 Task: Open a new theme Ion template save the file as almanacfilenew.pptxand add title 'Oktoberfest',with the sub title Oktoberfest in Munich, Germany, is the world's largest beer festival. It attracts millions of visitors who gather to celebrate Bavarian culture, enjoy traditional music and food, and, of course, sample a variety of delicious German beers.Apply font style in sub titile Agency FB and font size 14. apply font style in titile Arial Black and font size 16and insert date and timeApply font style in date and time Arial Black .Change the date and time text color to  red
Action: Mouse moved to (48, 84)
Screenshot: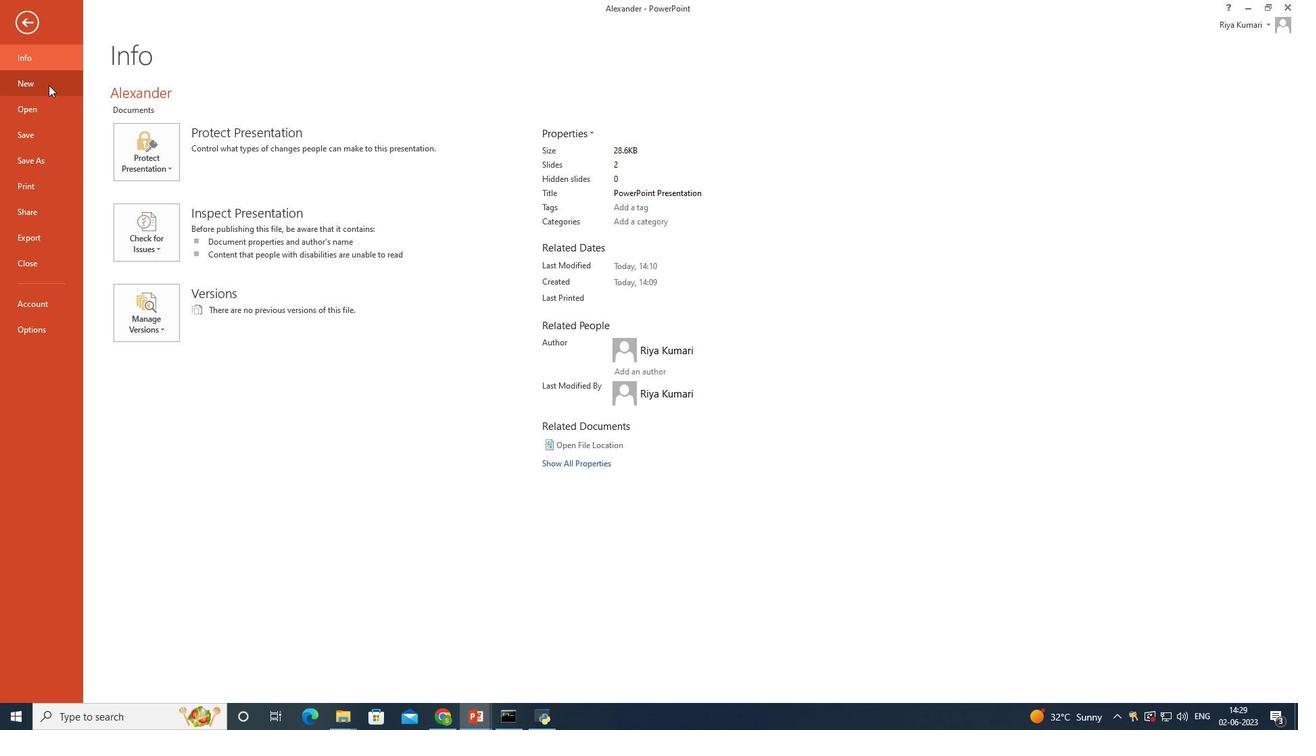 
Action: Mouse pressed left at (48, 84)
Screenshot: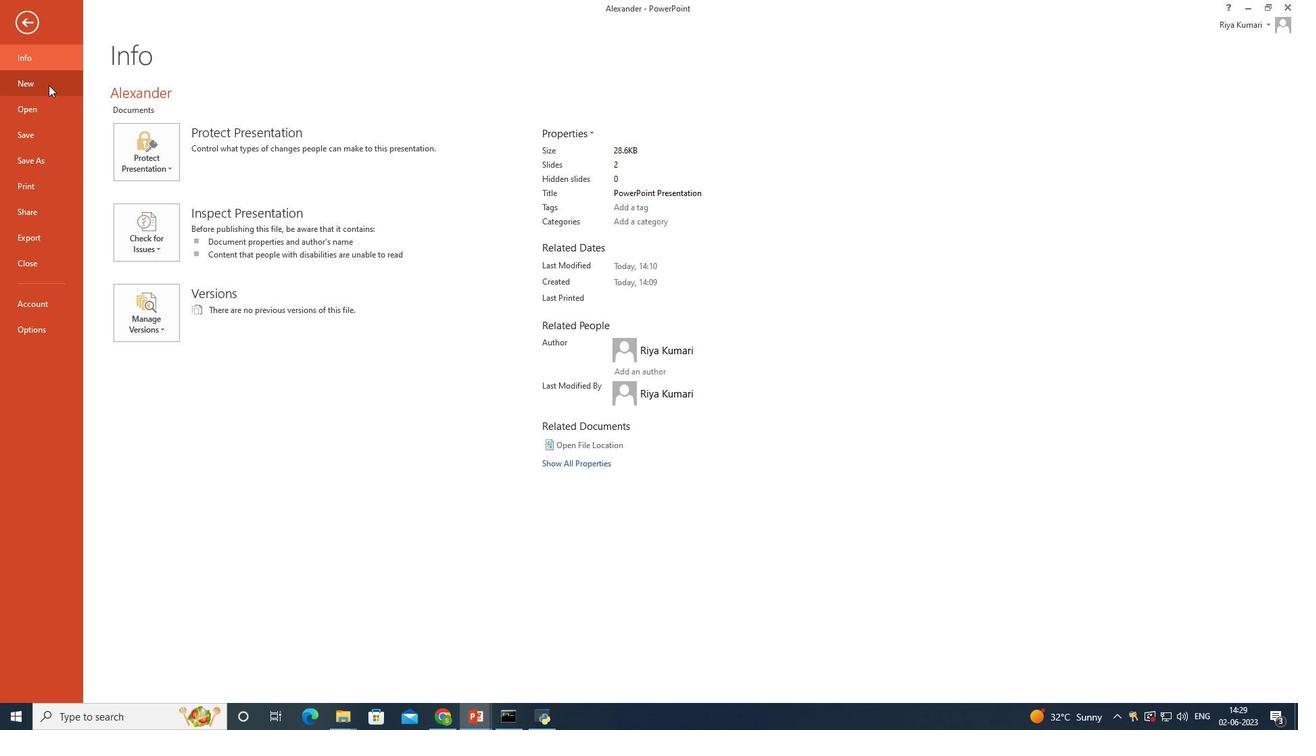 
Action: Mouse moved to (164, 102)
Screenshot: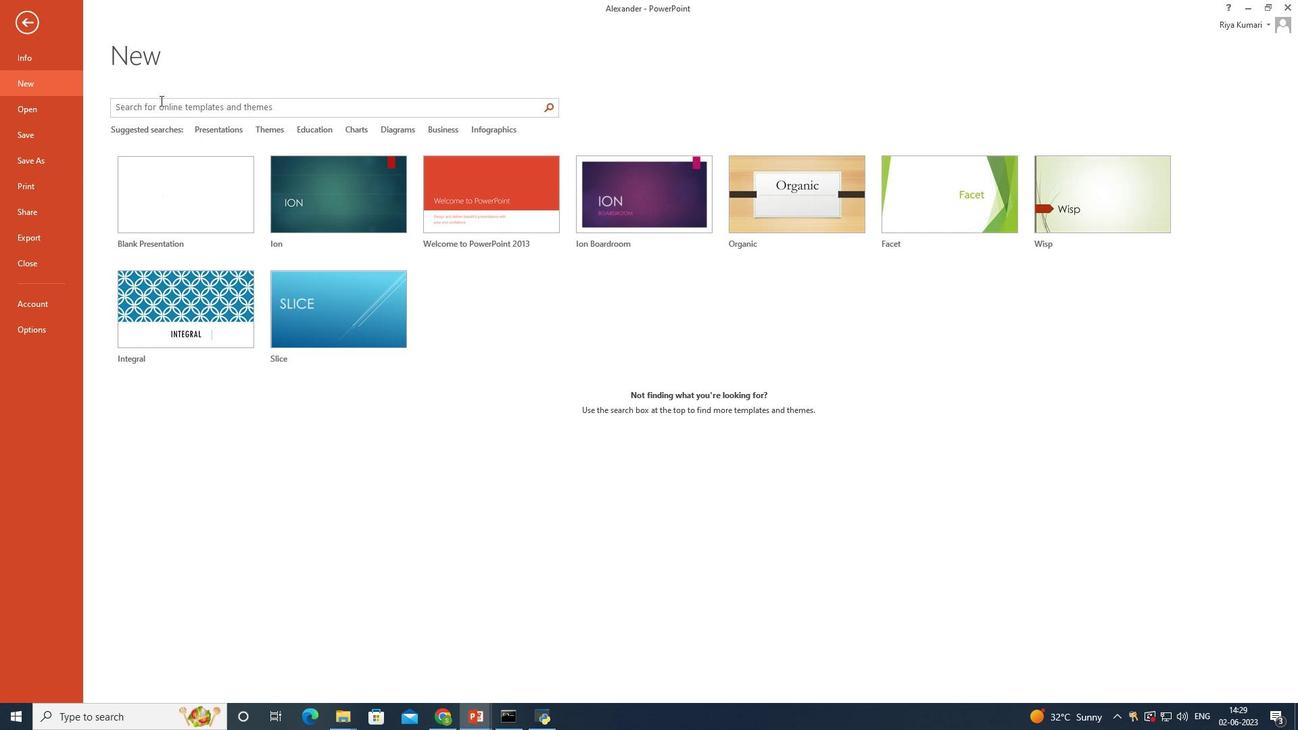
Action: Mouse pressed left at (164, 102)
Screenshot: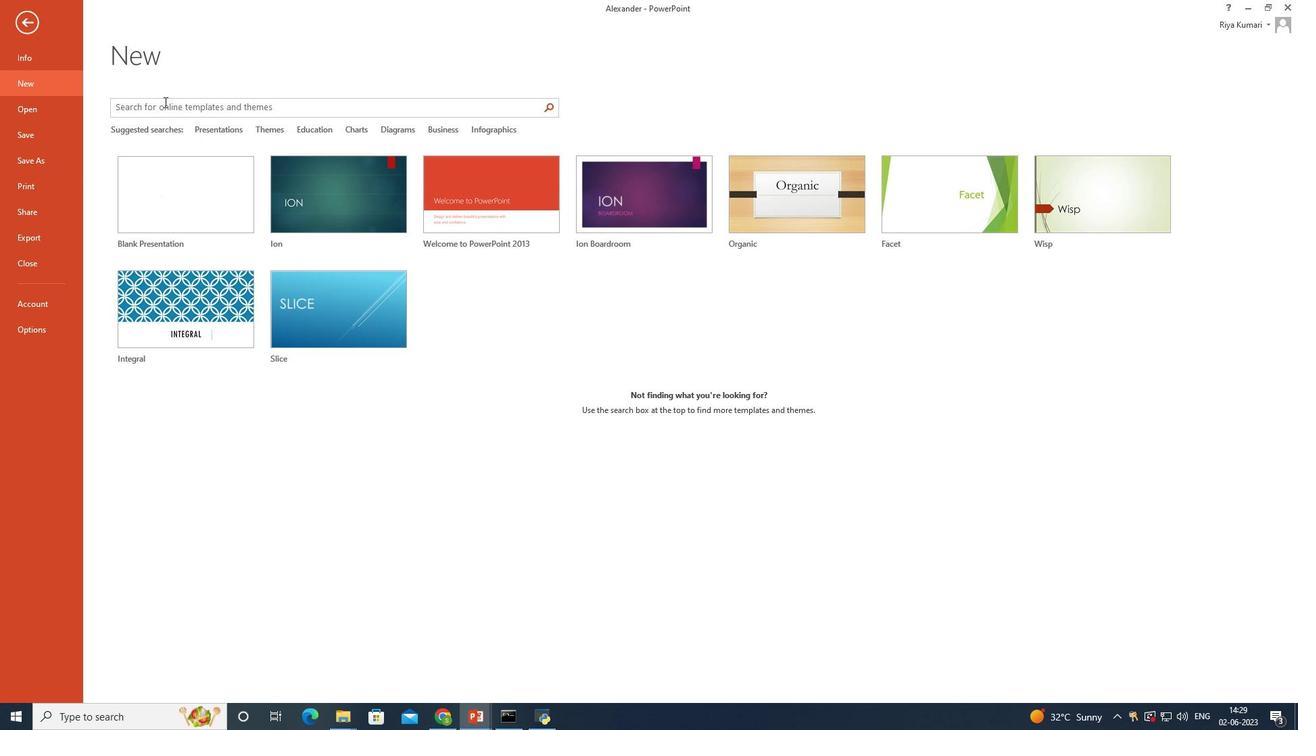 
Action: Mouse moved to (246, 87)
Screenshot: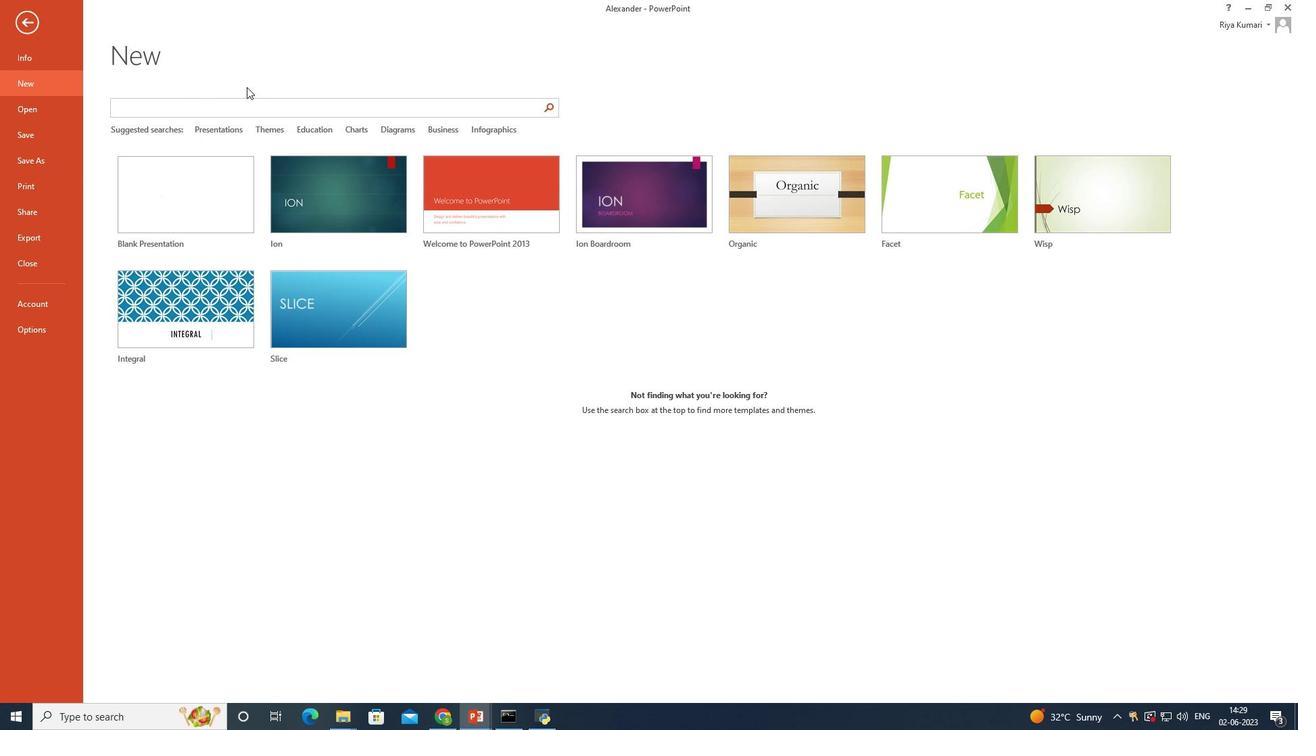 
Action: Key pressed lon<Key.enter>
Screenshot: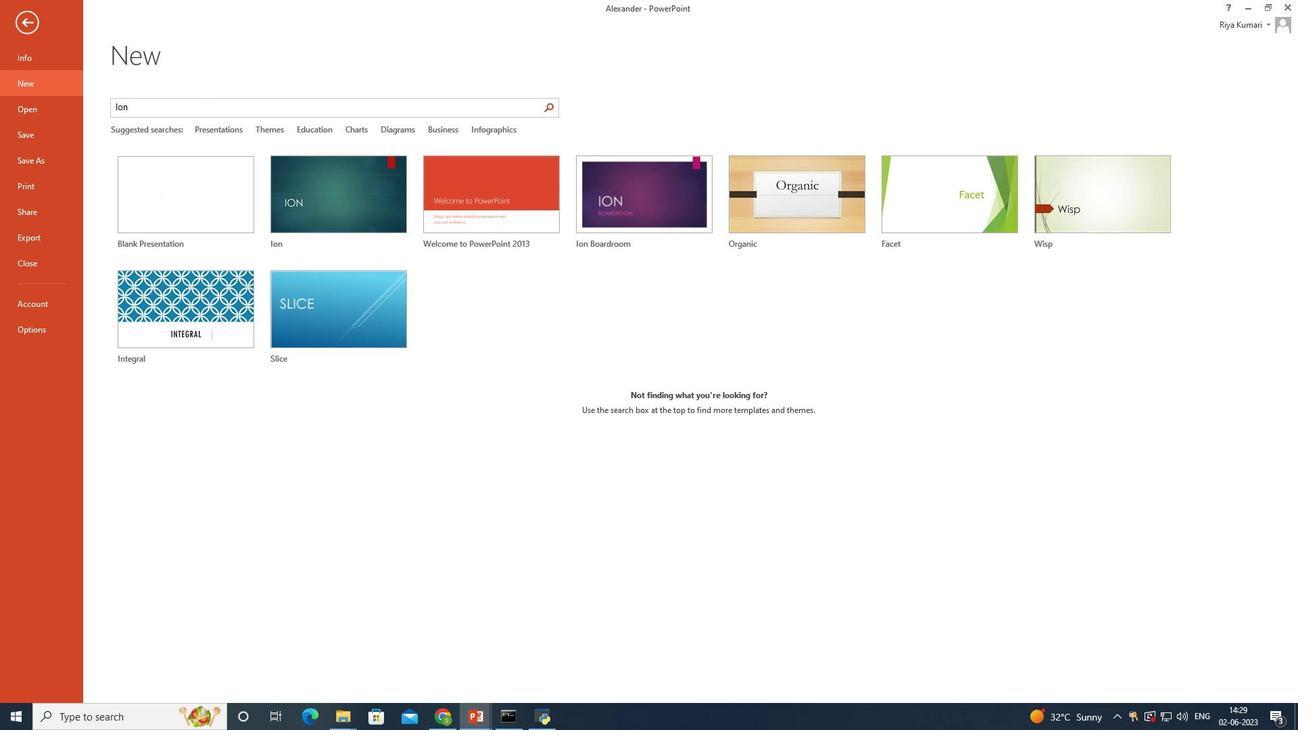 
Action: Mouse moved to (305, 183)
Screenshot: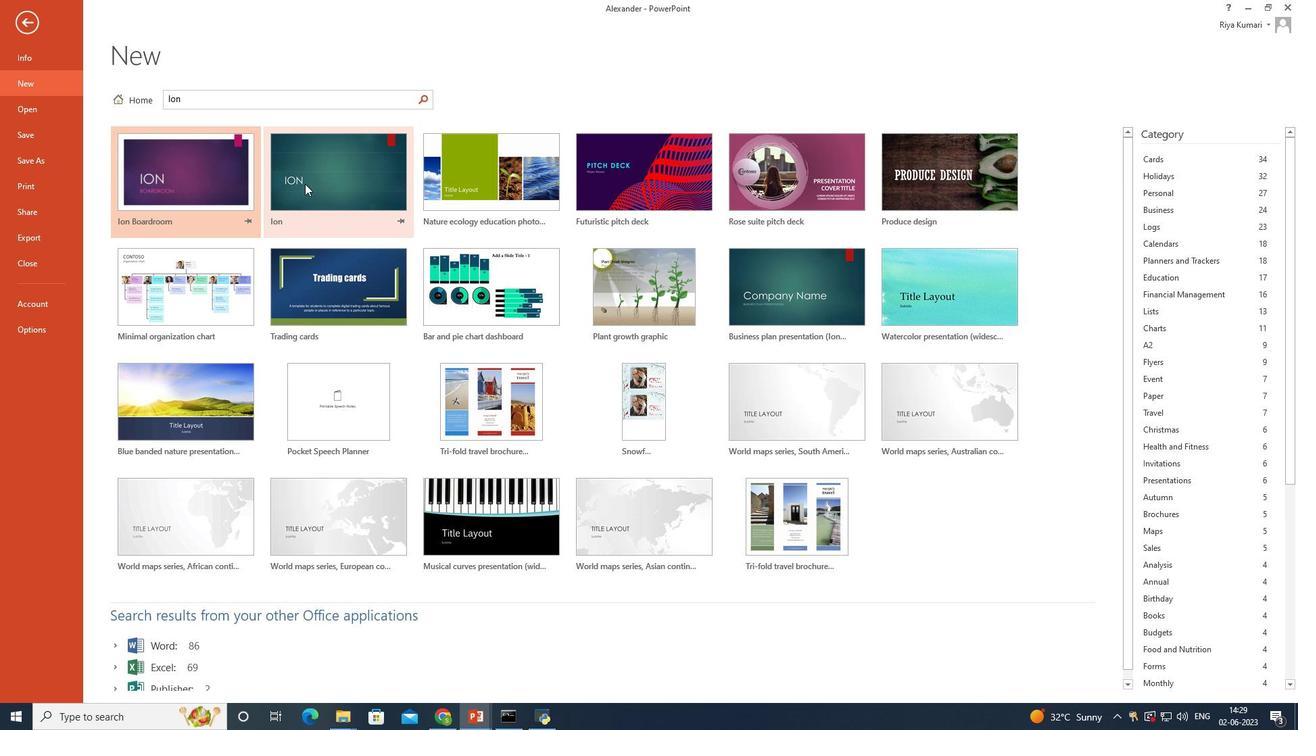 
Action: Mouse pressed left at (305, 183)
Screenshot: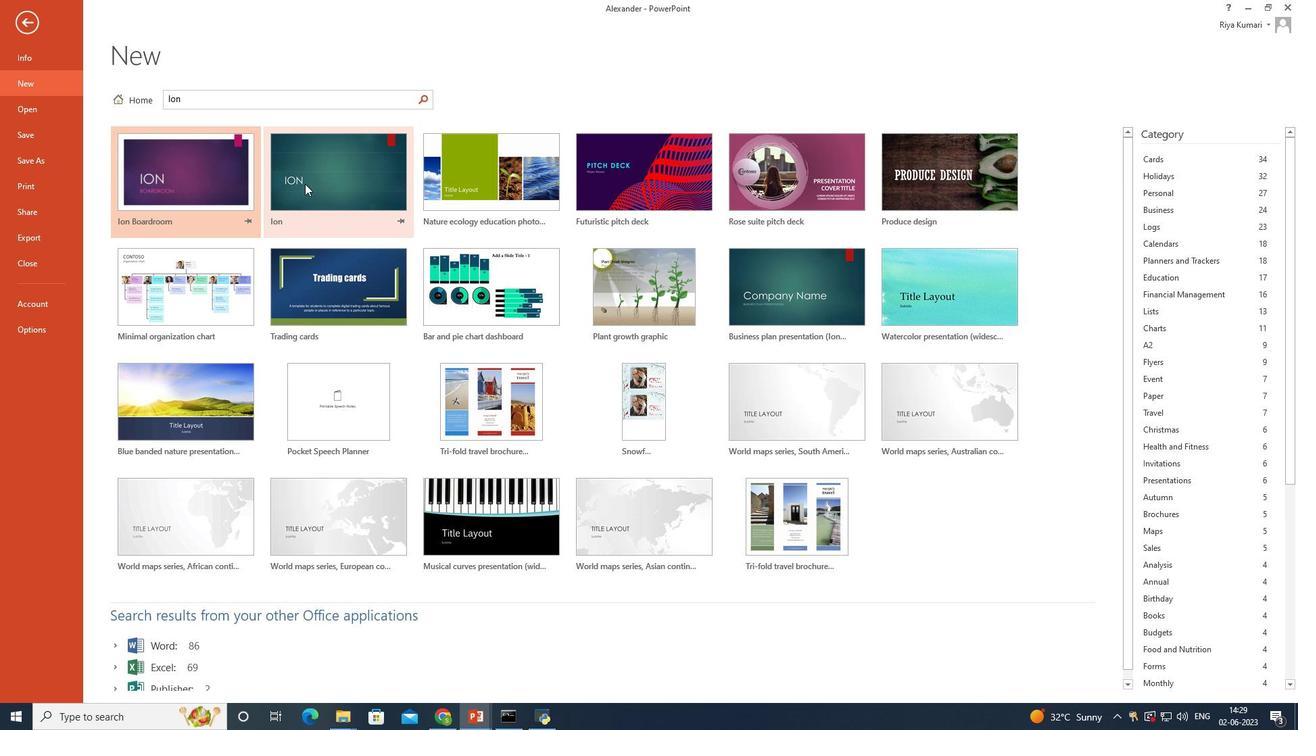 
Action: Mouse moved to (916, 486)
Screenshot: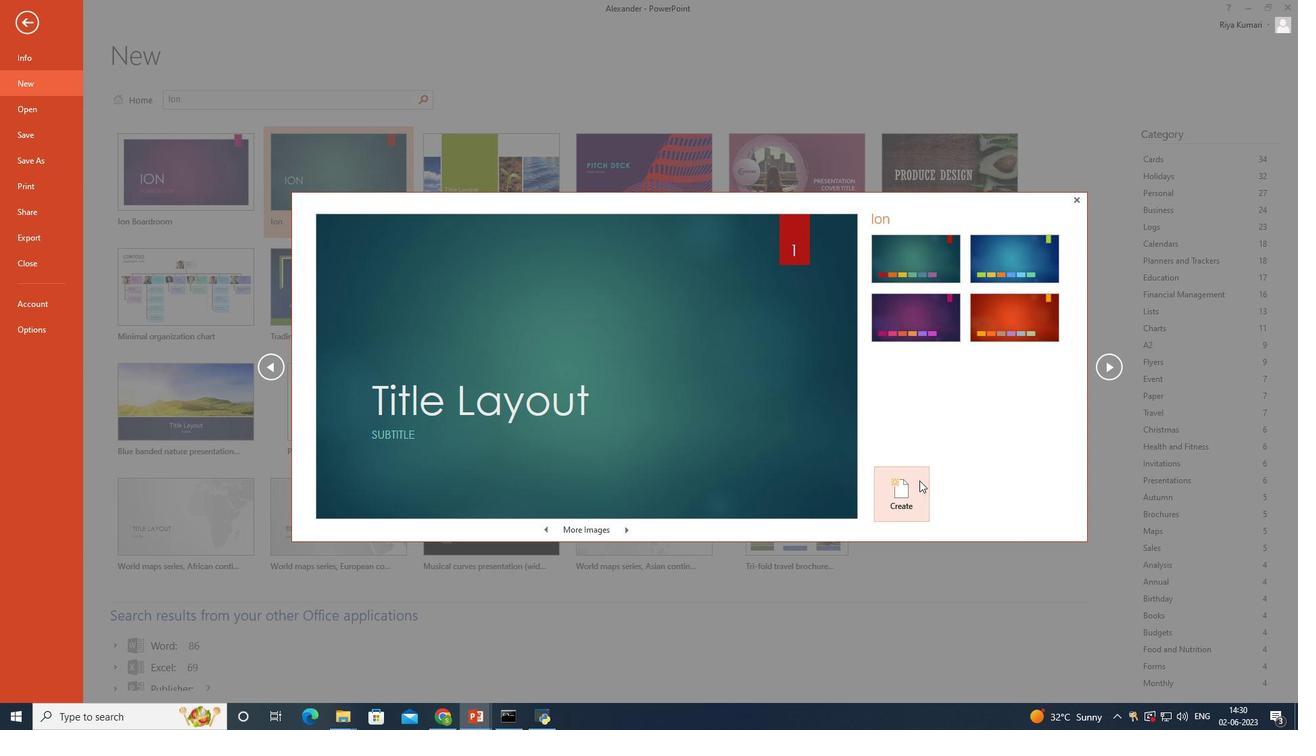
Action: Mouse pressed left at (916, 486)
Screenshot: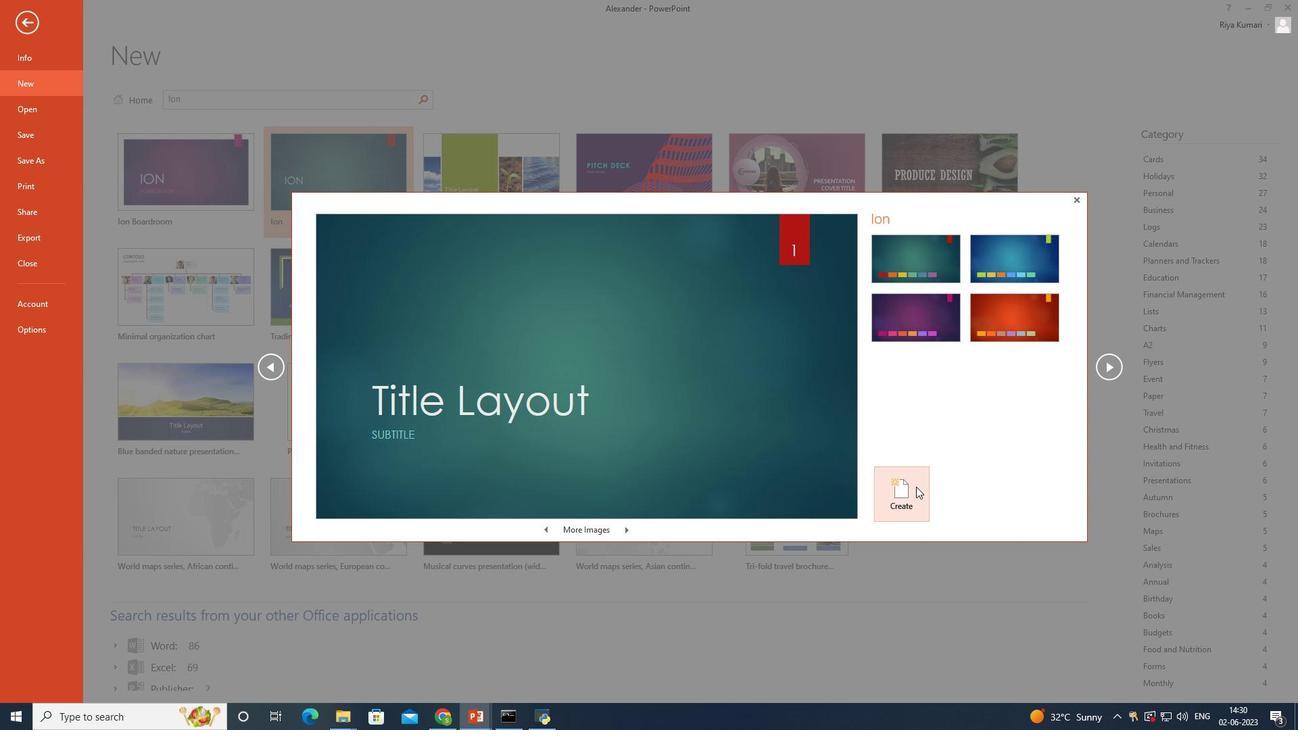 
Action: Mouse moved to (656, 427)
Screenshot: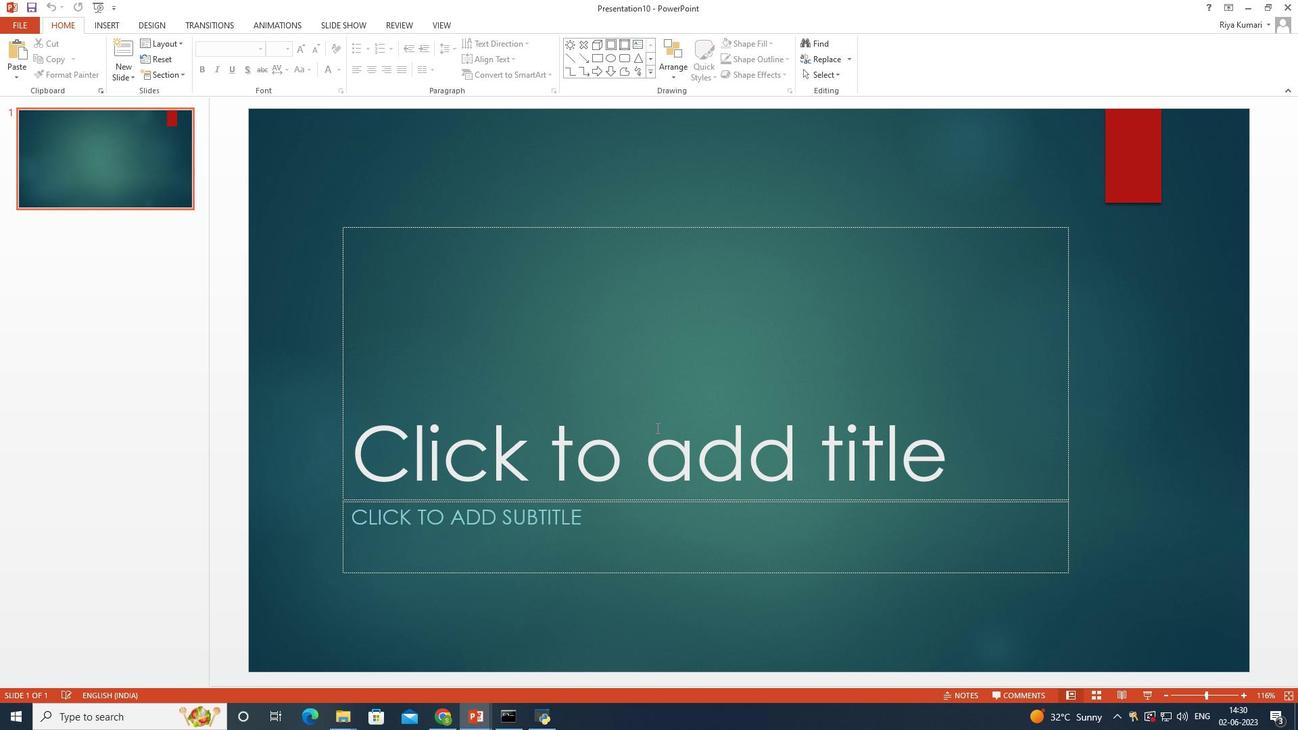 
Action: Key pressed ctrl+S
Screenshot: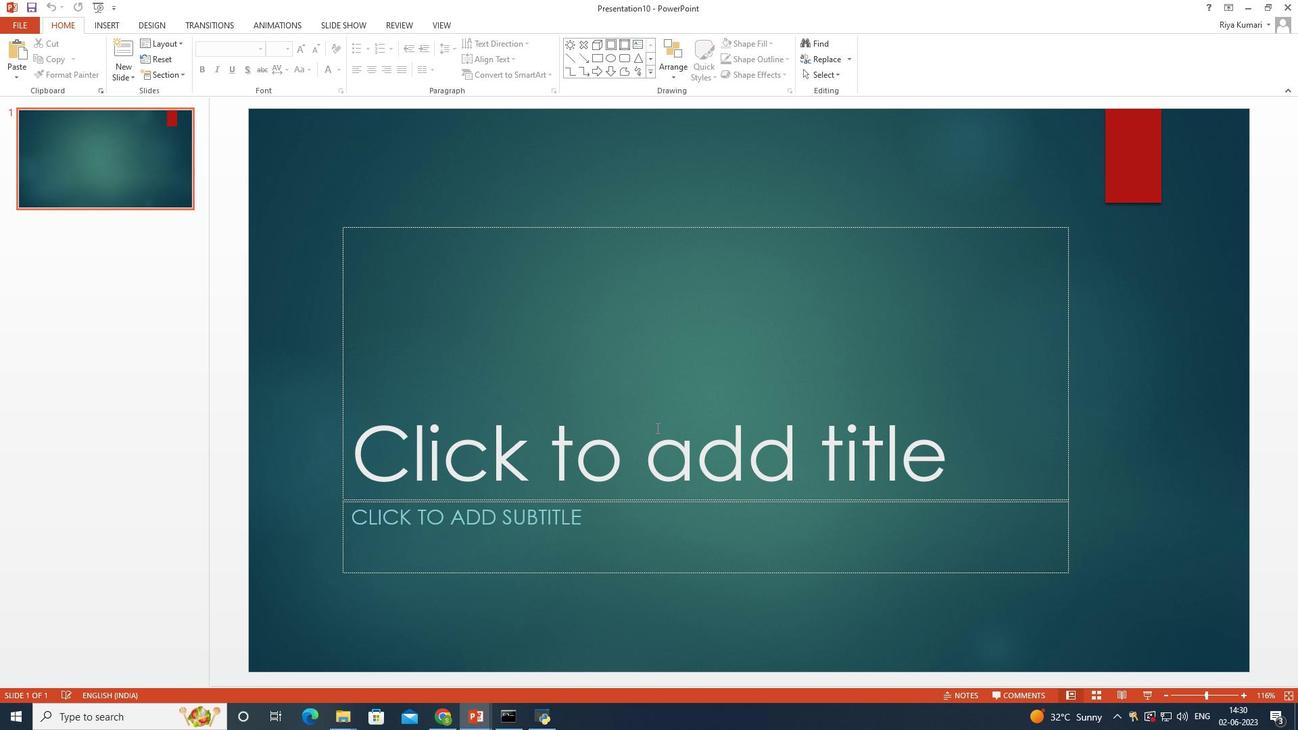 
Action: Mouse moved to (352, 142)
Screenshot: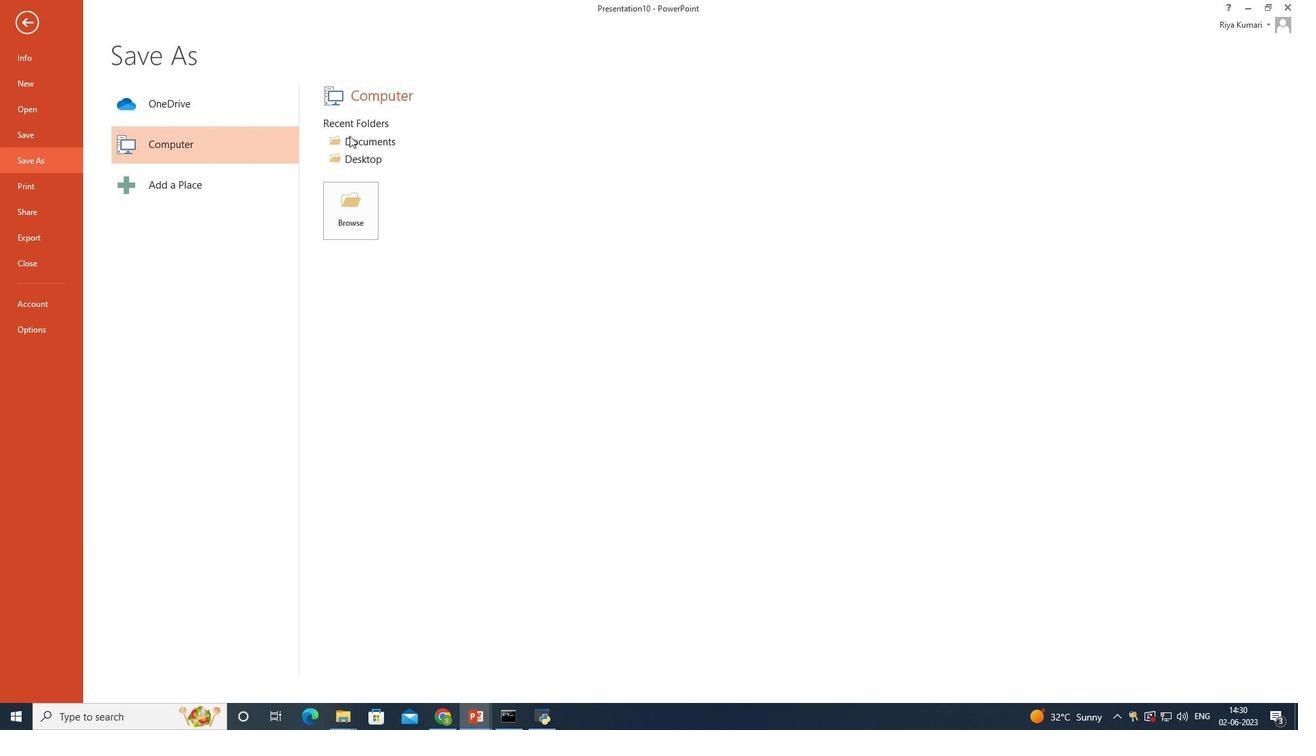 
Action: Mouse pressed left at (352, 142)
Screenshot: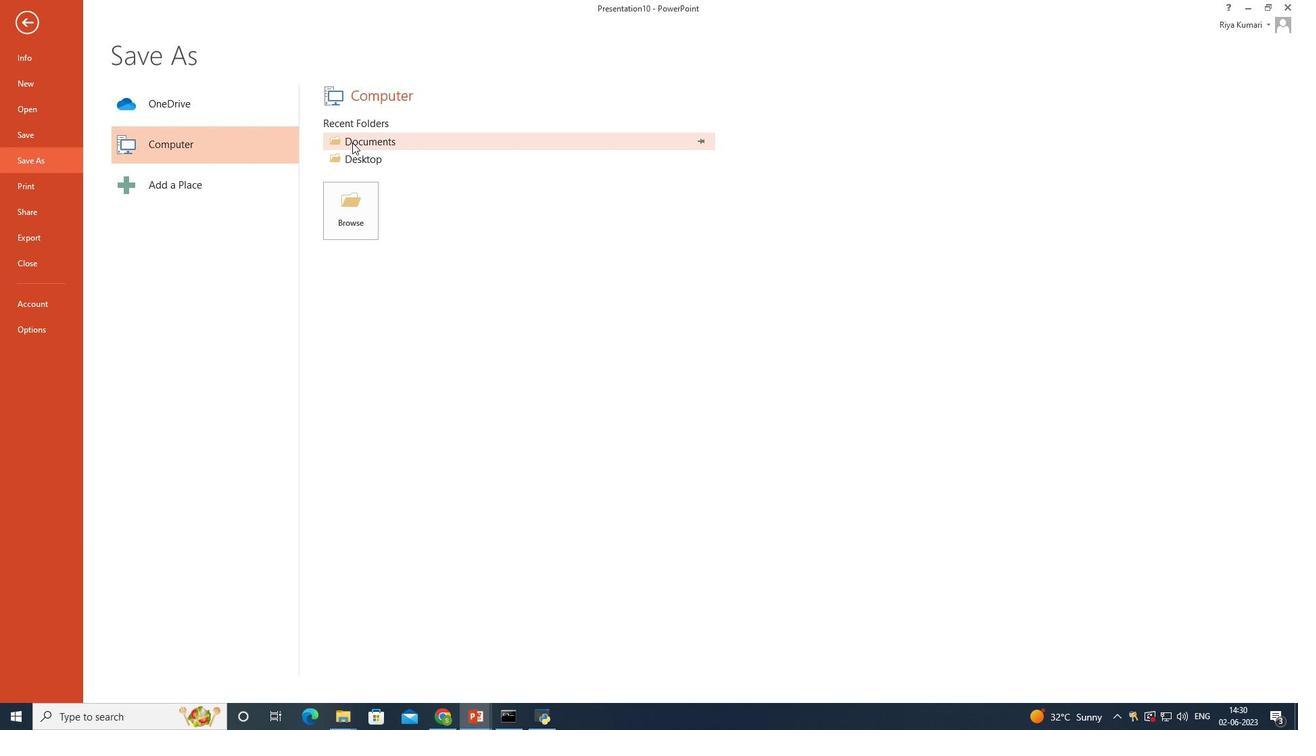 
Action: Mouse moved to (419, 211)
Screenshot: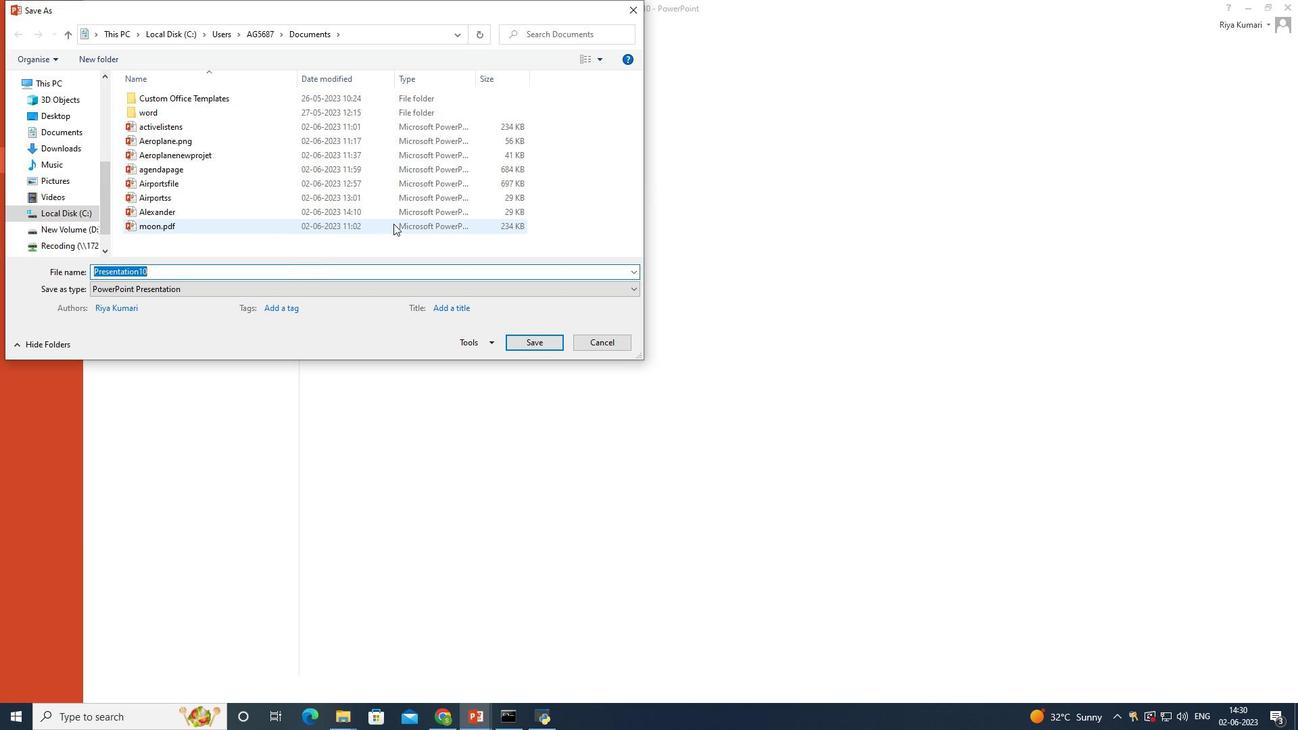 
Action: Key pressed al
Screenshot: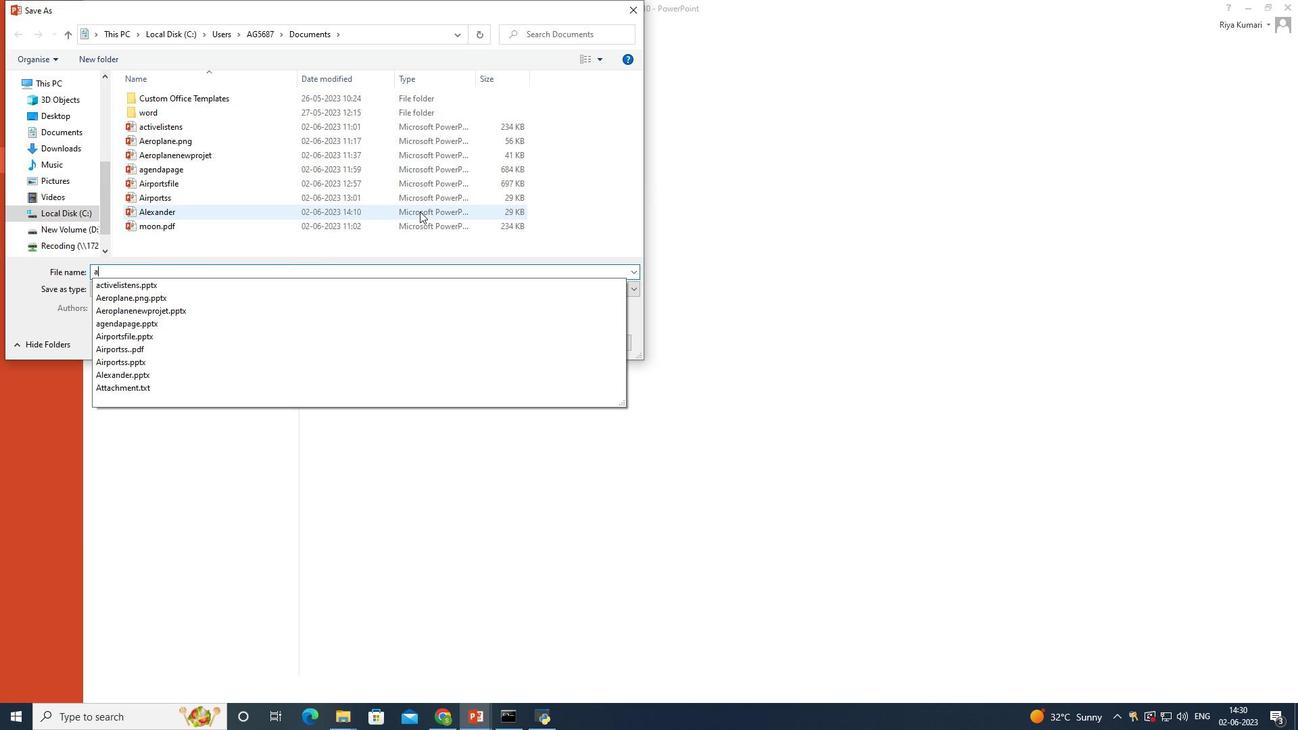 
Action: Mouse moved to (458, 212)
Screenshot: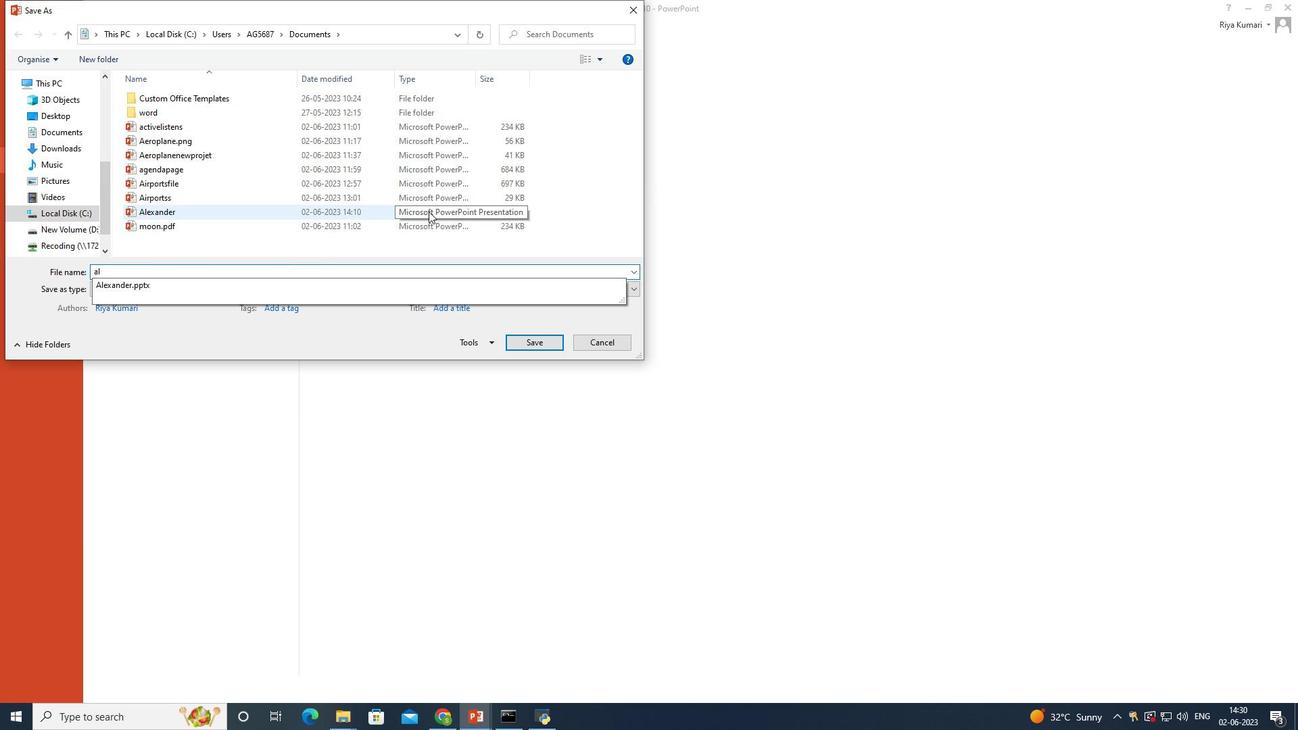 
Action: Key pressed manacfilenew.pptx
Screenshot: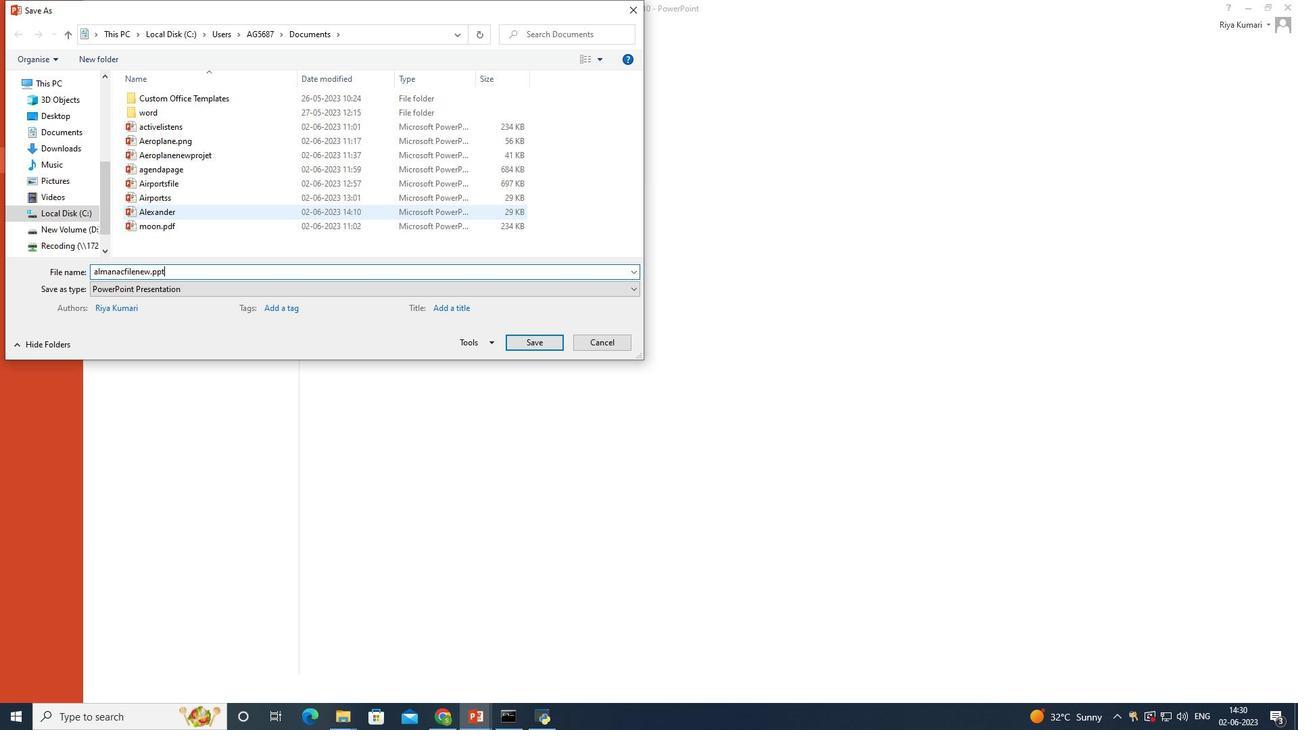 
Action: Mouse moved to (536, 341)
Screenshot: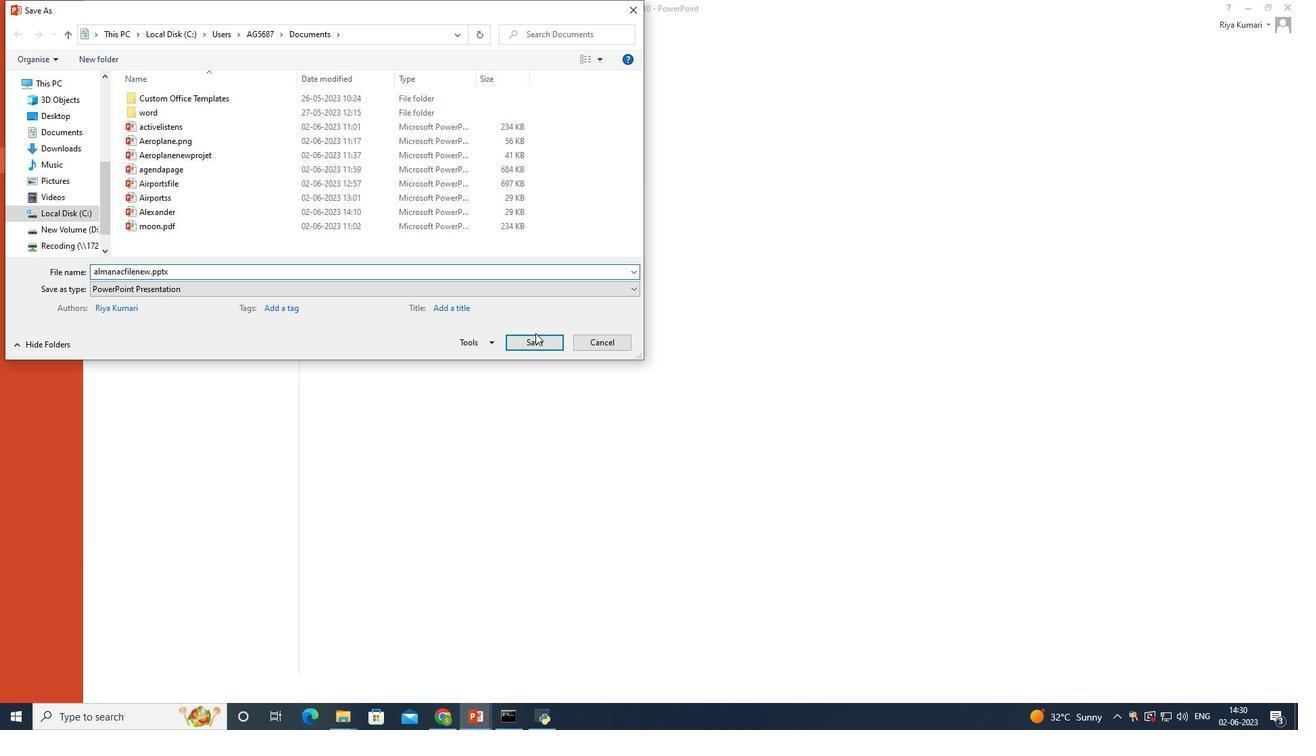 
Action: Mouse pressed left at (536, 341)
Screenshot: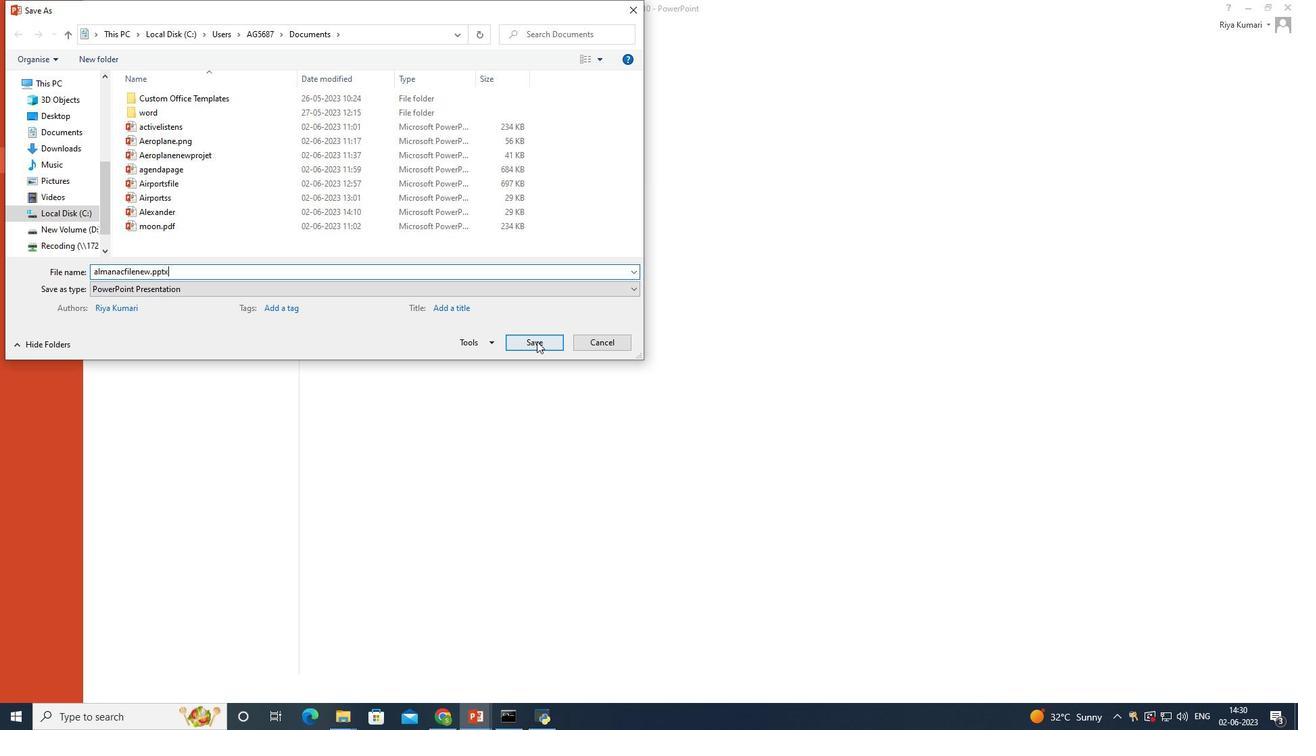 
Action: Mouse moved to (985, 464)
Screenshot: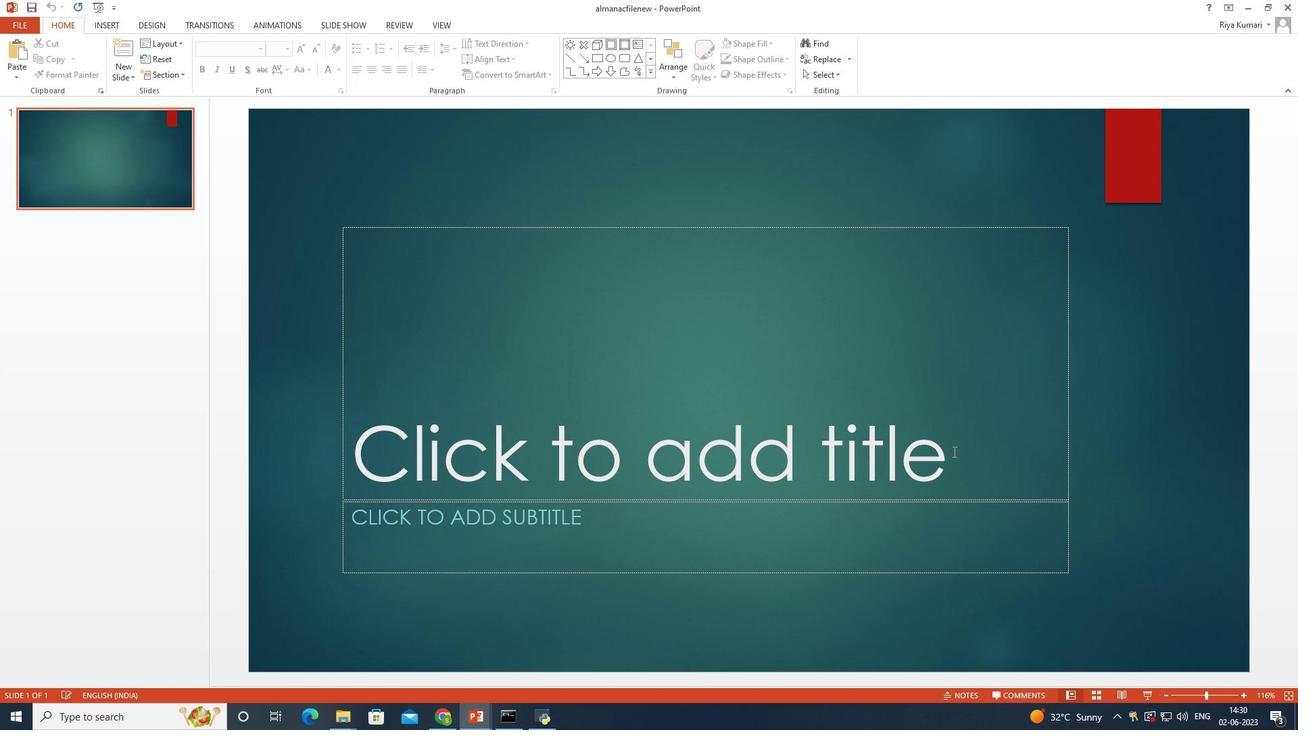 
Action: Mouse pressed left at (985, 464)
Screenshot: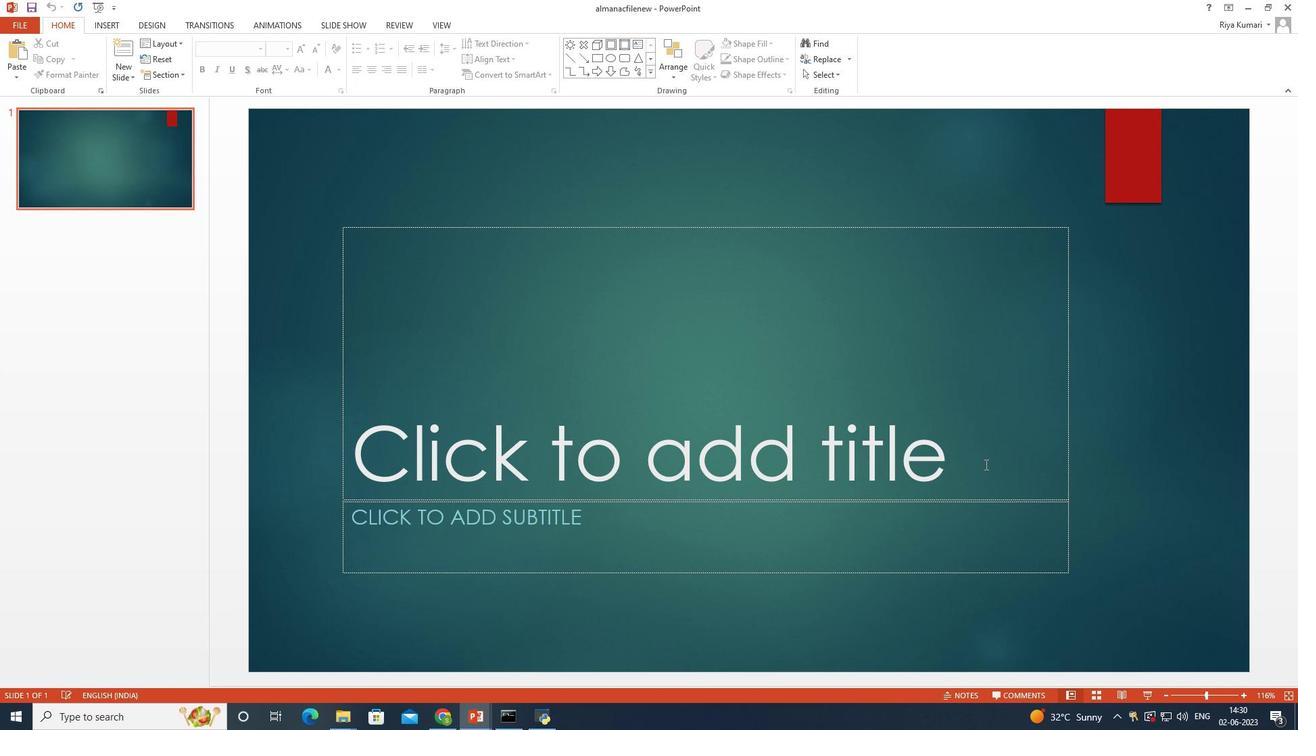 
Action: Mouse moved to (686, 386)
Screenshot: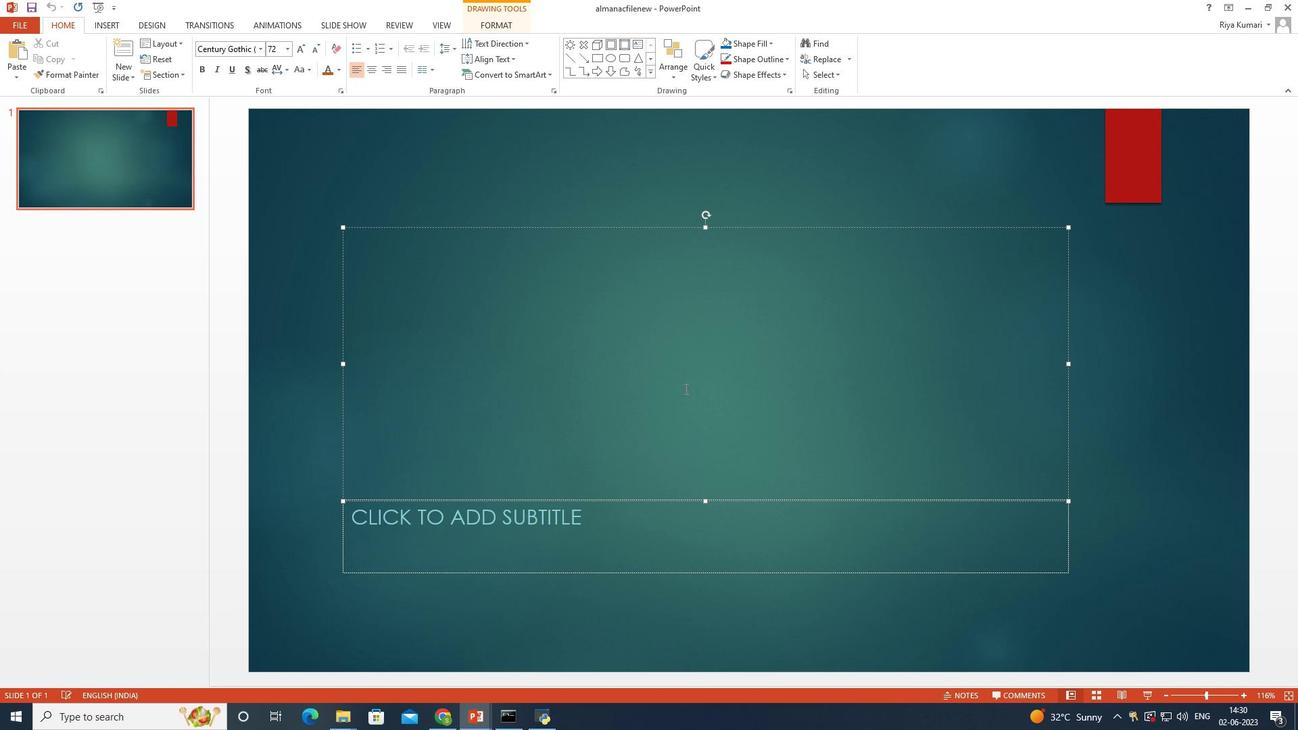 
Action: Key pressed <Key.shift>Oktob
Screenshot: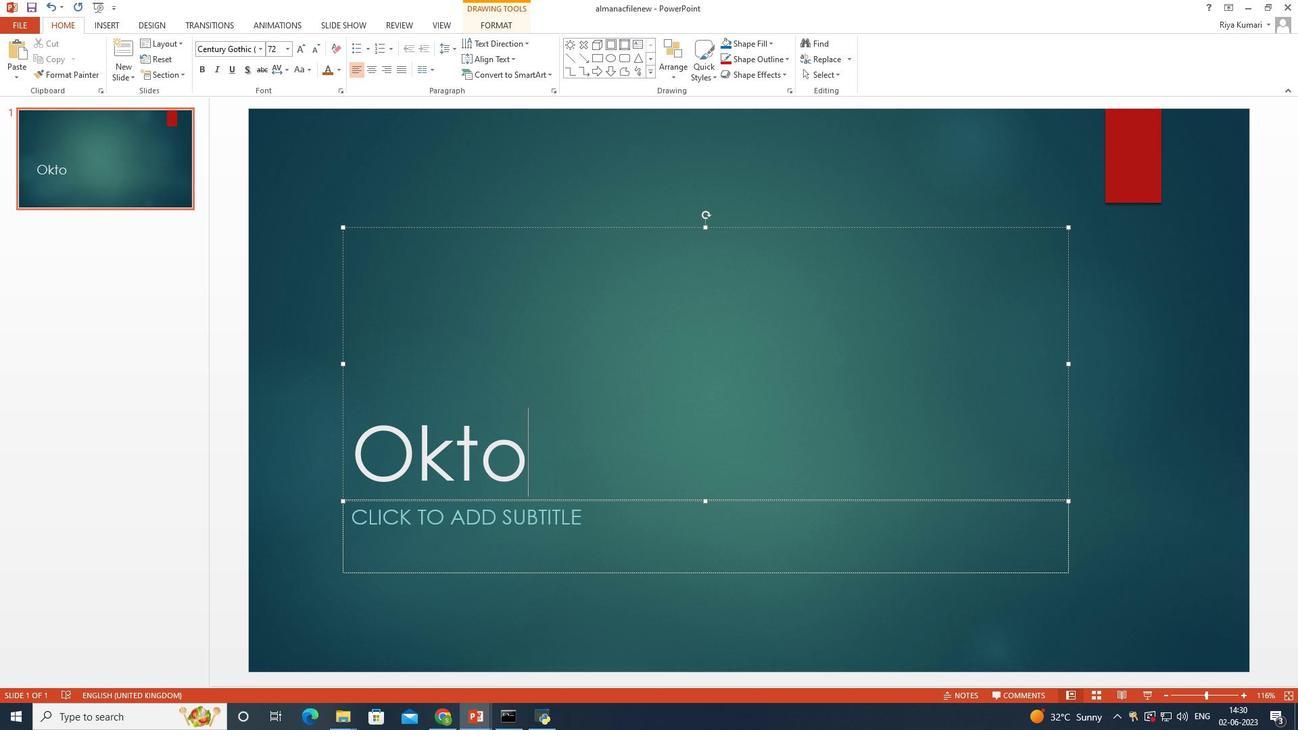 
Action: Mouse moved to (686, 386)
Screenshot: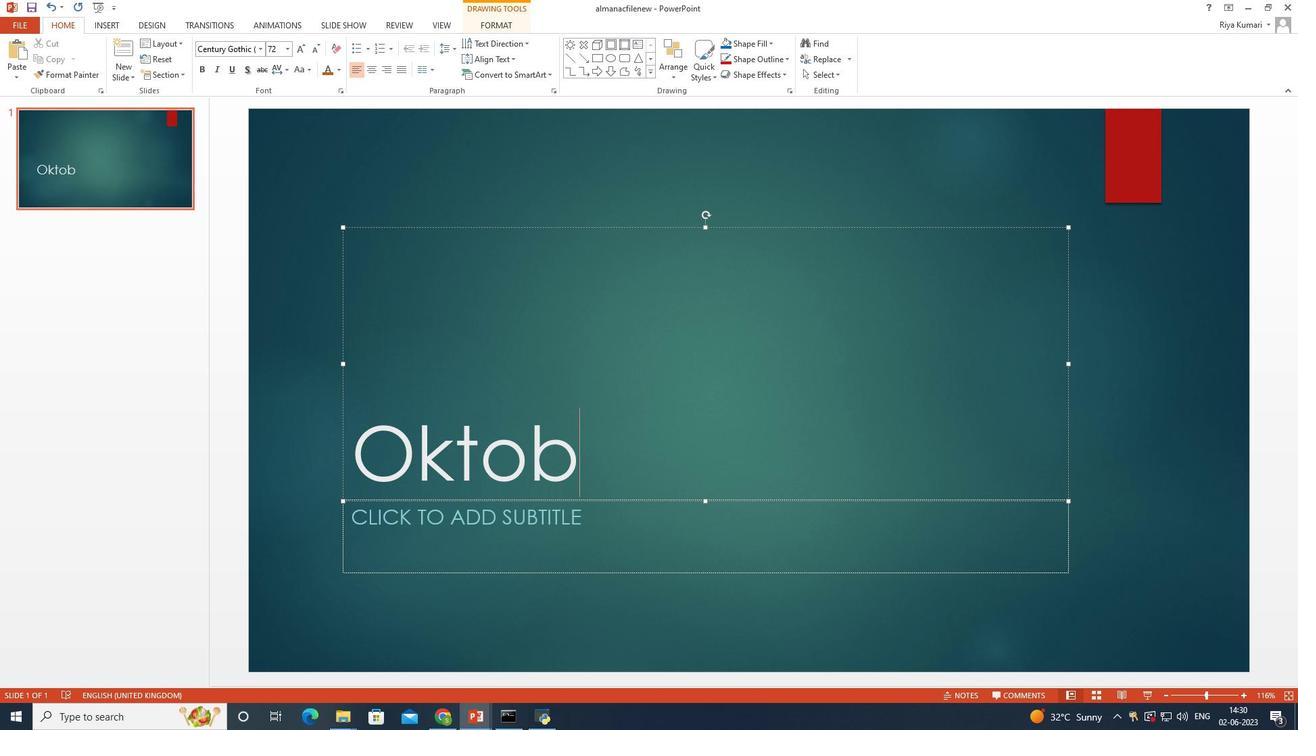 
Action: Key pressed erfest
Screenshot: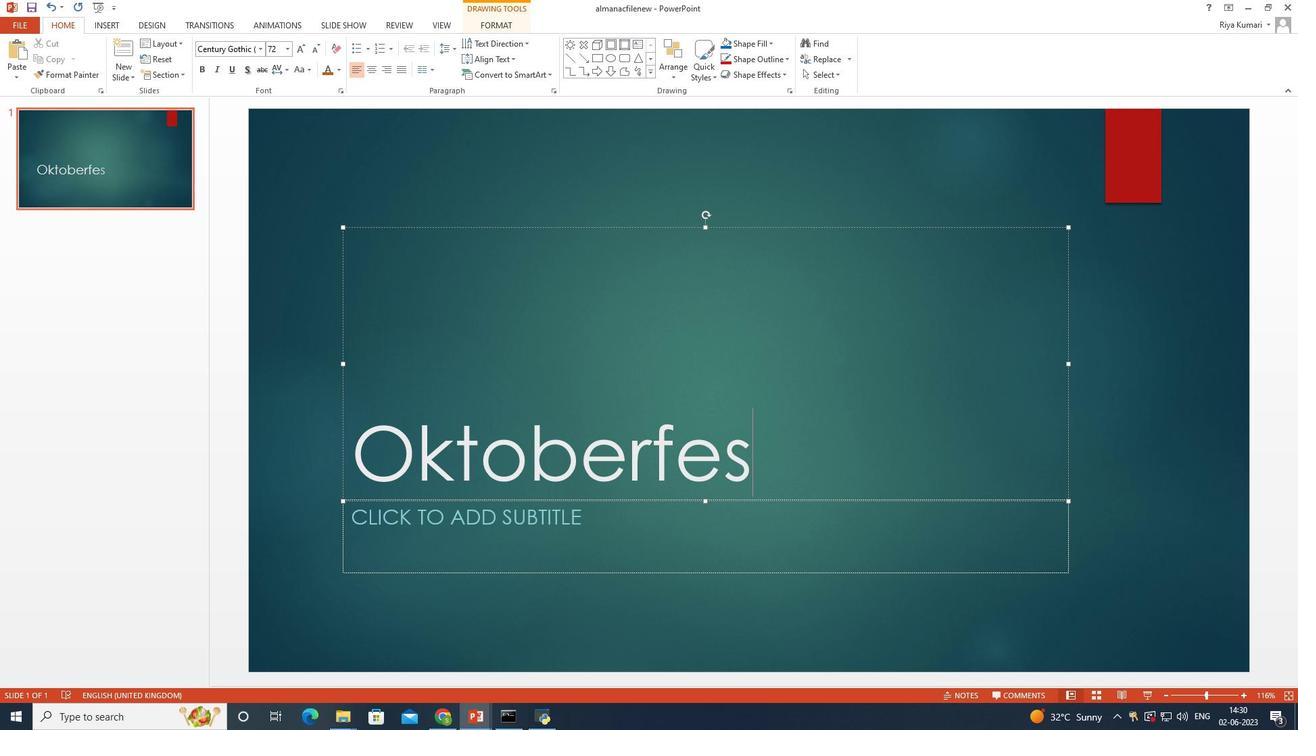 
Action: Mouse moved to (626, 525)
Screenshot: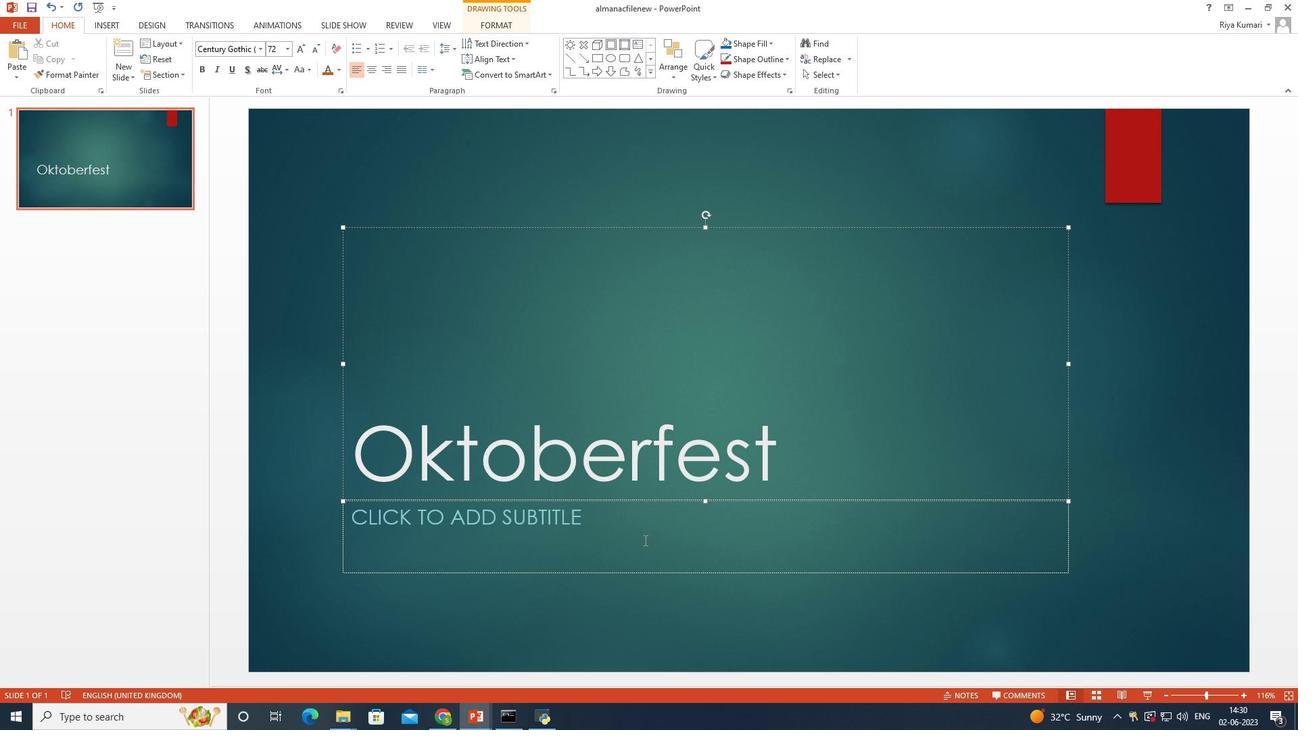 
Action: Mouse pressed left at (626, 525)
Screenshot: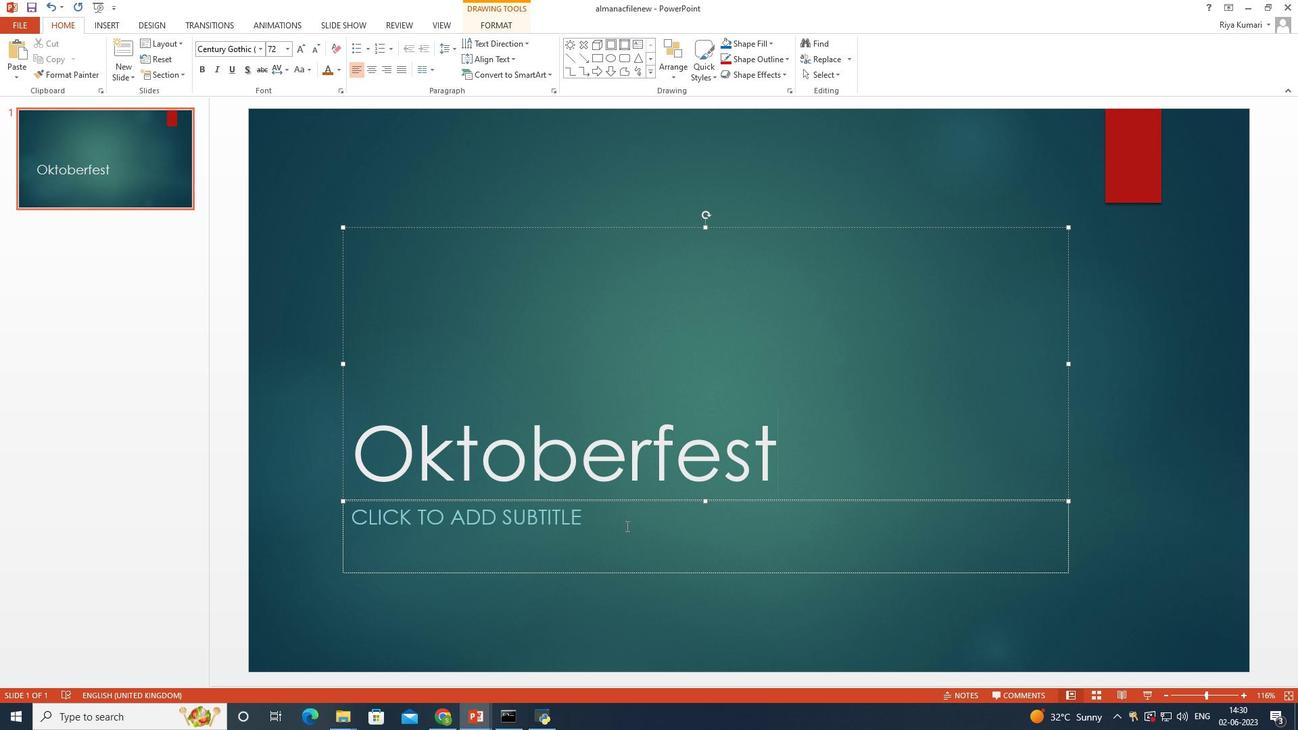 
Action: Mouse moved to (665, 515)
Screenshot: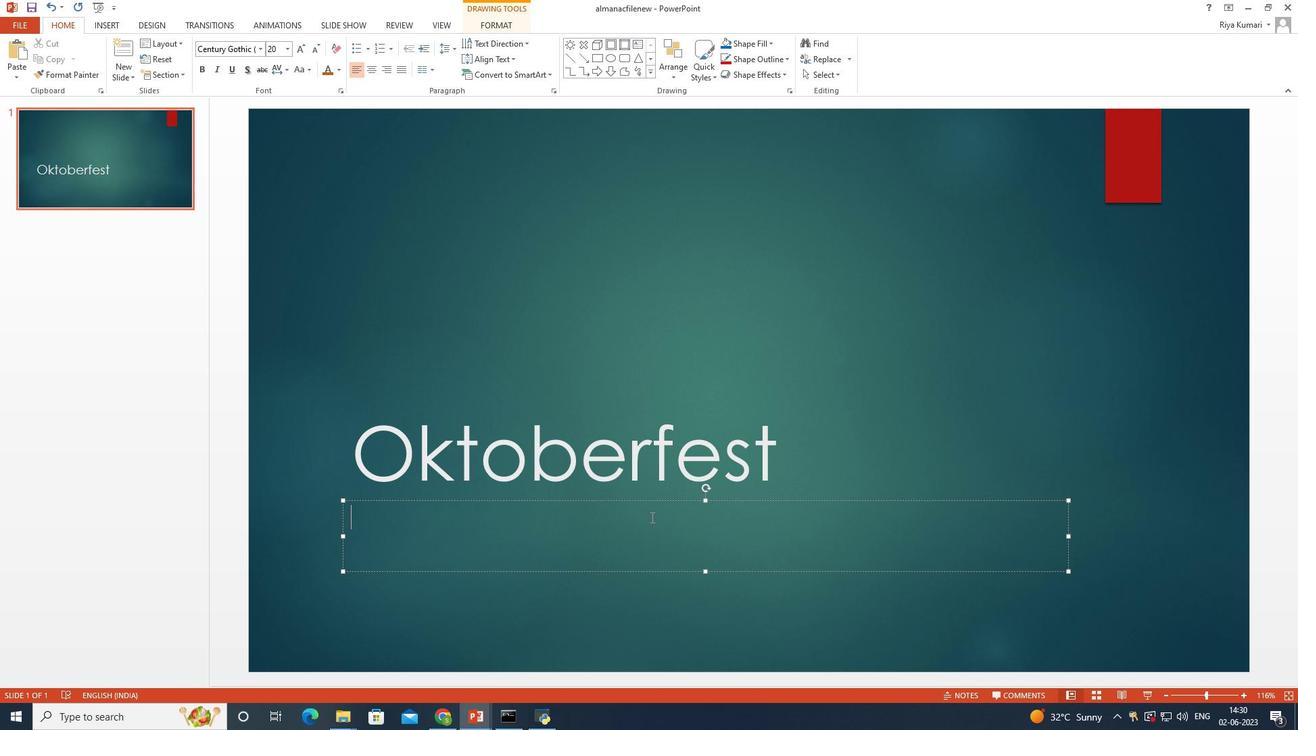 
Action: Key pressed <Key.shift><Key.shift>Oktoberfest
Screenshot: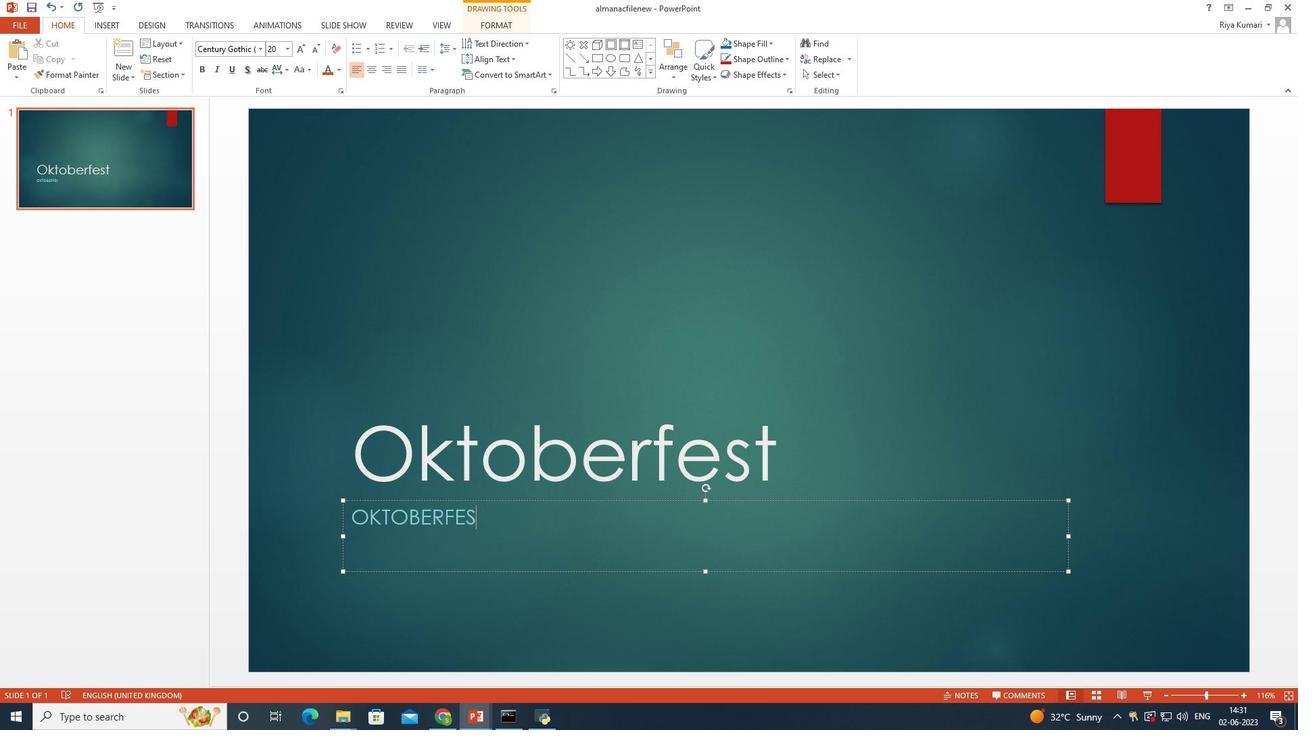 
Action: Mouse moved to (481, 513)
Screenshot: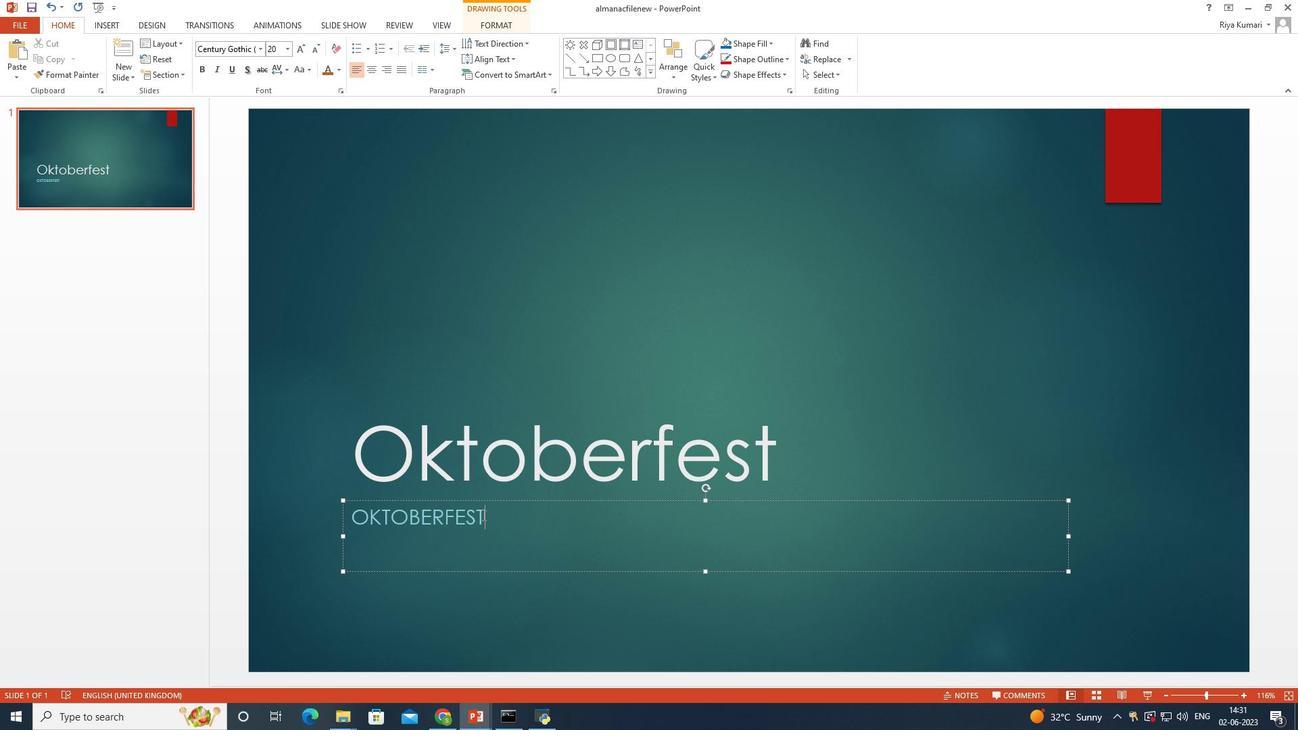 
Action: Mouse pressed left at (481, 513)
Screenshot: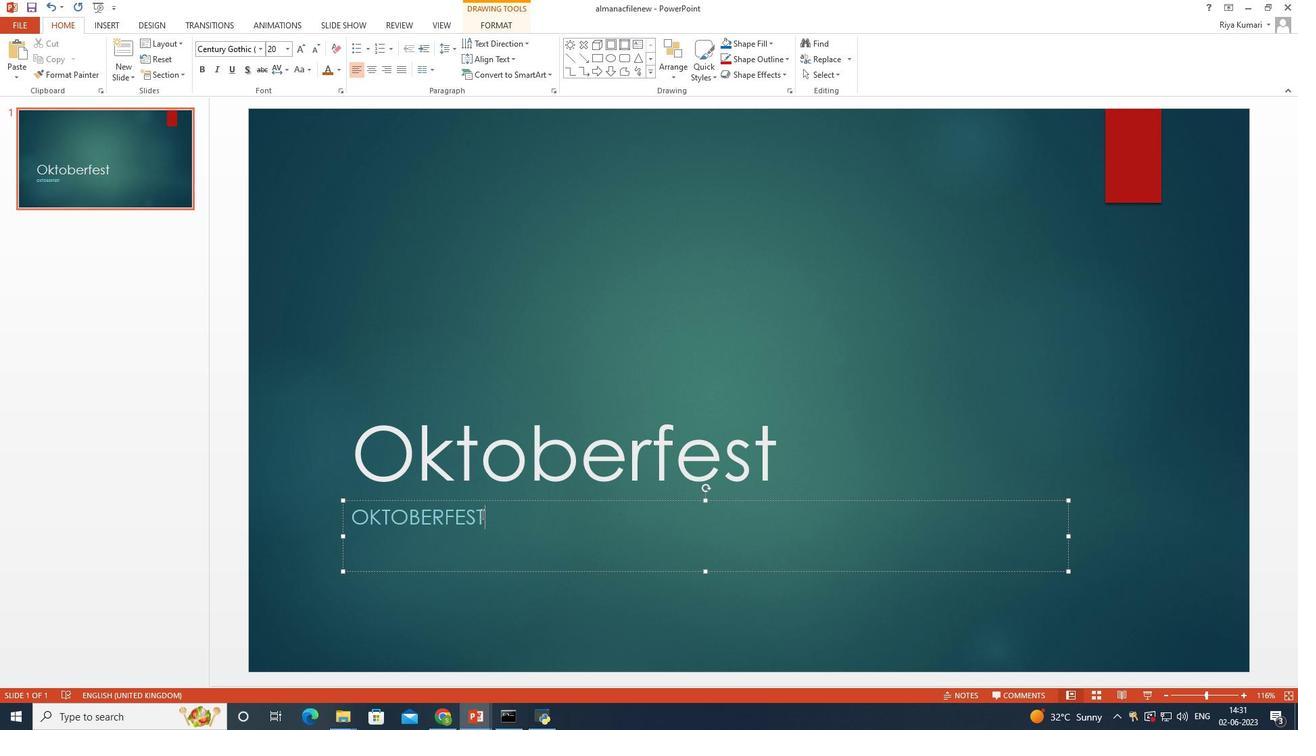 
Action: Mouse moved to (296, 68)
Screenshot: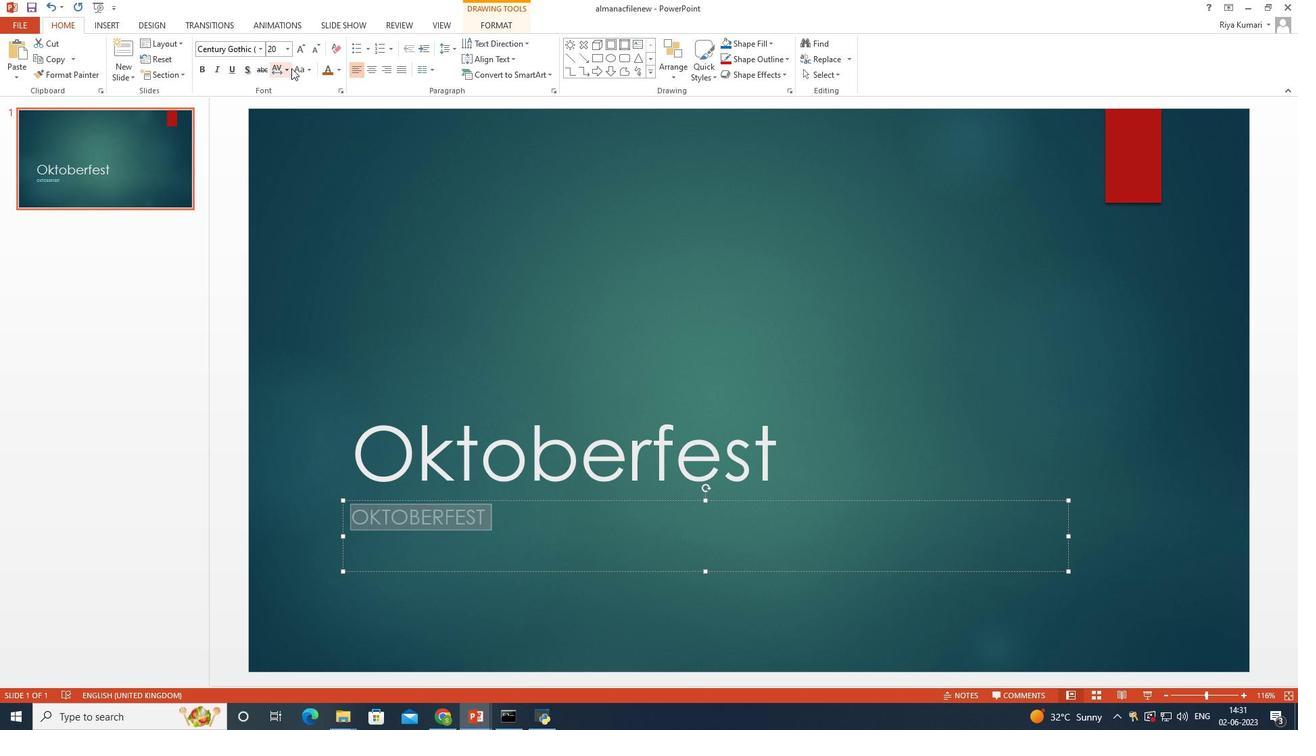 
Action: Mouse pressed left at (296, 68)
Screenshot: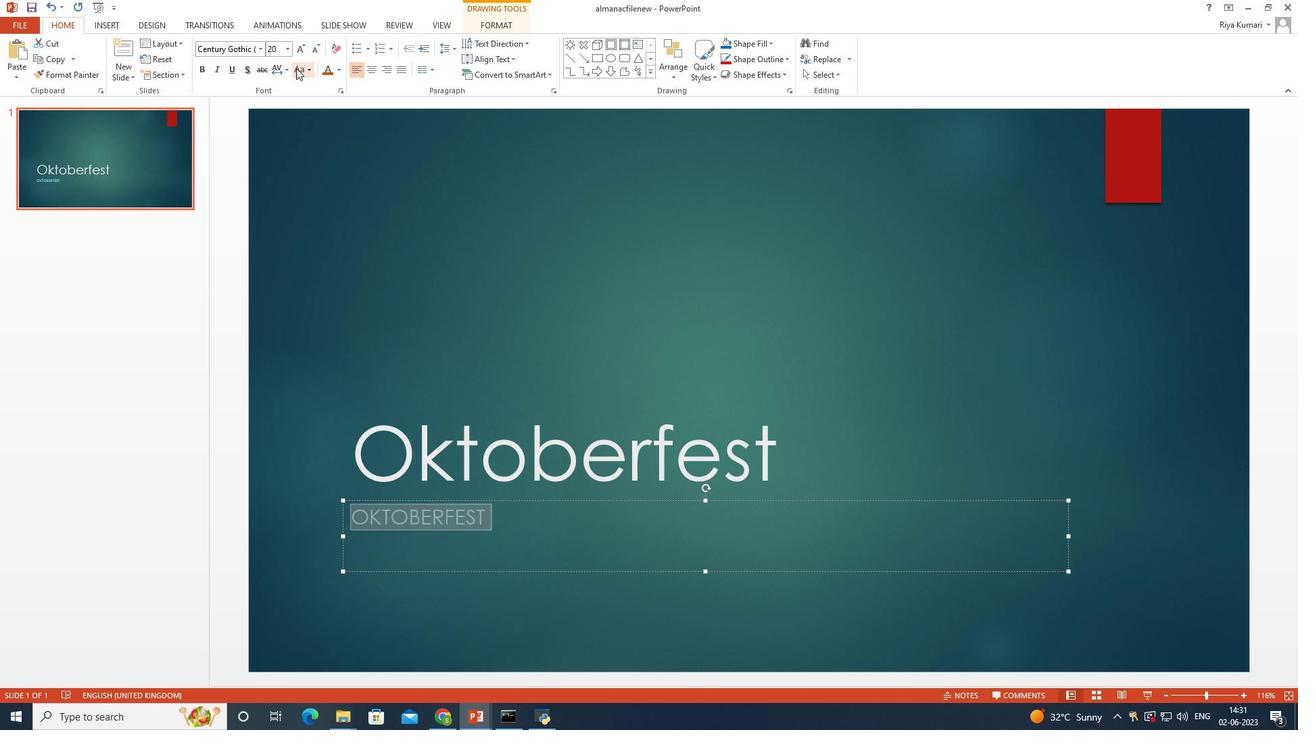 
Action: Mouse moved to (310, 102)
Screenshot: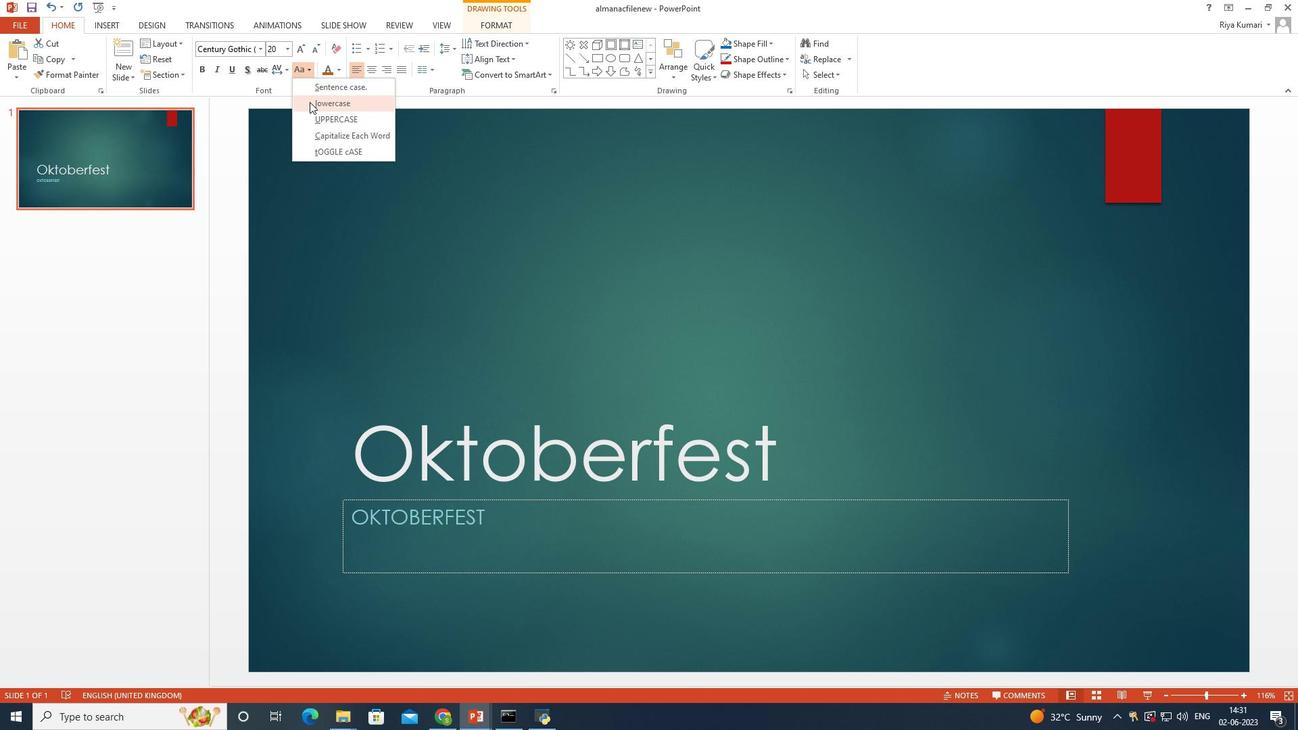 
Action: Mouse pressed left at (310, 102)
Screenshot: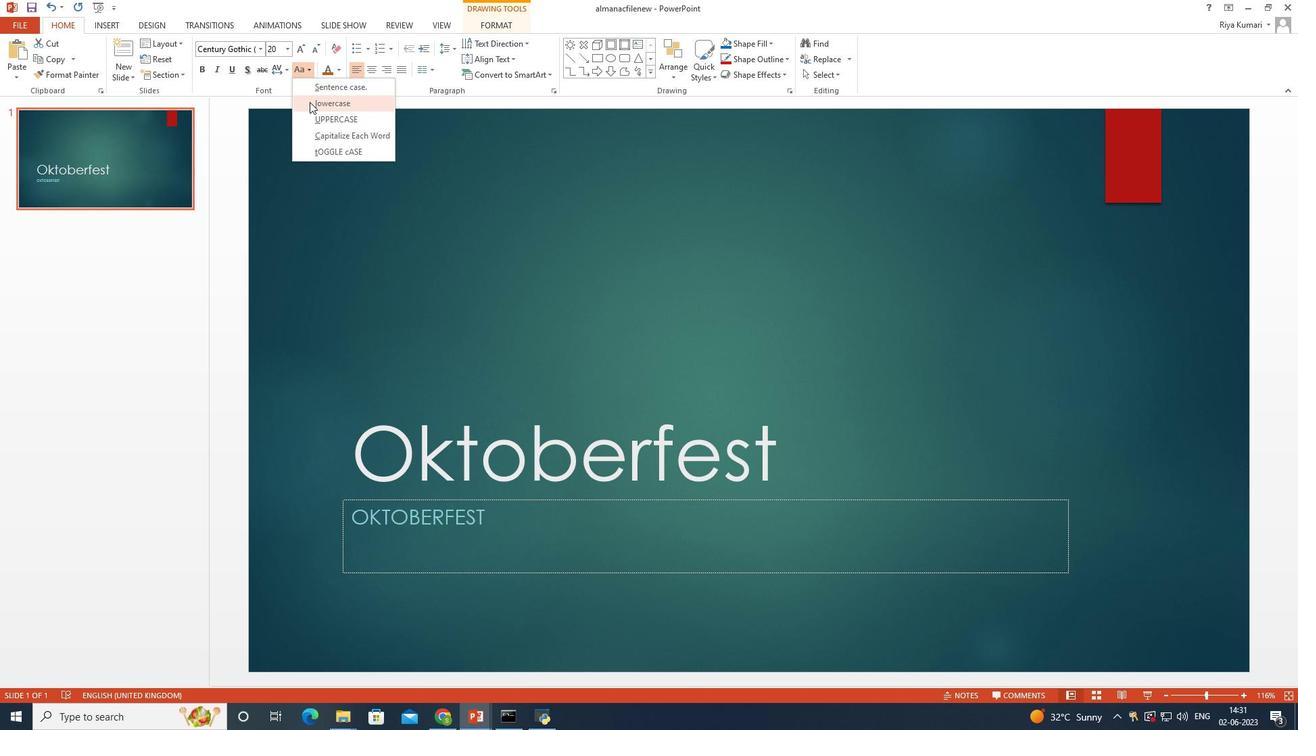 
Action: Mouse moved to (496, 519)
Screenshot: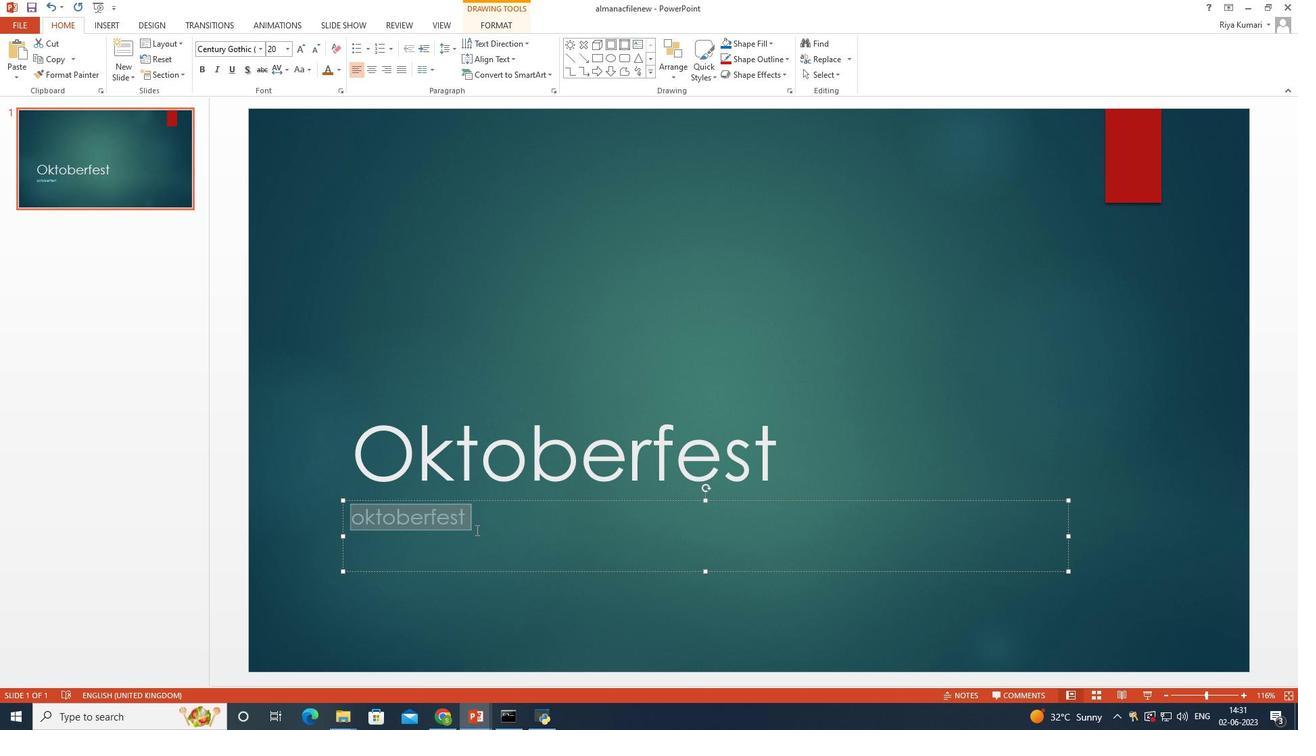 
Action: Mouse pressed left at (496, 519)
Screenshot: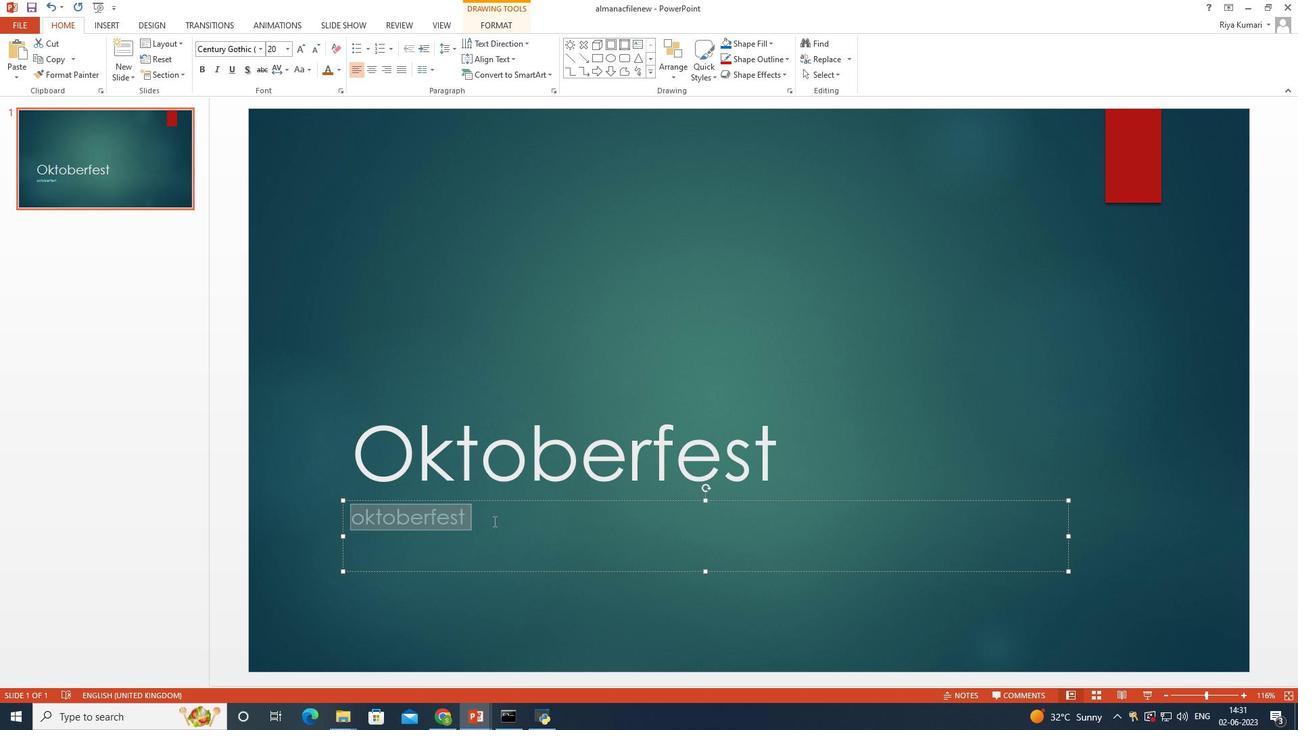 
Action: Mouse moved to (410, 523)
Screenshot: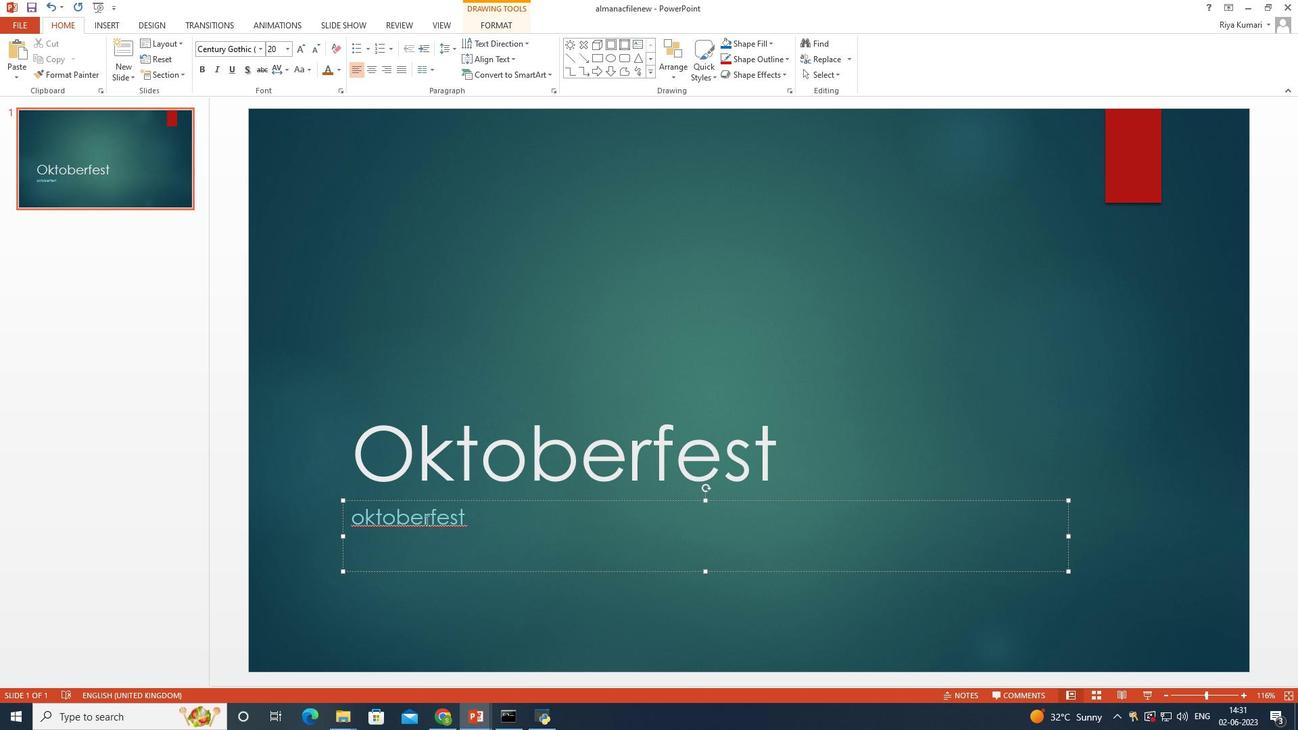 
Action: Mouse pressed right at (410, 523)
Screenshot: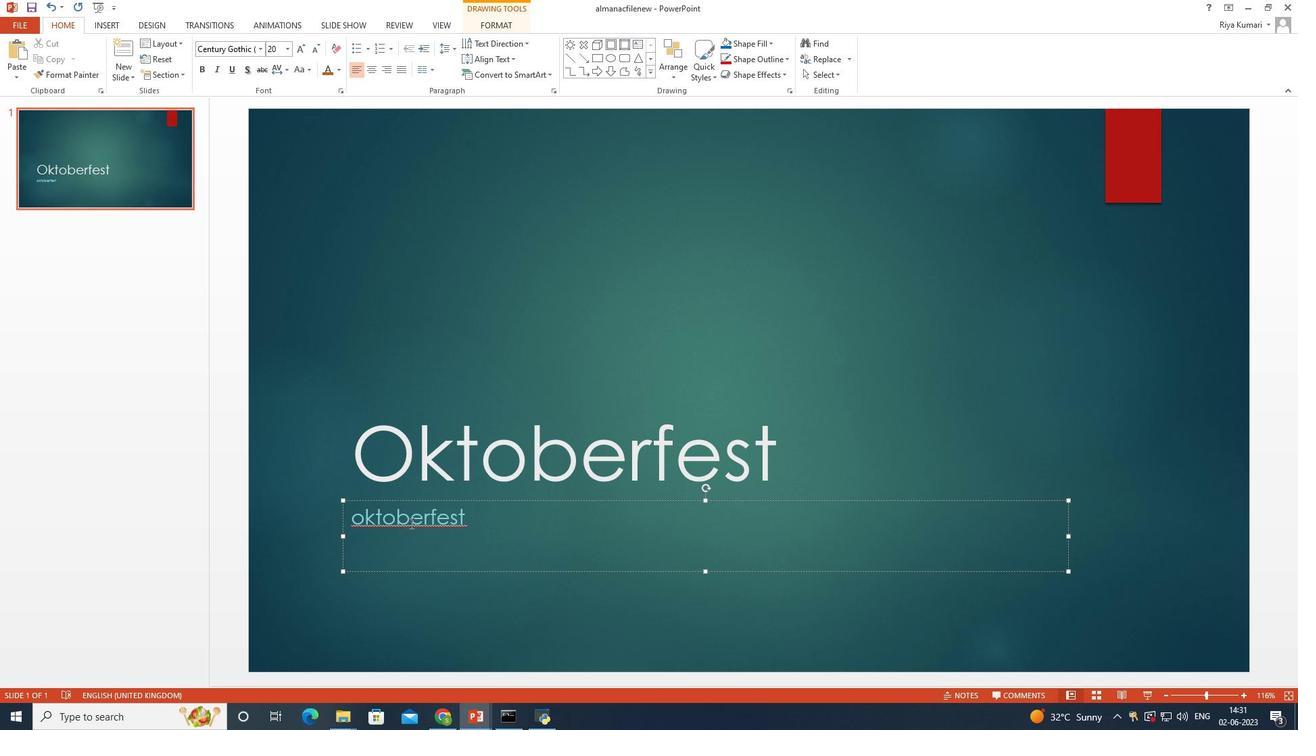 
Action: Mouse moved to (417, 530)
Screenshot: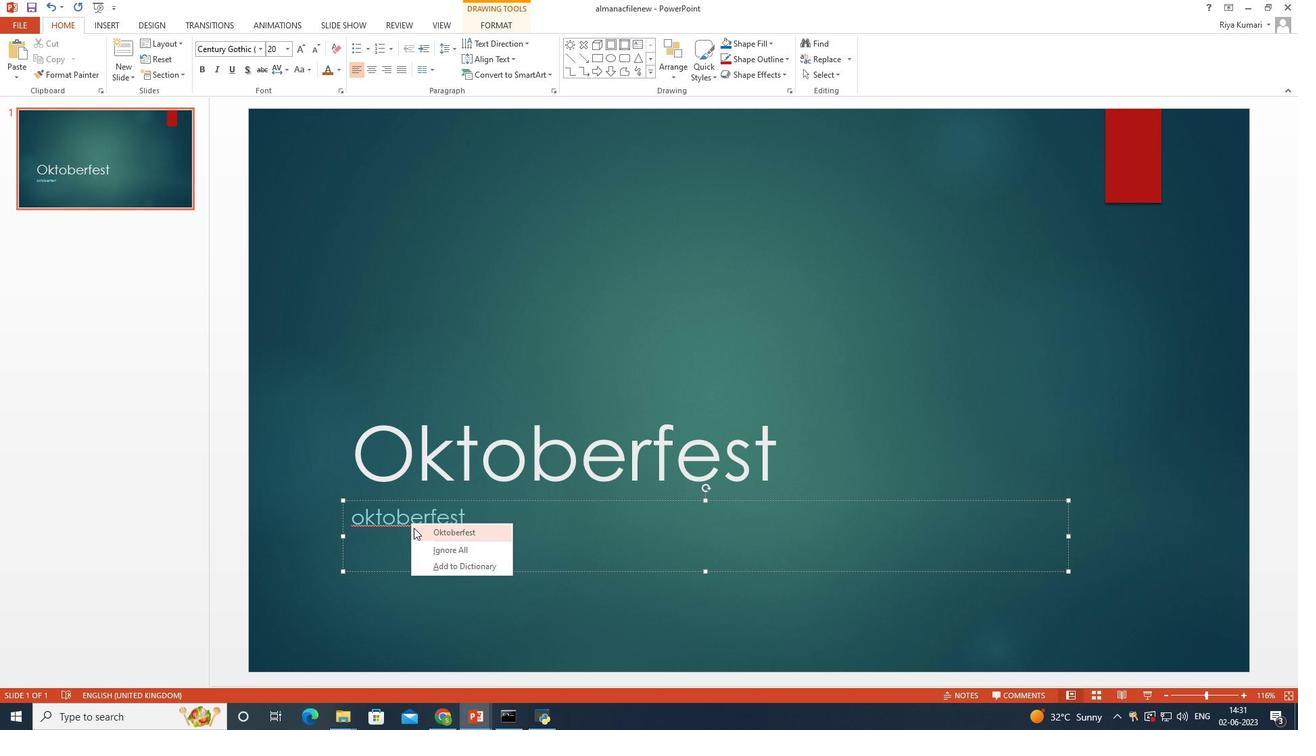 
Action: Mouse pressed left at (417, 530)
Screenshot: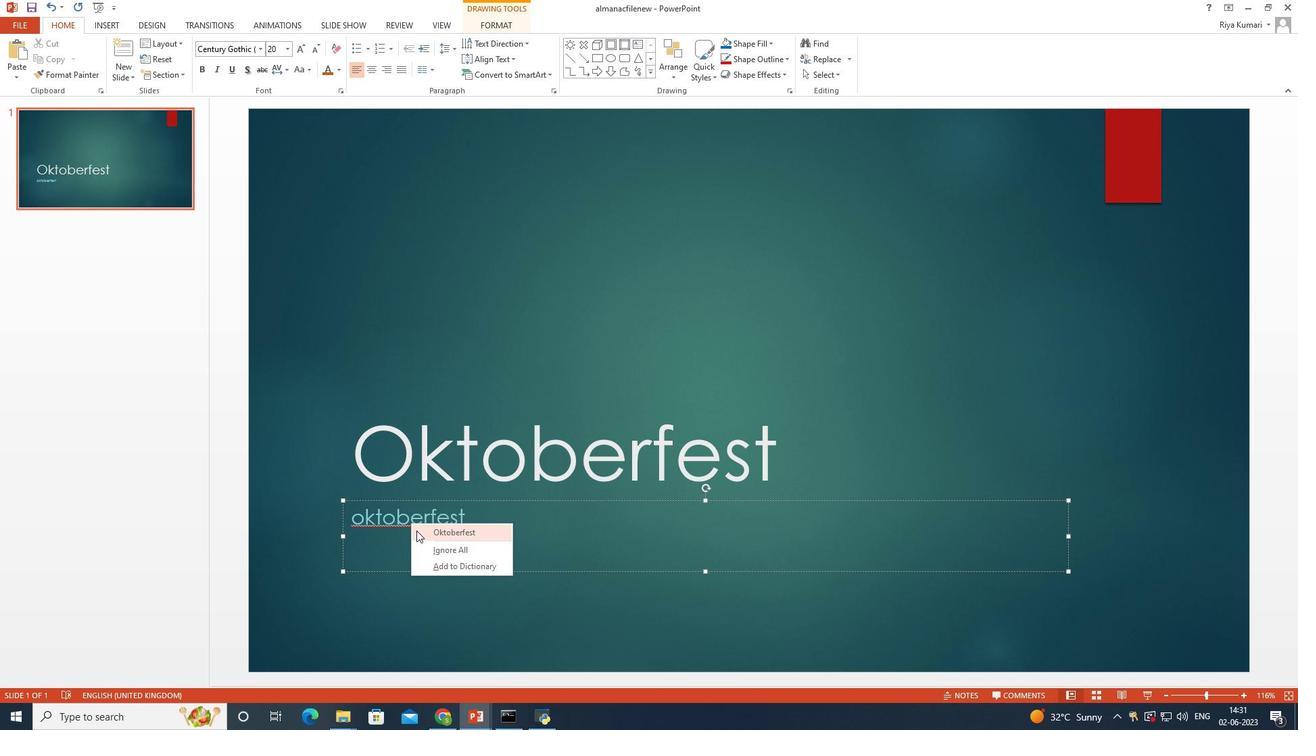 
Action: Mouse moved to (658, 510)
Screenshot: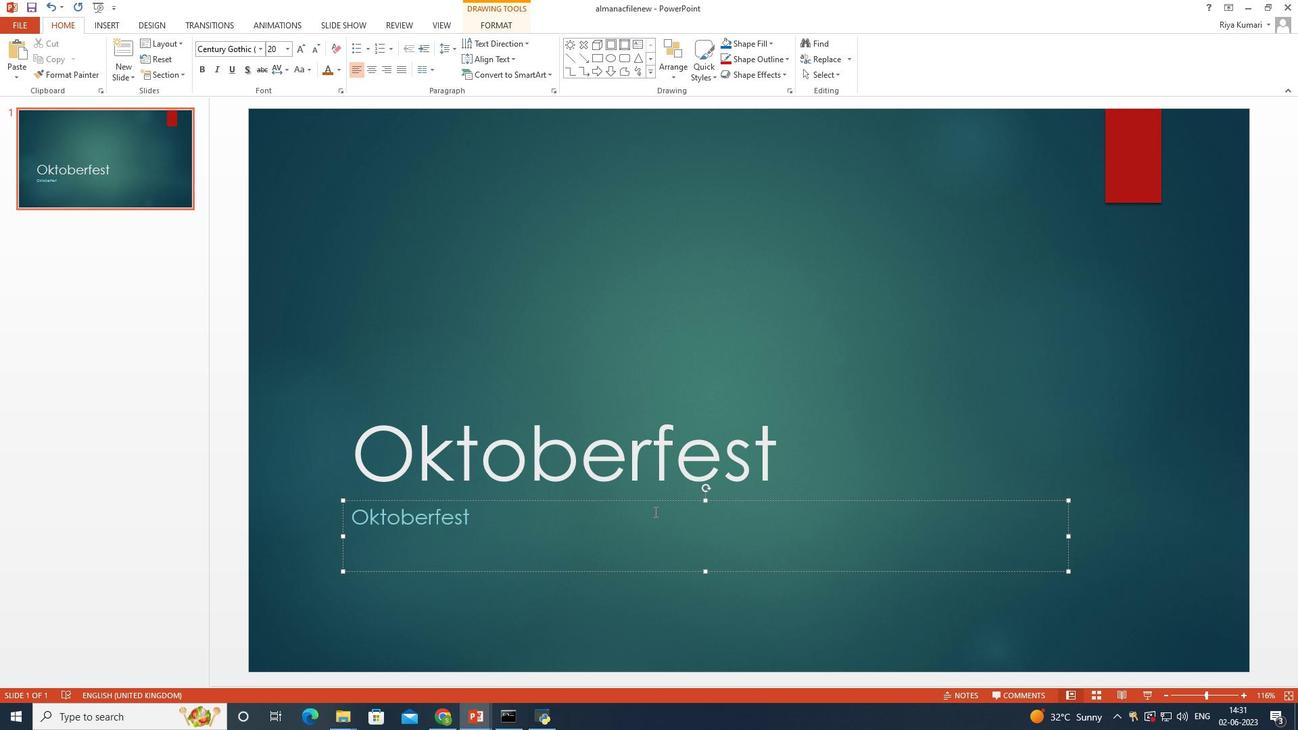 
Action: Key pressed <Key.space>in<Key.space>
Screenshot: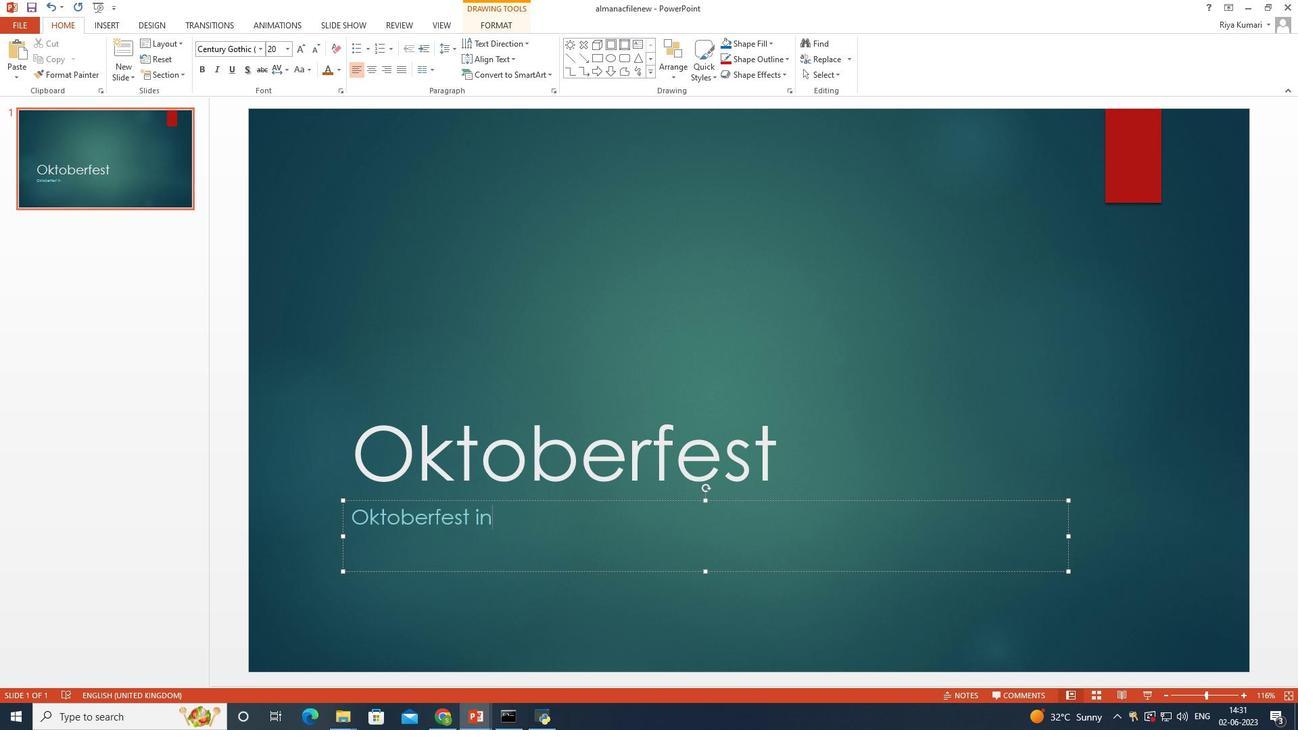 
Action: Mouse moved to (686, 506)
Screenshot: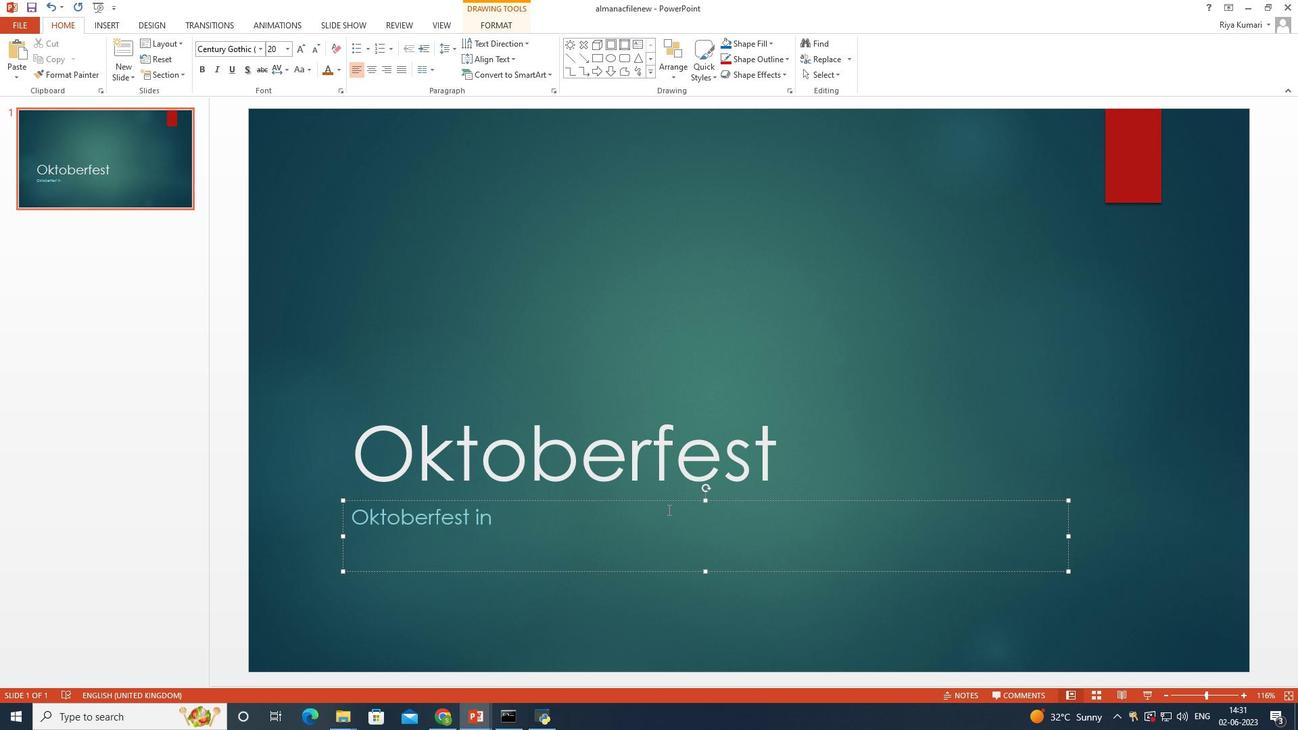 
Action: Key pressed <Key.shift>Munich<Key.space>
Screenshot: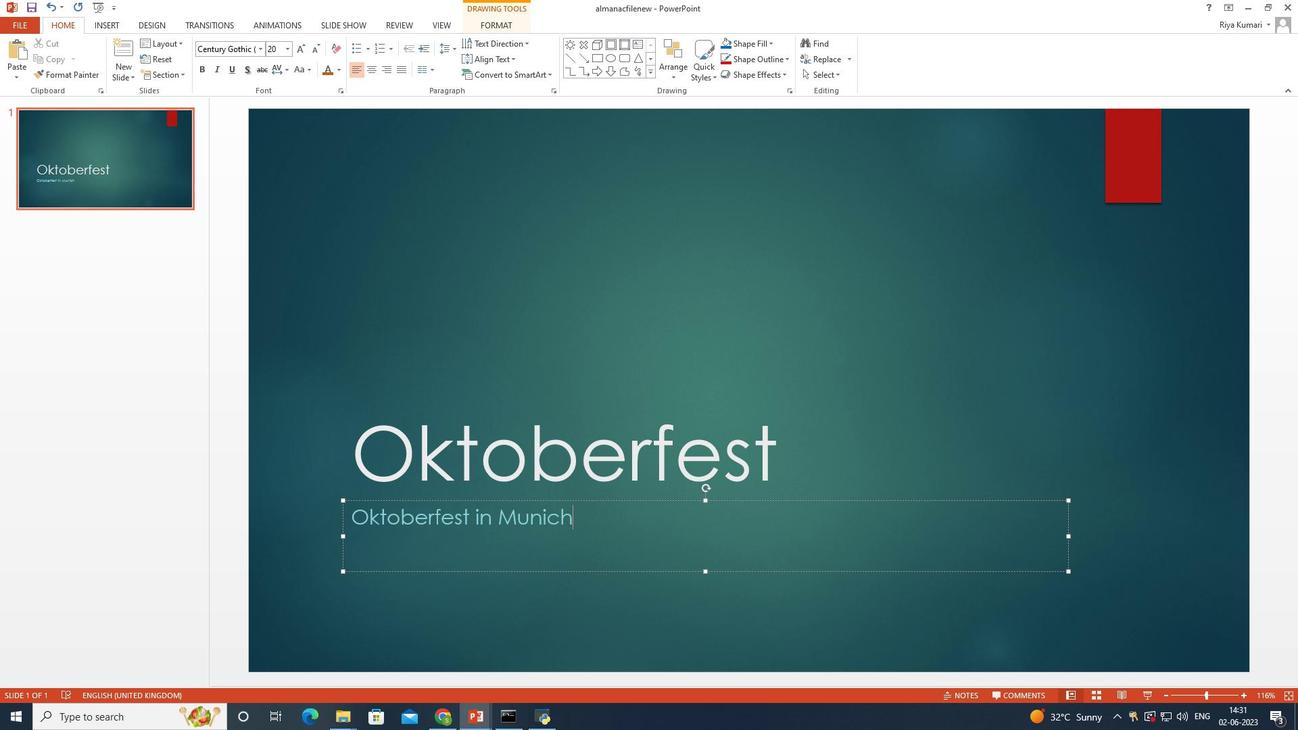 
Action: Mouse moved to (707, 501)
Screenshot: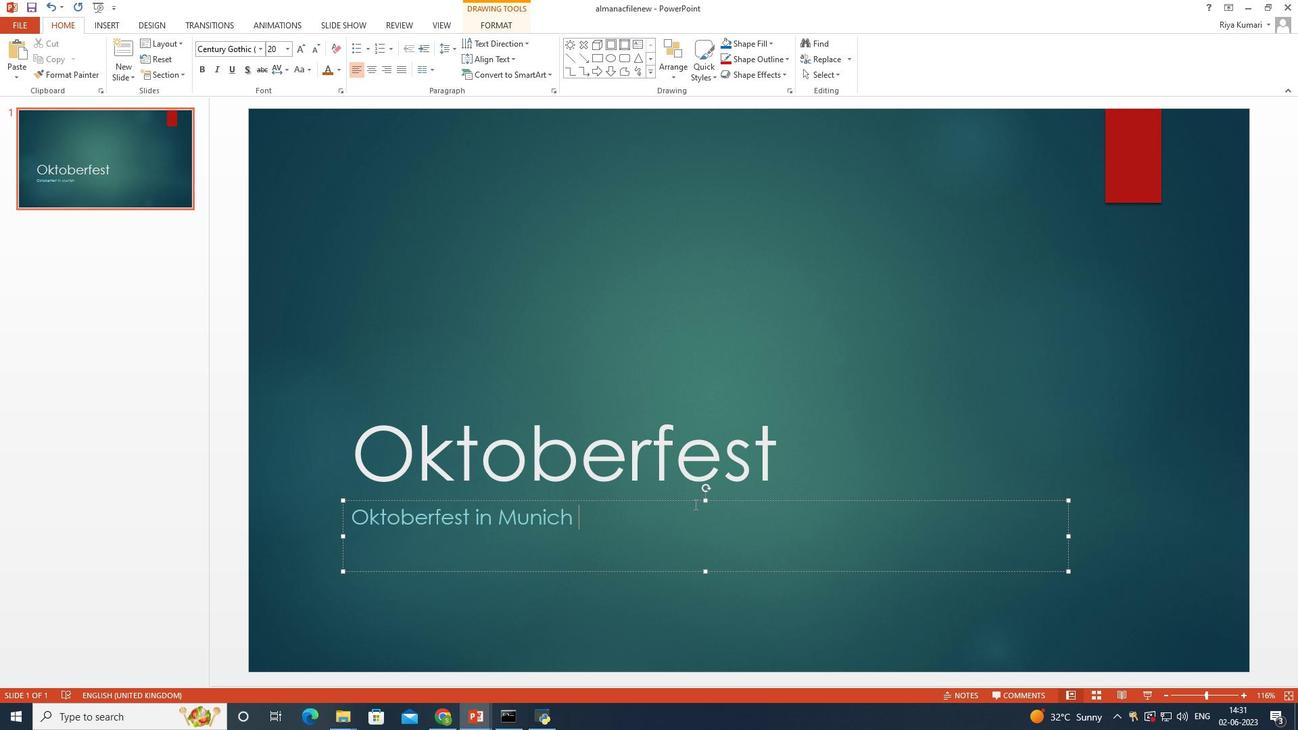 
Action: Key pressed <Key.backspace>
Screenshot: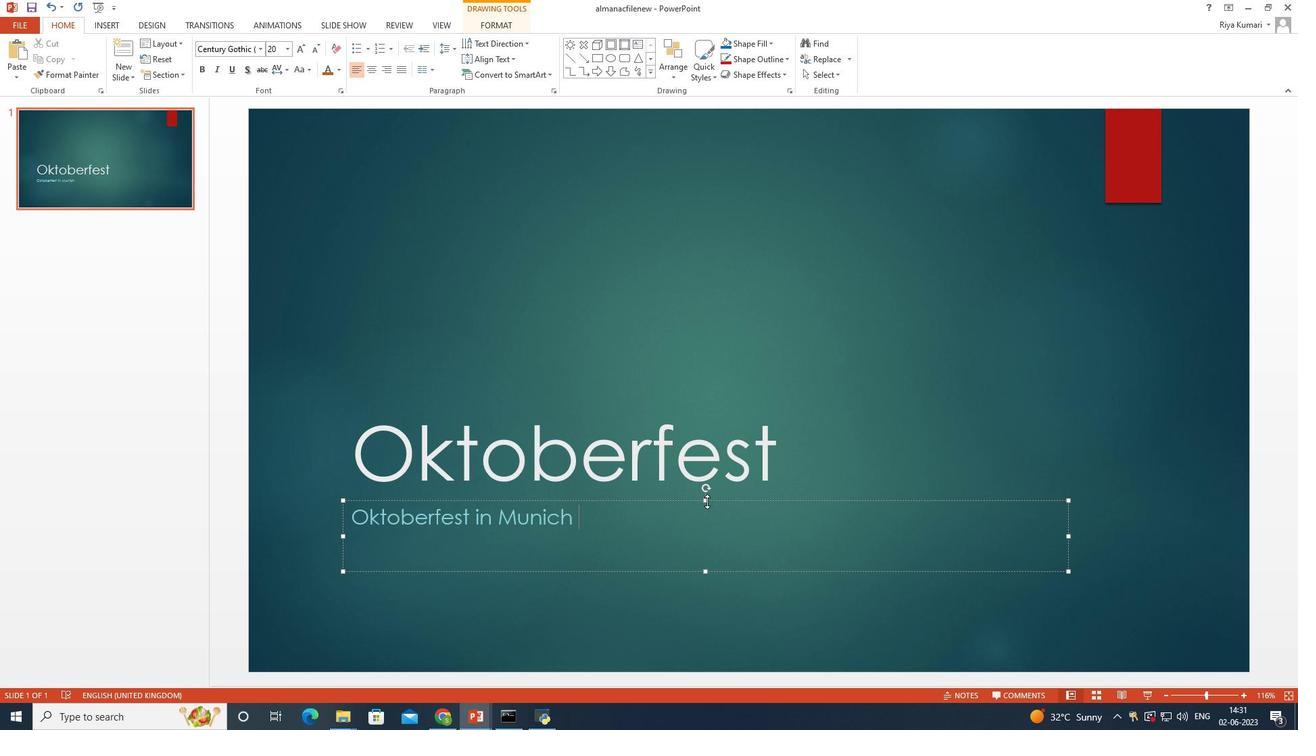 
Action: Mouse moved to (708, 501)
Screenshot: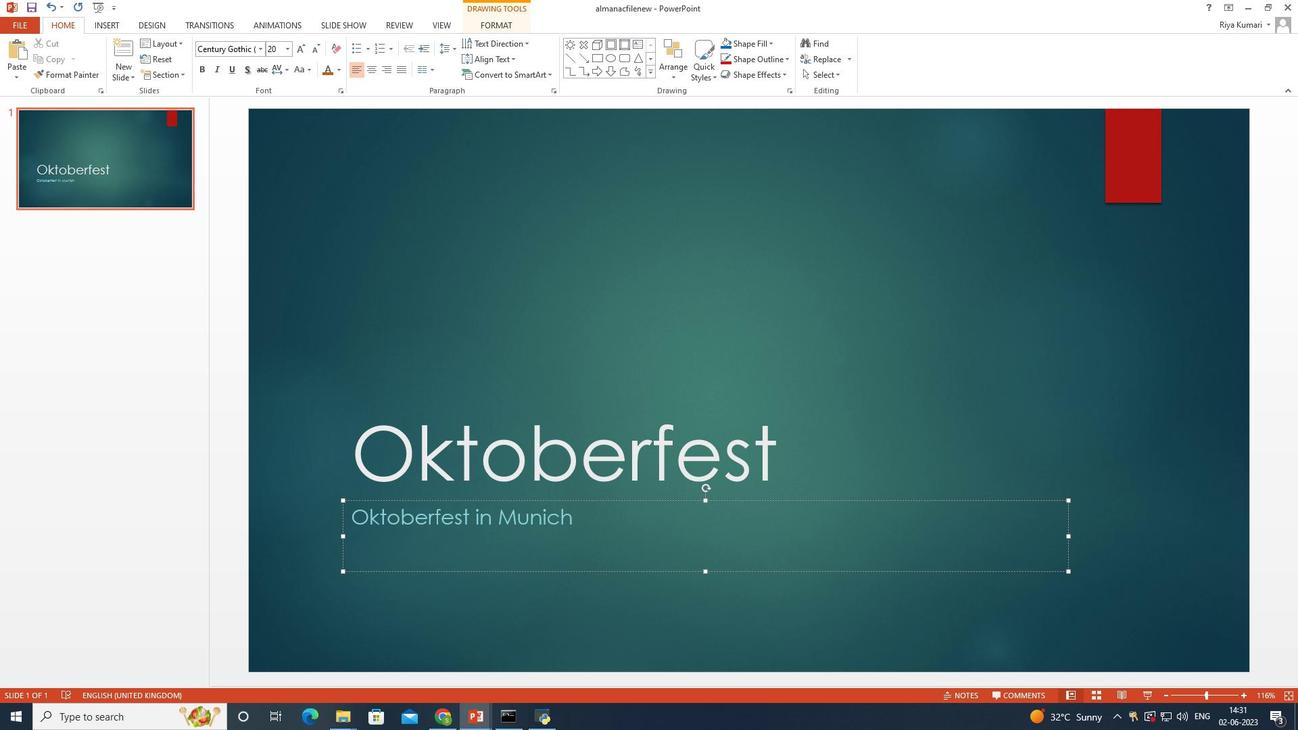 
Action: Key pressed ,<Key.space><Key.shift>Germany,<Key.space>is<Key.space>the<Key.space>world's<Key.space>largest<Key.space>beer<Key.space>d<Key.backspace>festival
Screenshot: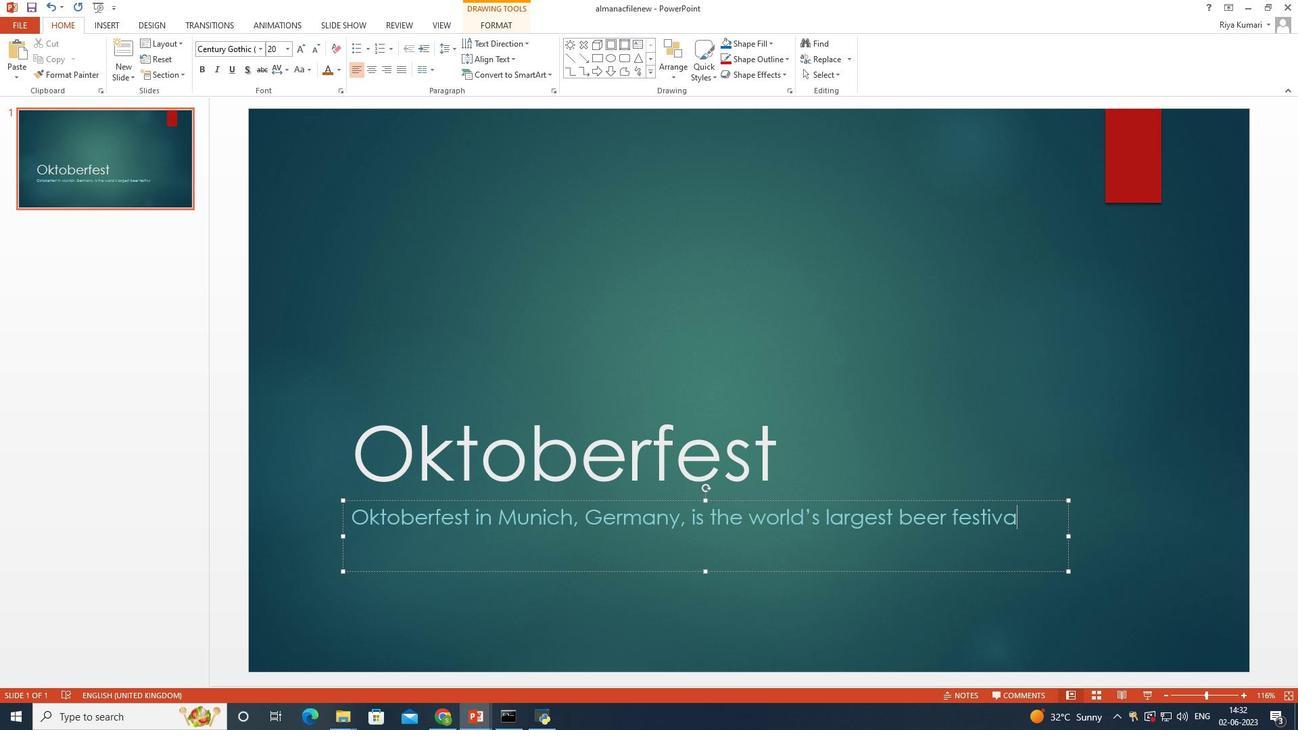 
Action: Mouse moved to (721, 496)
Screenshot: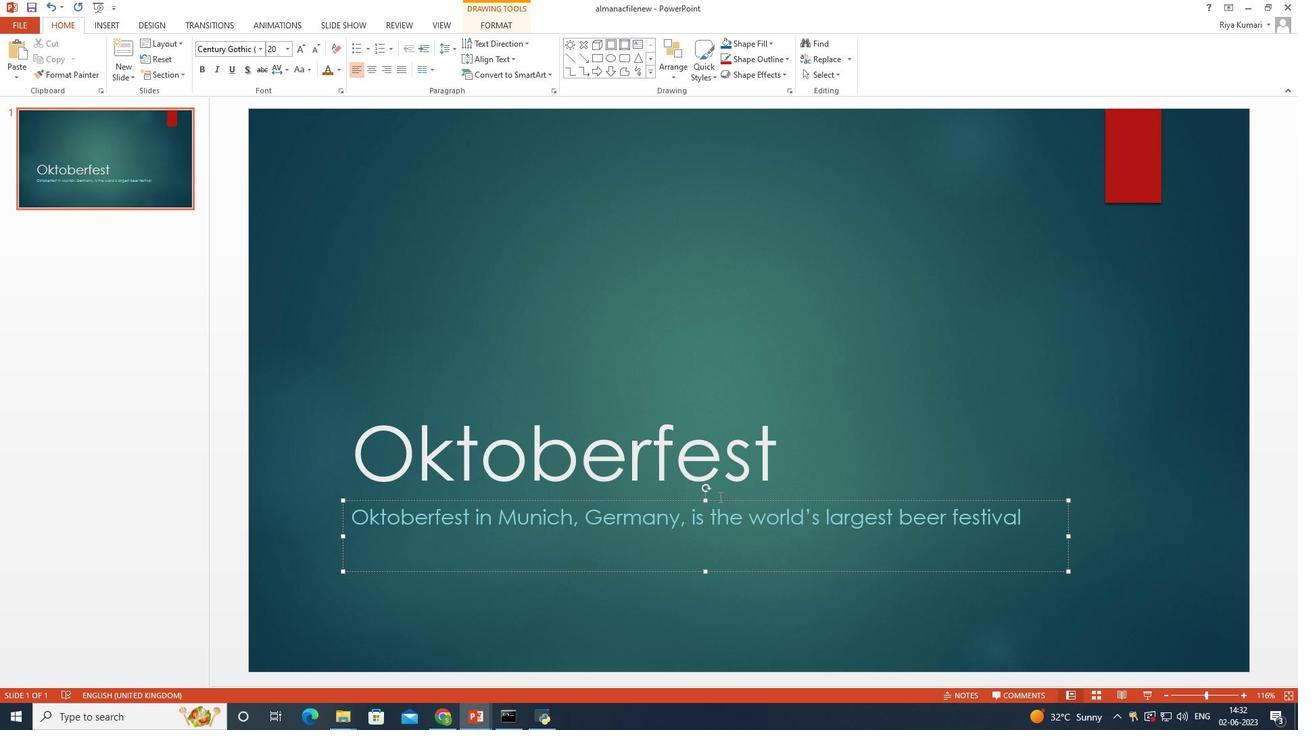 
Action: Key pressed .<Key.space><Key.shift>It<Key.space>attracts<Key.space>millions<Key.space>of<Key.space>visitors<Key.space>who<Key.space>gather<Key.space>to<Key.space>celebrate<Key.space>in<Key.space><Key.backspace><Key.backspace><Key.backspace><Key.shift>Bavarivan<Key.space>culy<Key.backspace>ture
Screenshot: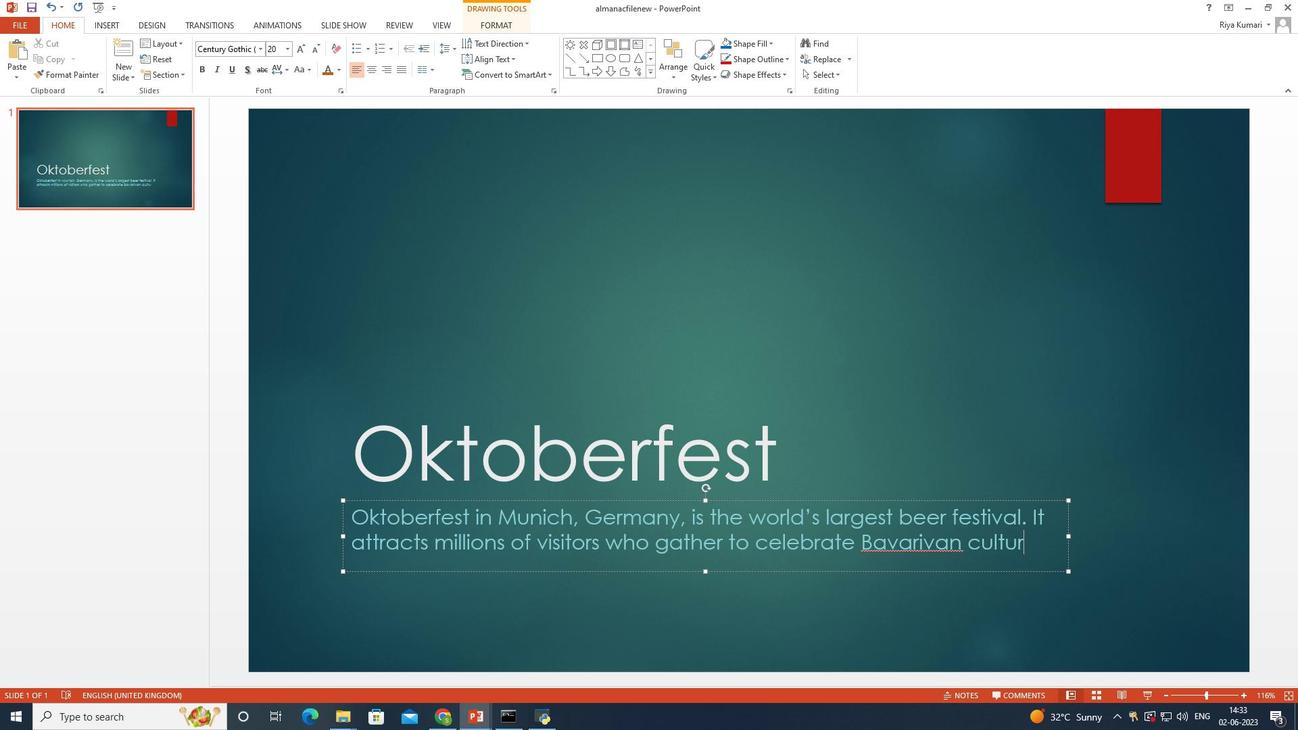 
Action: Mouse moved to (913, 546)
Screenshot: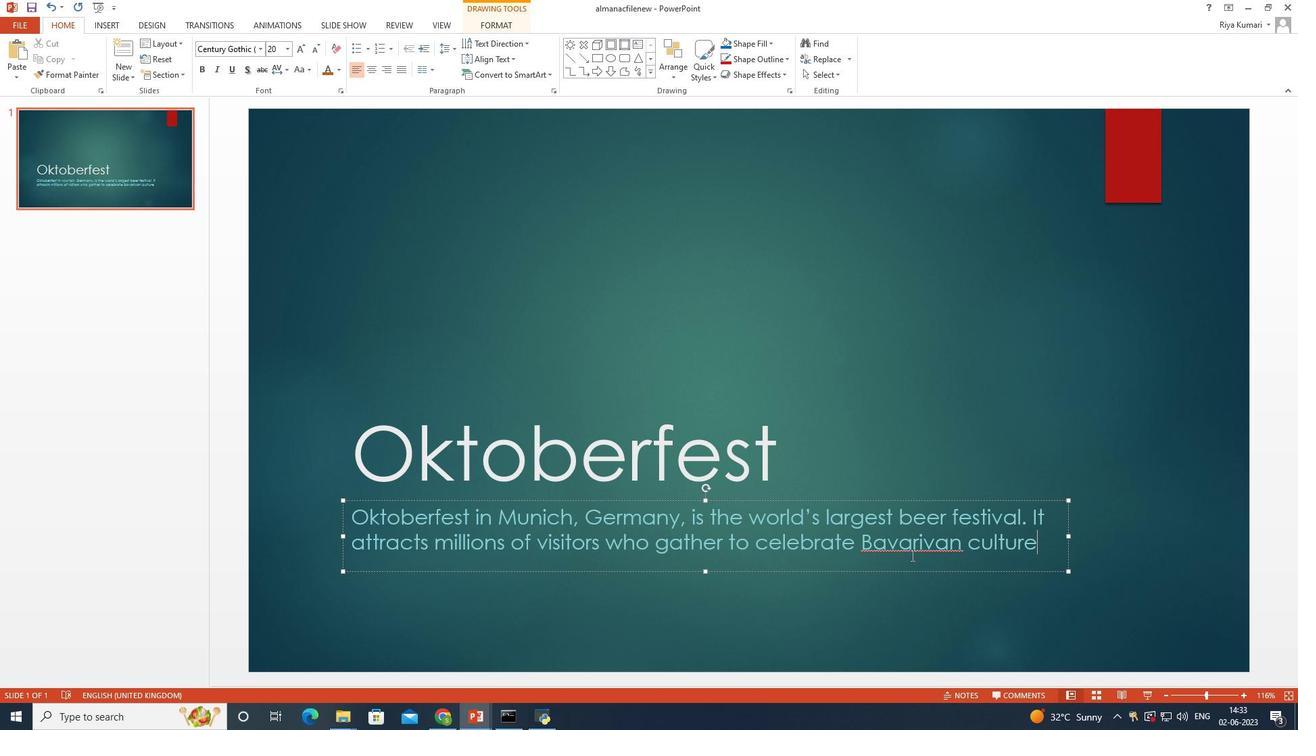 
Action: Mouse pressed right at (913, 546)
Screenshot: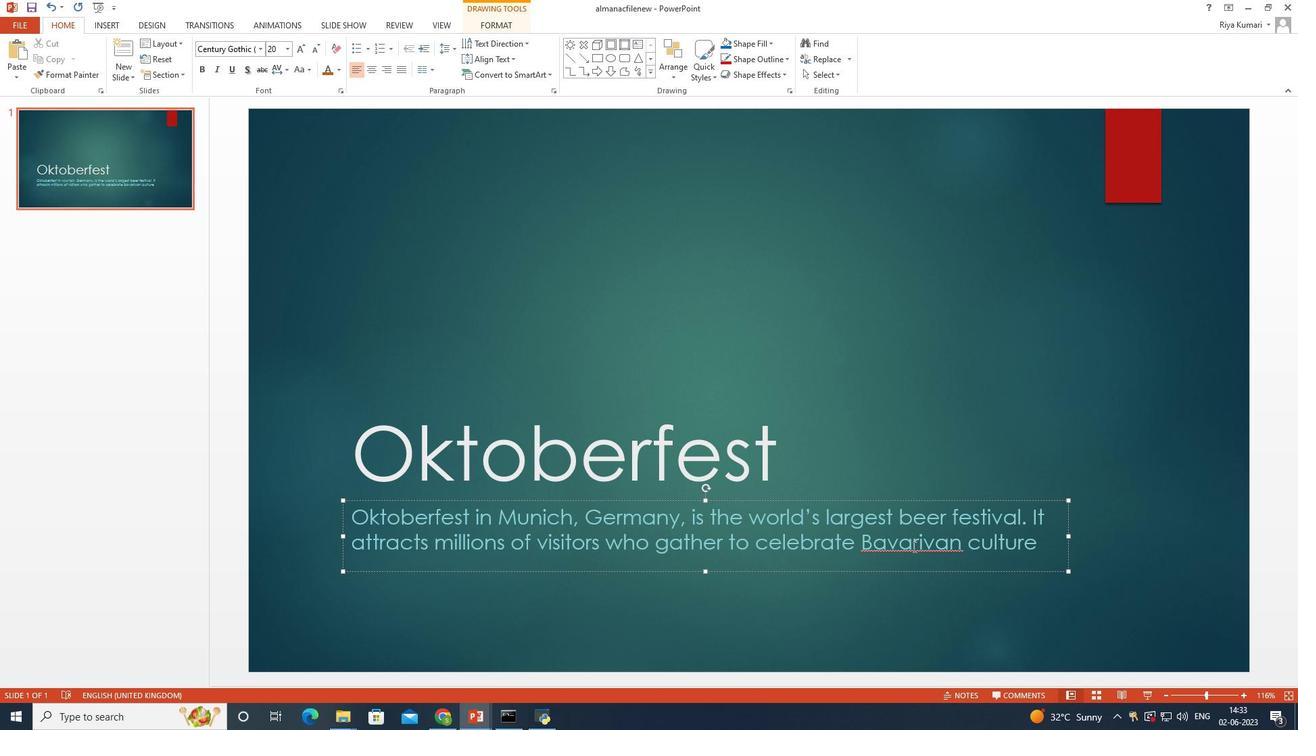 
Action: Mouse moved to (935, 555)
Screenshot: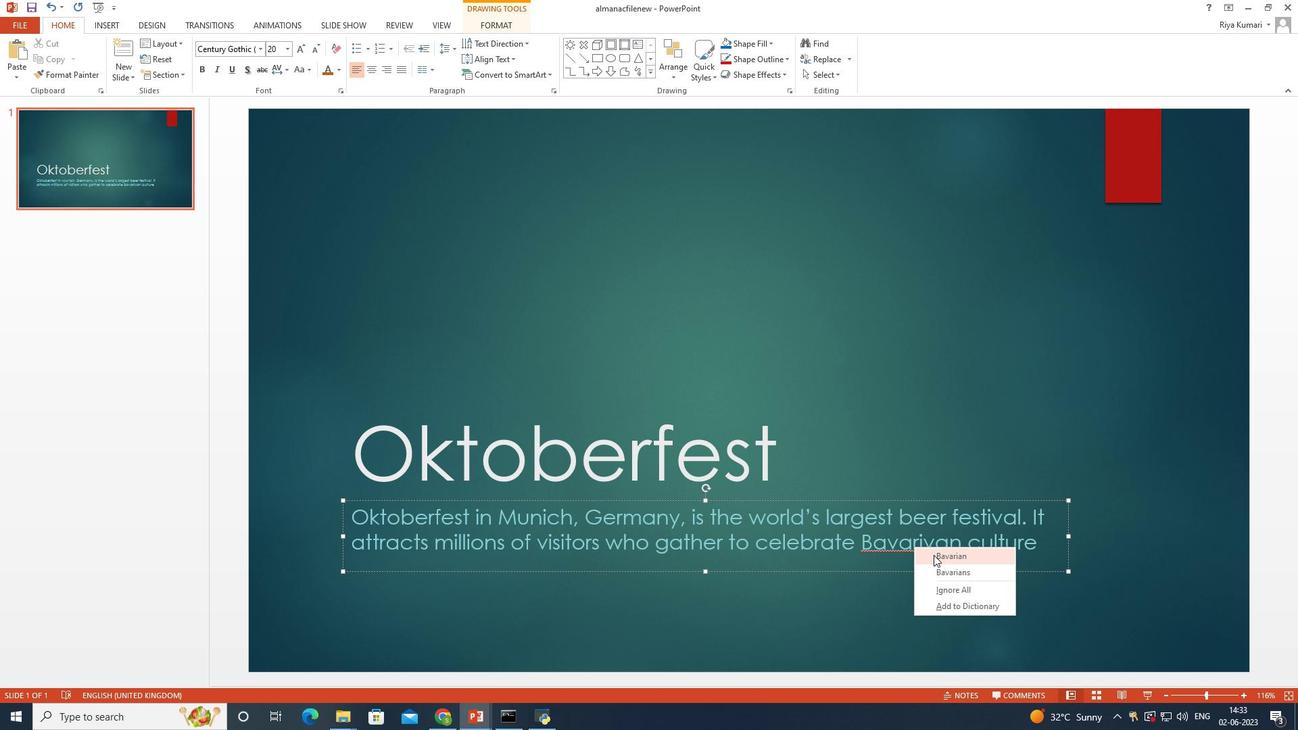 
Action: Mouse pressed left at (935, 555)
Screenshot: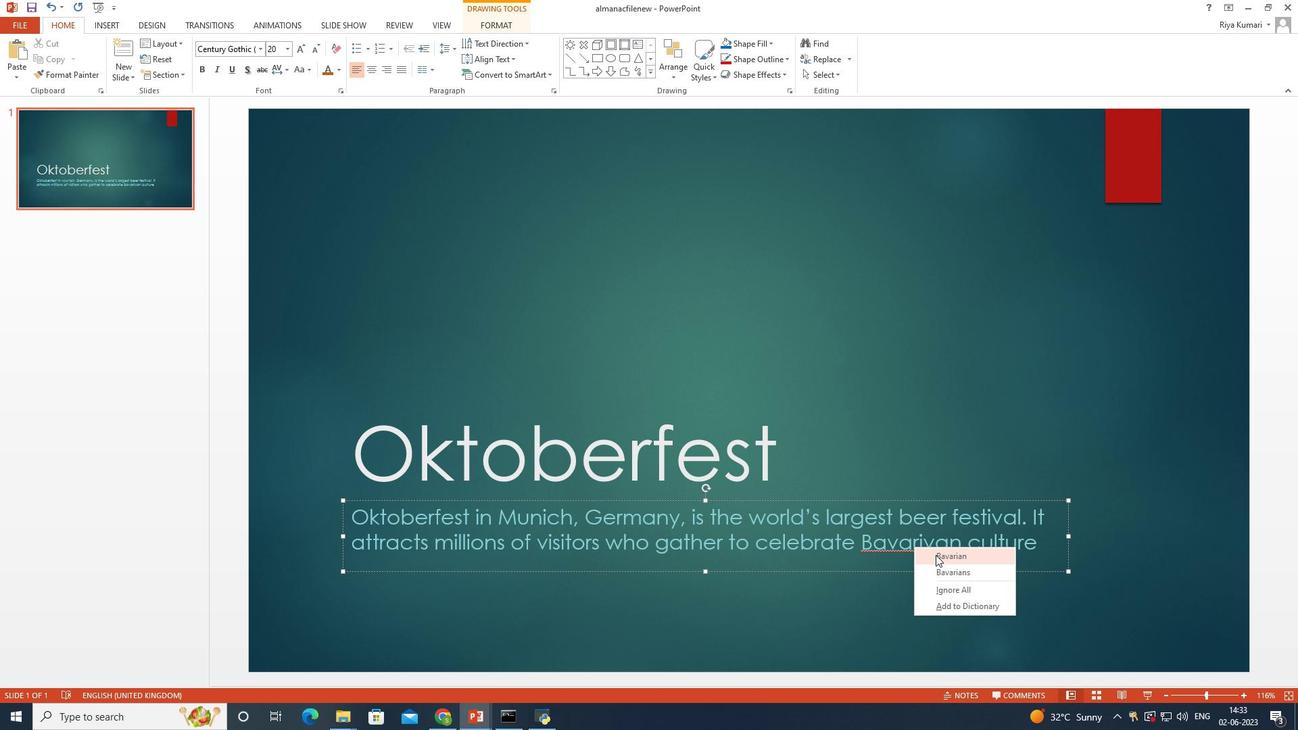 
Action: Mouse moved to (1032, 545)
Screenshot: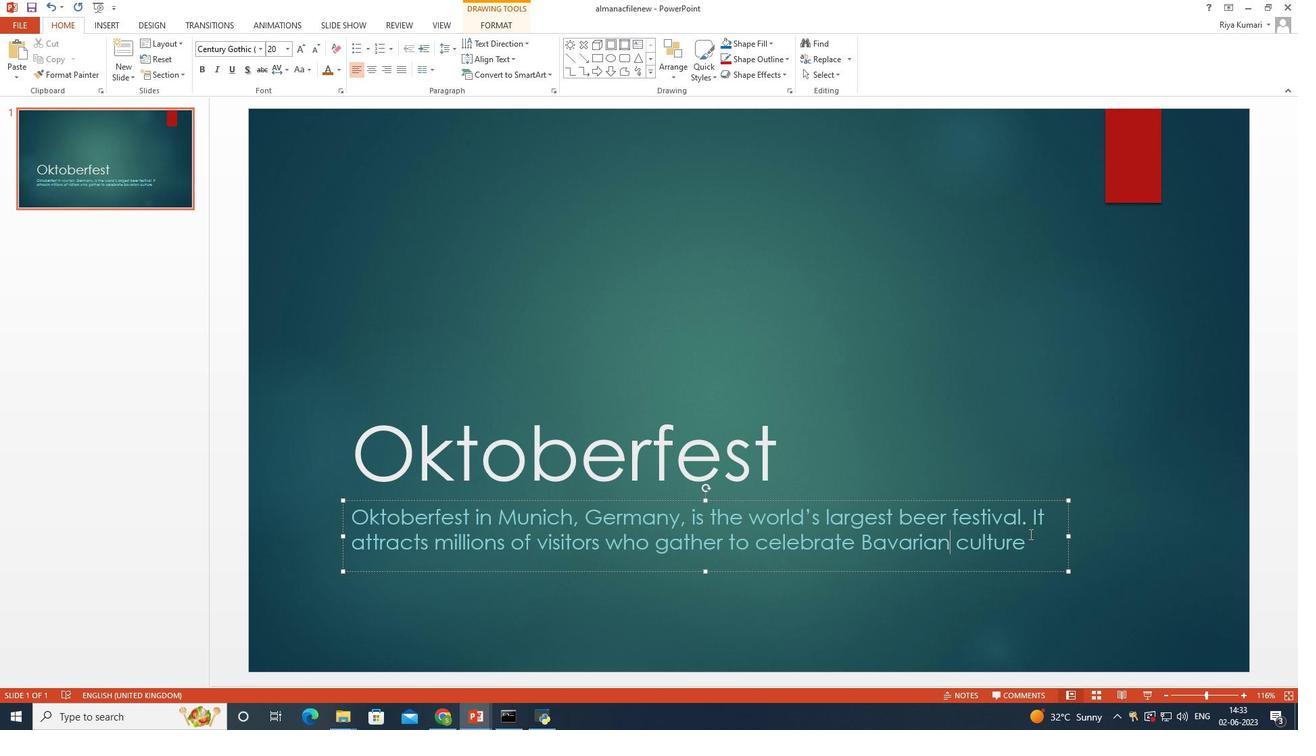 
Action: Mouse pressed left at (1032, 545)
Screenshot: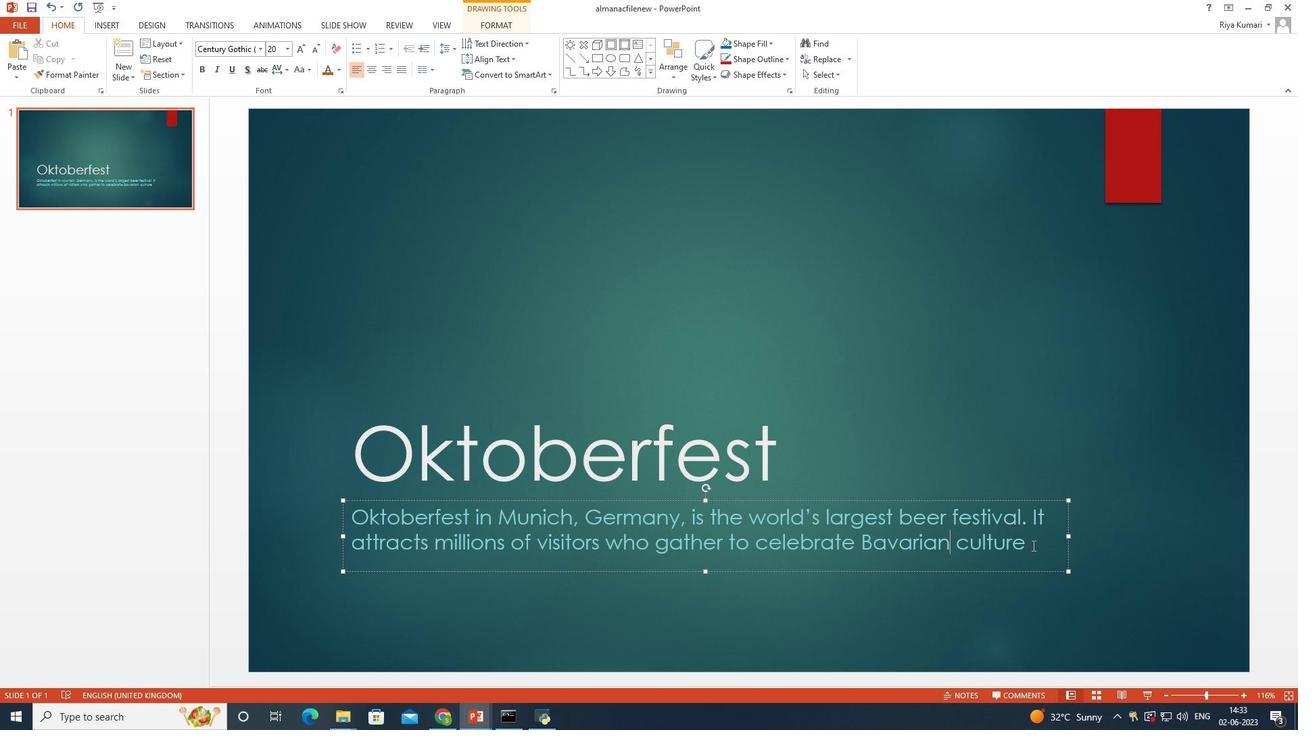 
Action: Mouse moved to (1033, 541)
Screenshot: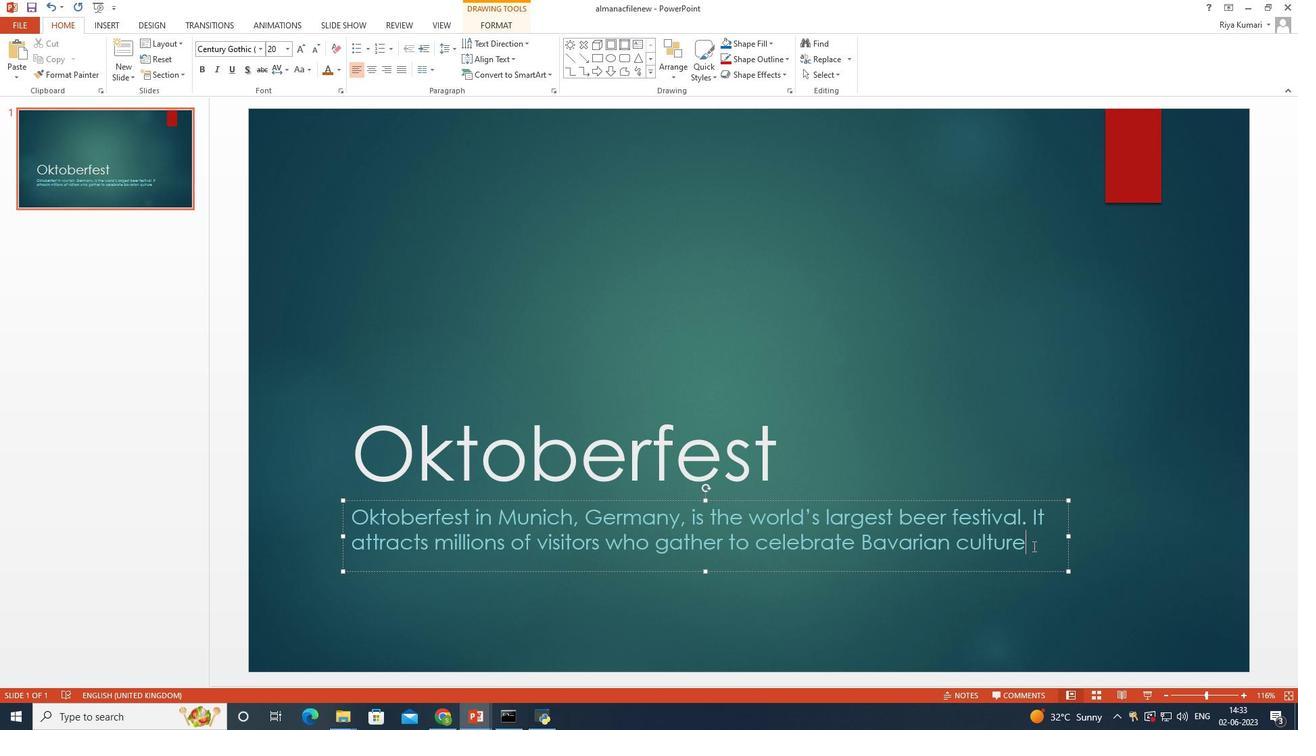 
Action: Key pressed ,<Key.space>sample<Key.space>a<Key.space>variety<Key.space>of<Key.space>delicious<Key.space><Key.shift>German<Key.space>beers.<Key.space>
Screenshot: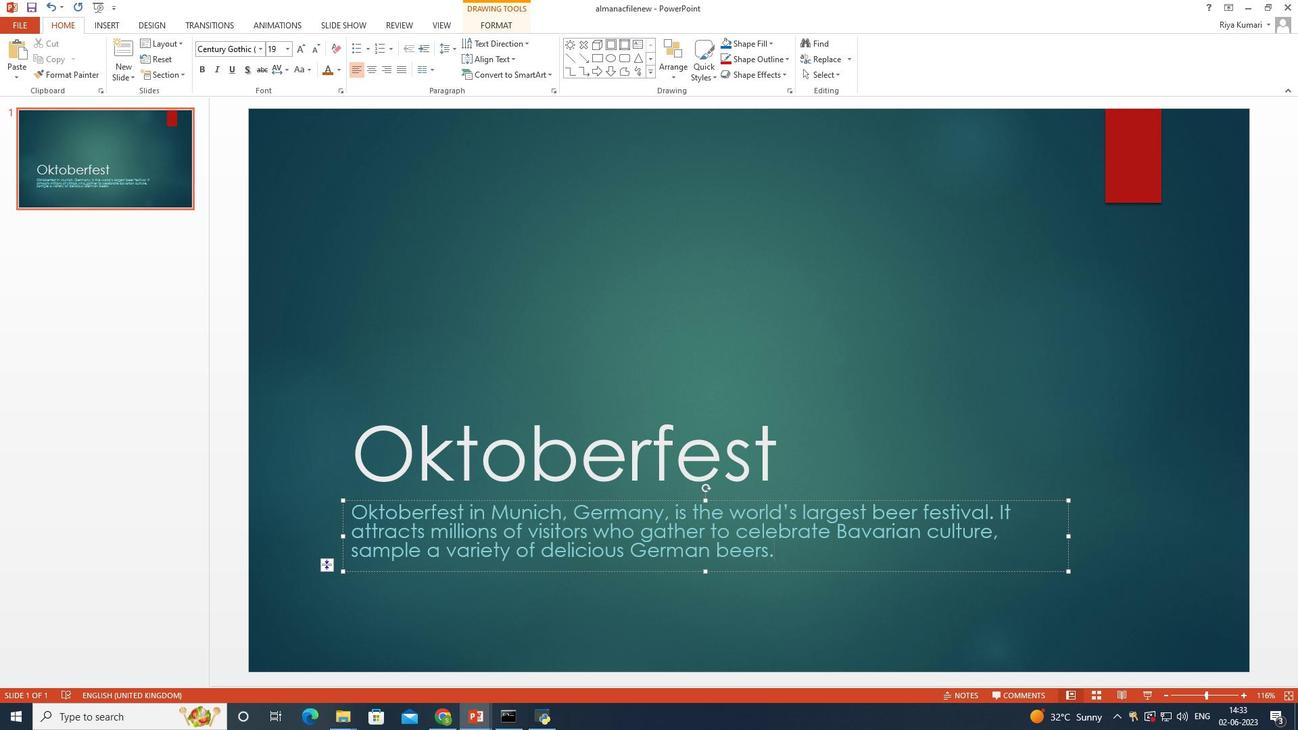 
Action: Mouse moved to (350, 508)
Screenshot: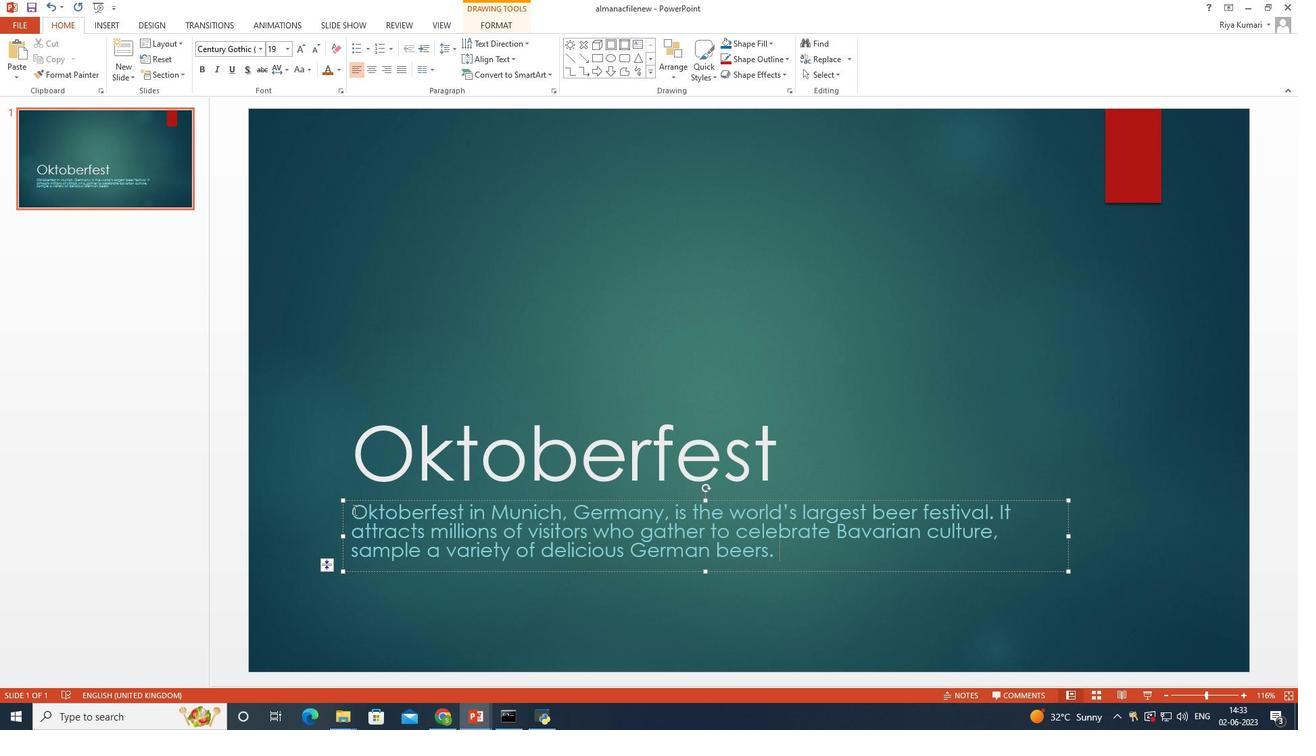 
Action: Mouse pressed left at (350, 508)
Screenshot: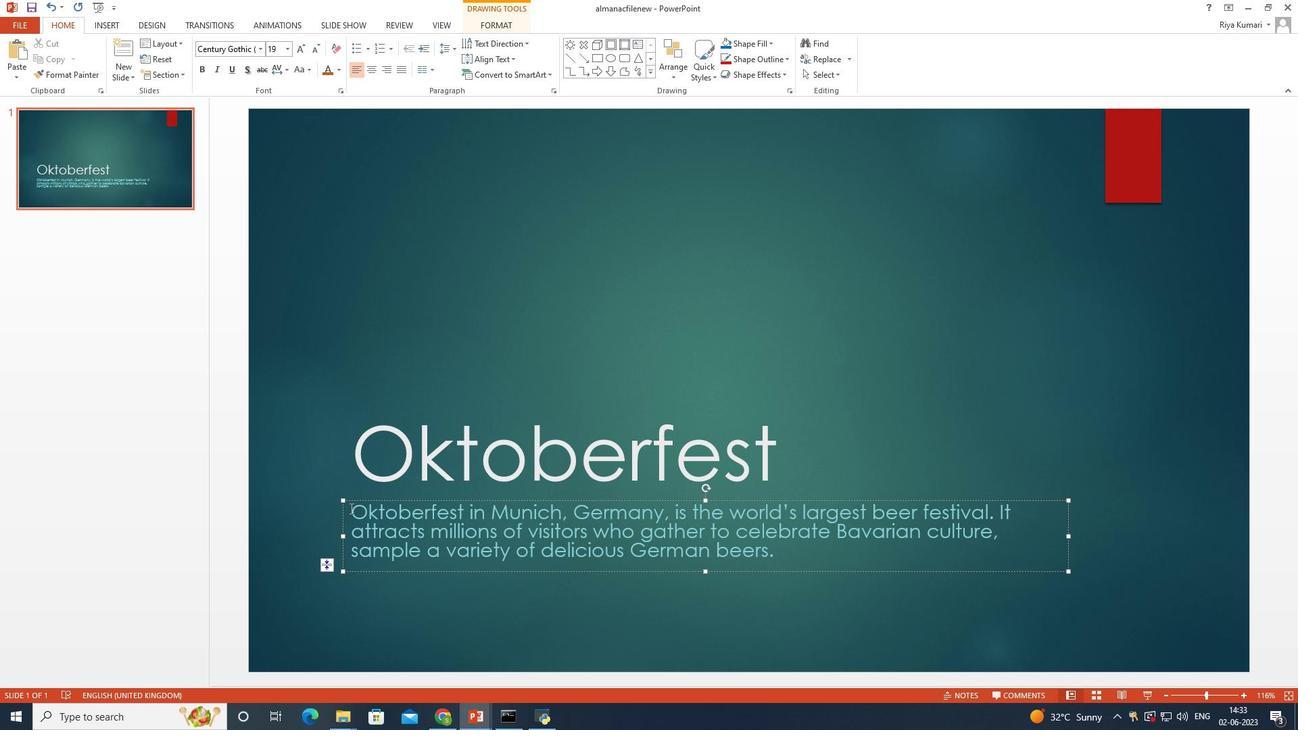 
Action: Mouse moved to (251, 48)
Screenshot: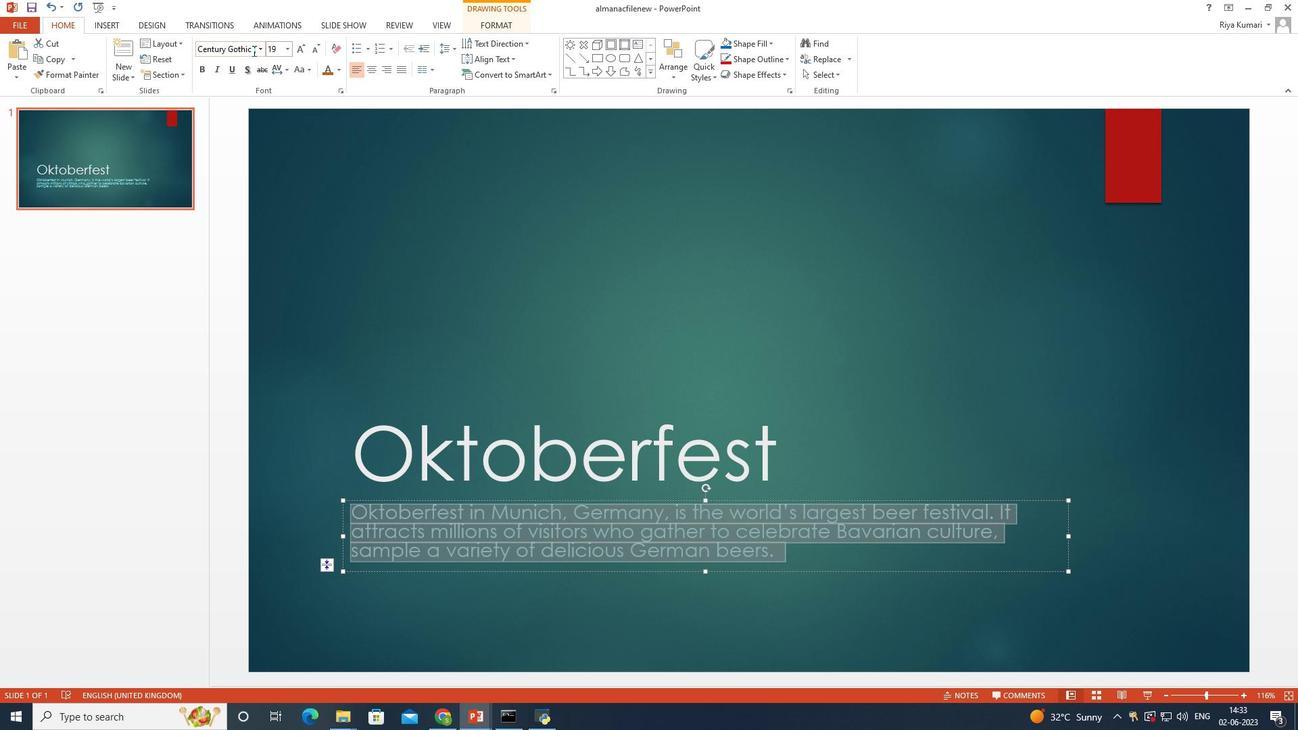 
Action: Mouse pressed left at (251, 48)
Screenshot: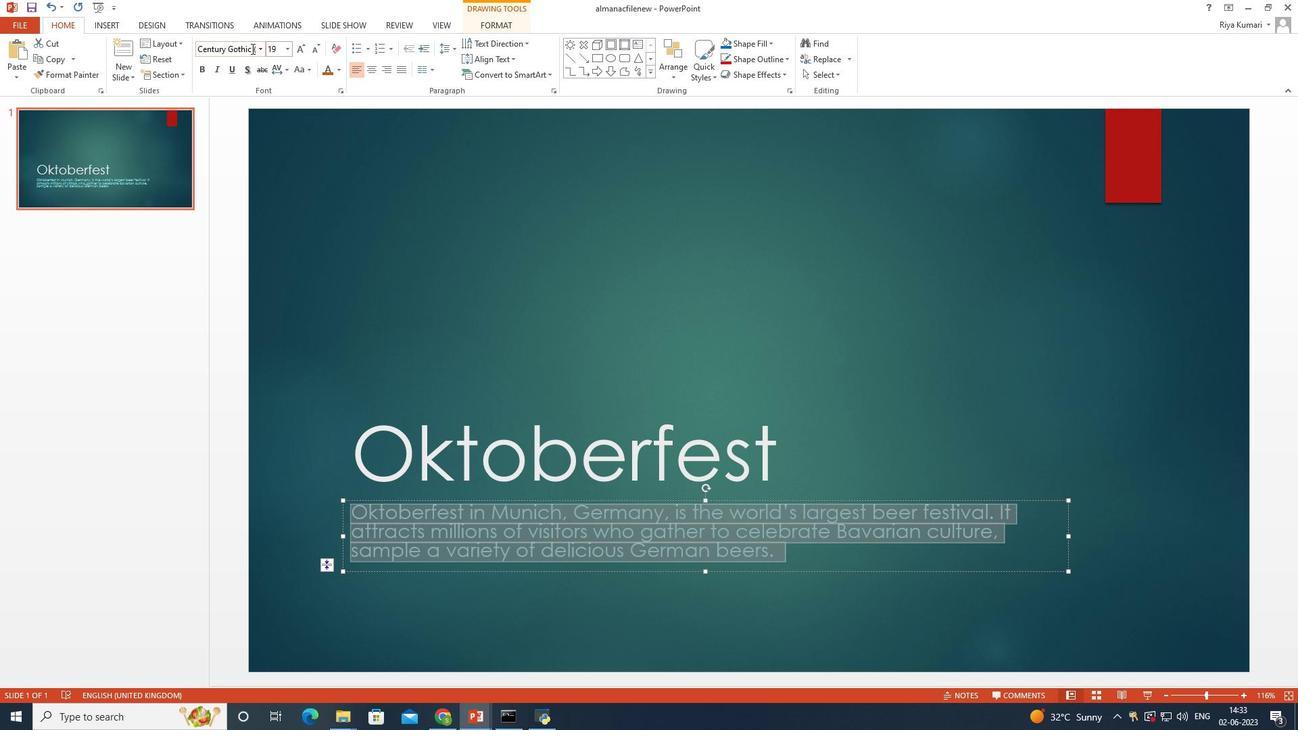 
Action: Mouse moved to (412, 311)
Screenshot: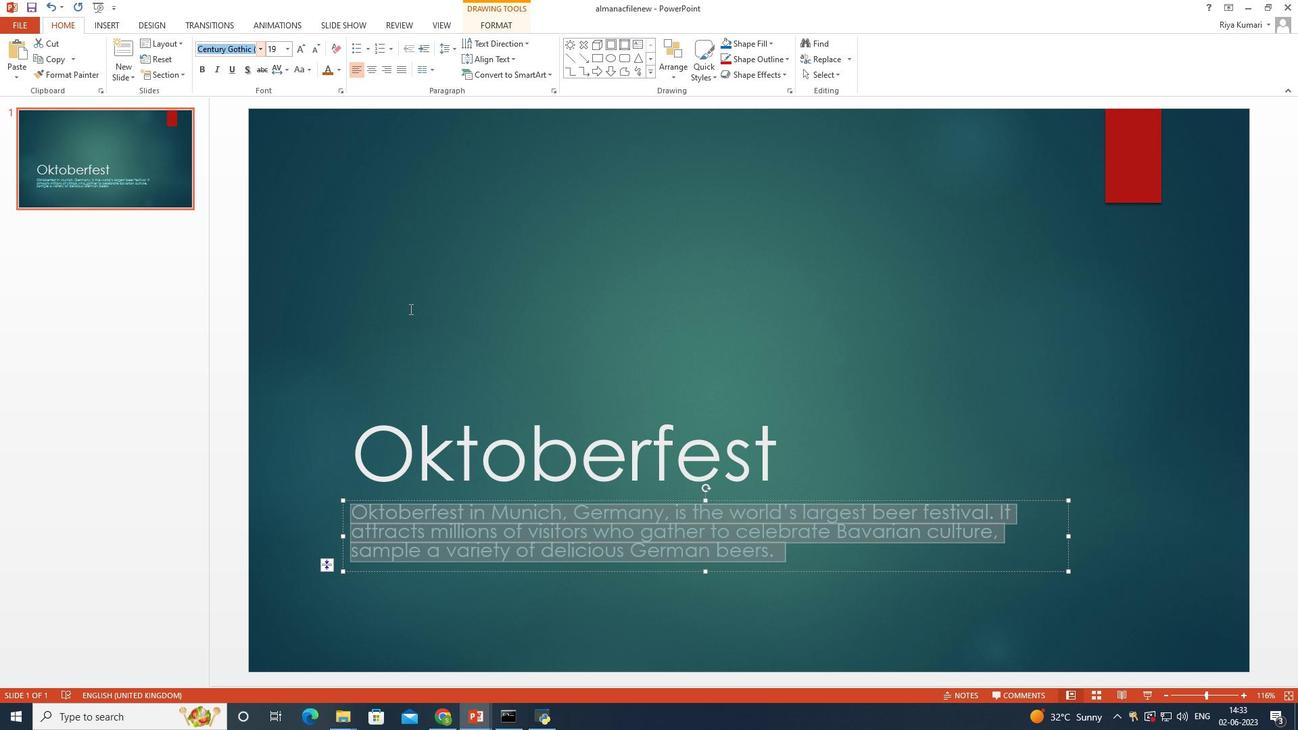 
Action: Key pressed <Key.shift>Agency<Key.enter>
Screenshot: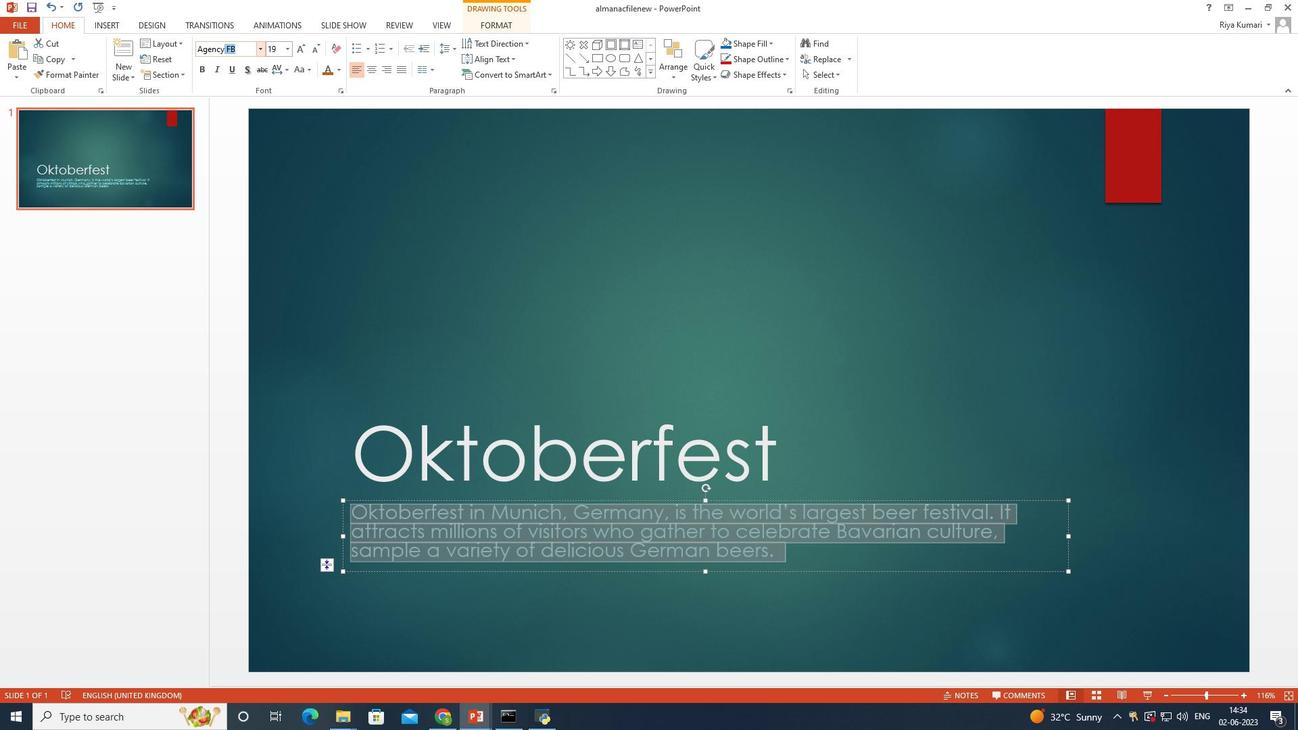 
Action: Mouse moved to (286, 46)
Screenshot: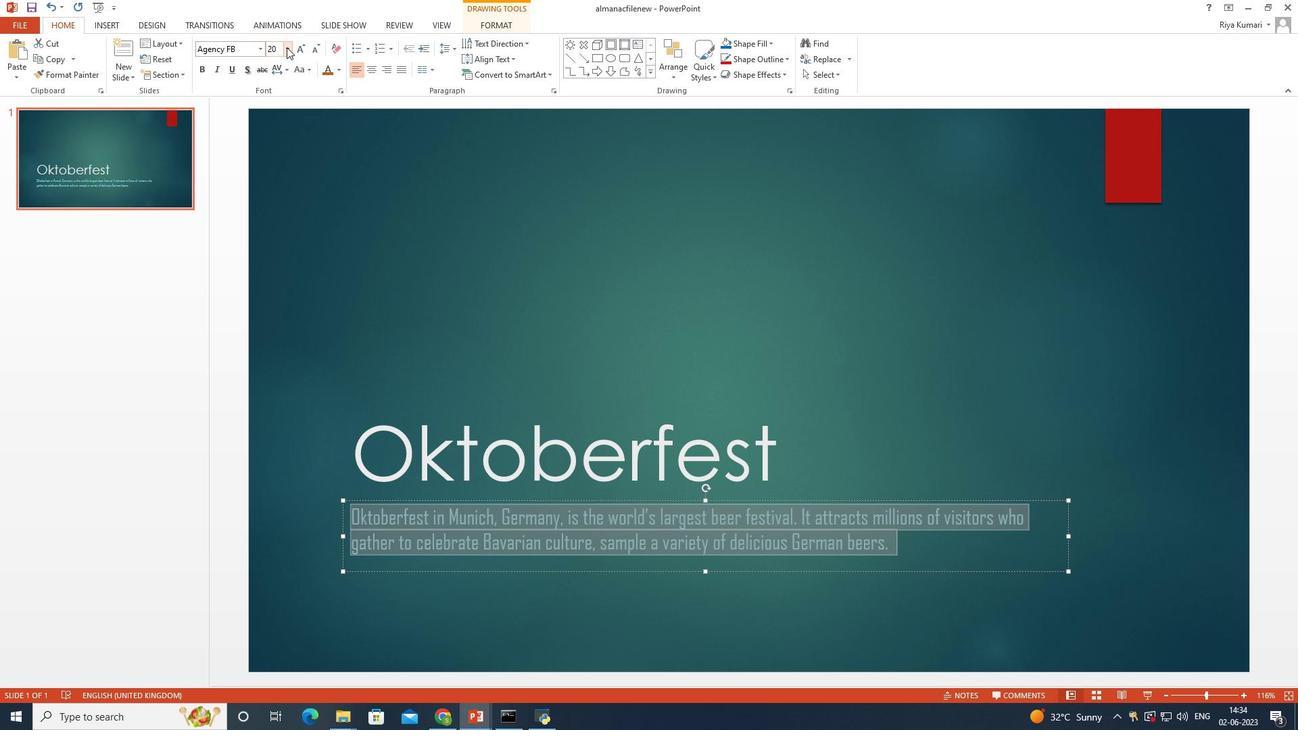 
Action: Mouse pressed left at (286, 46)
Screenshot: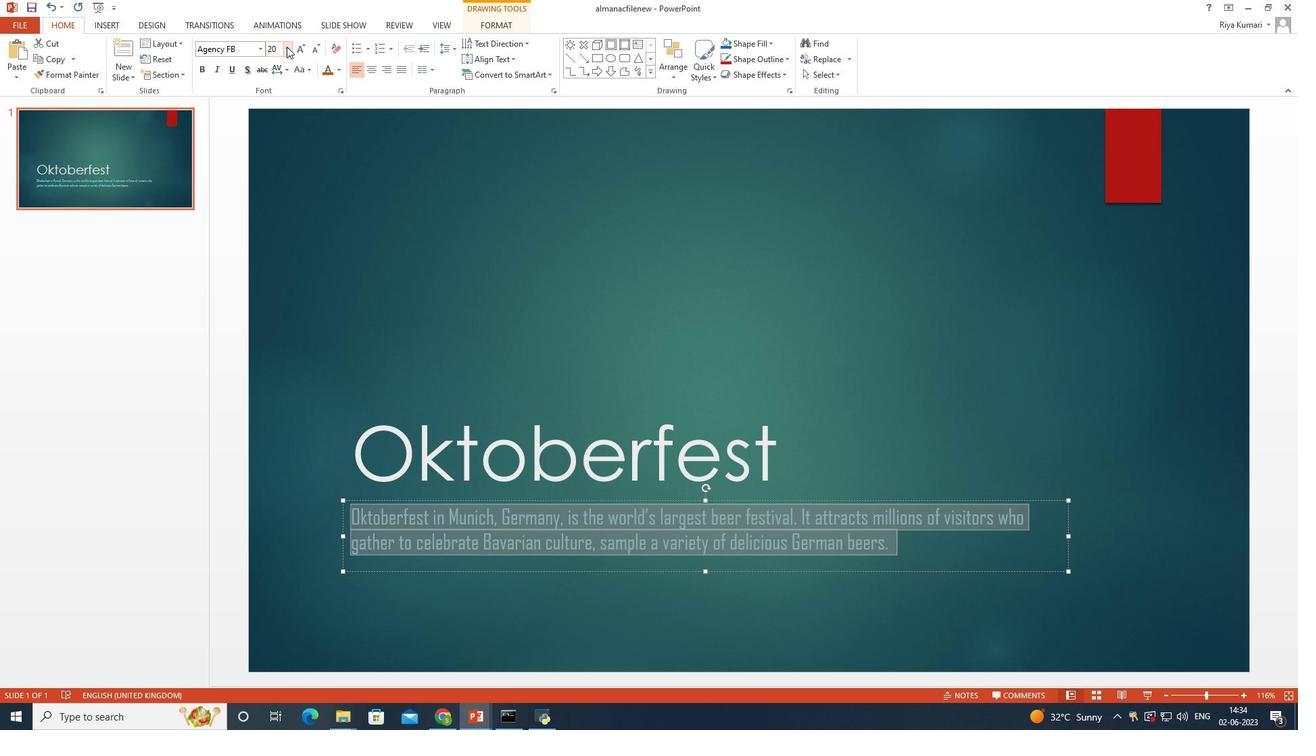 
Action: Mouse moved to (271, 138)
Screenshot: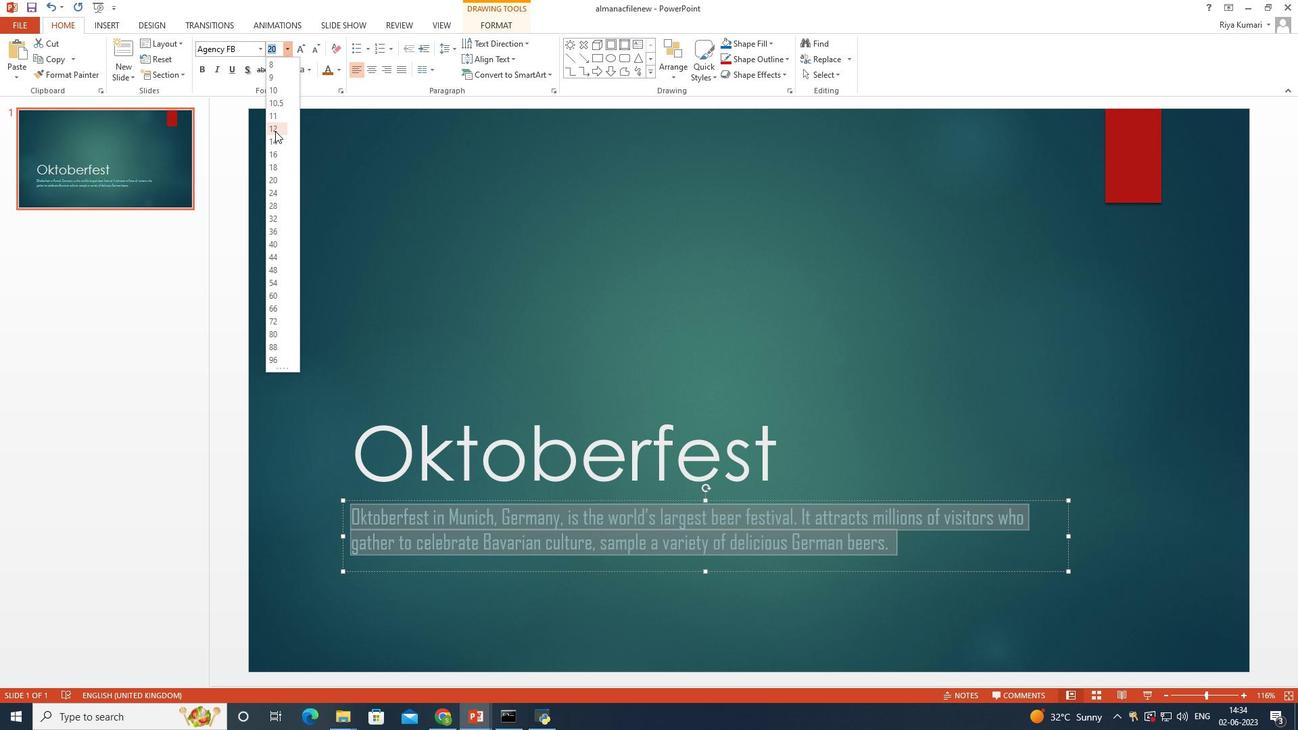 
Action: Mouse pressed left at (271, 138)
Screenshot: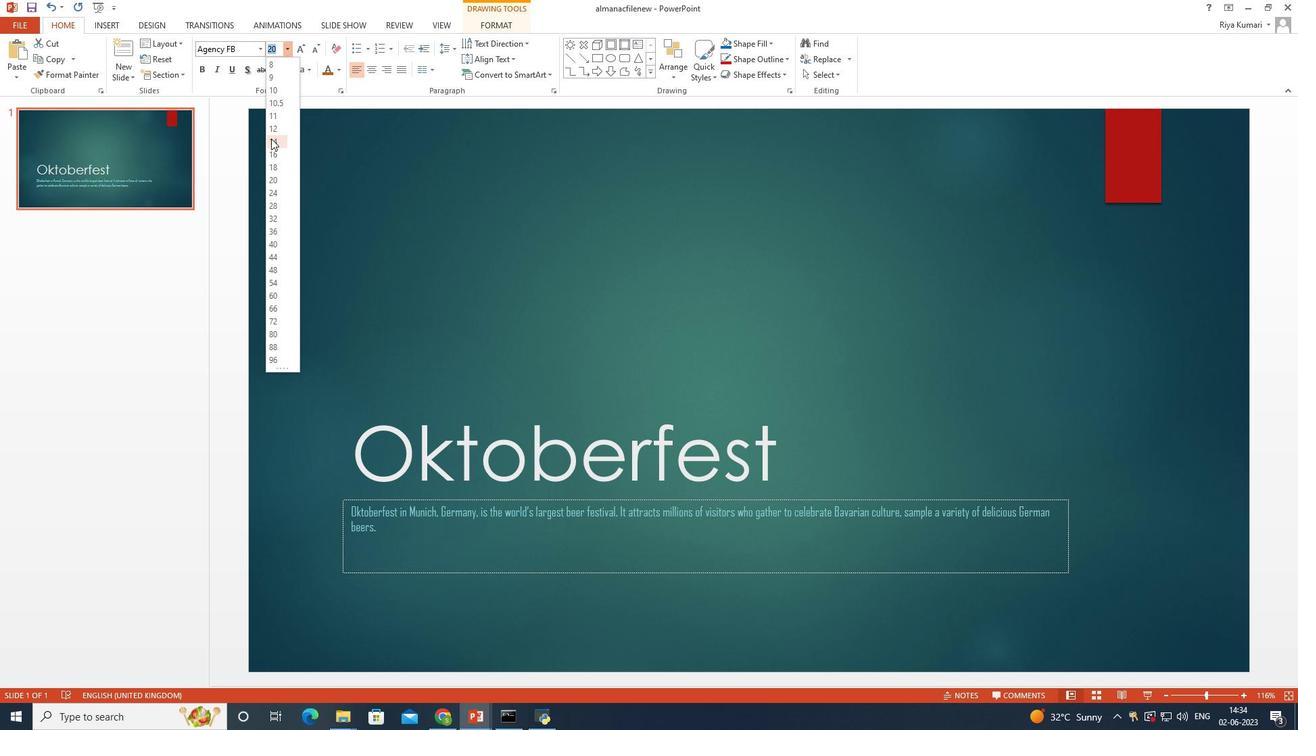 
Action: Mouse moved to (770, 439)
Screenshot: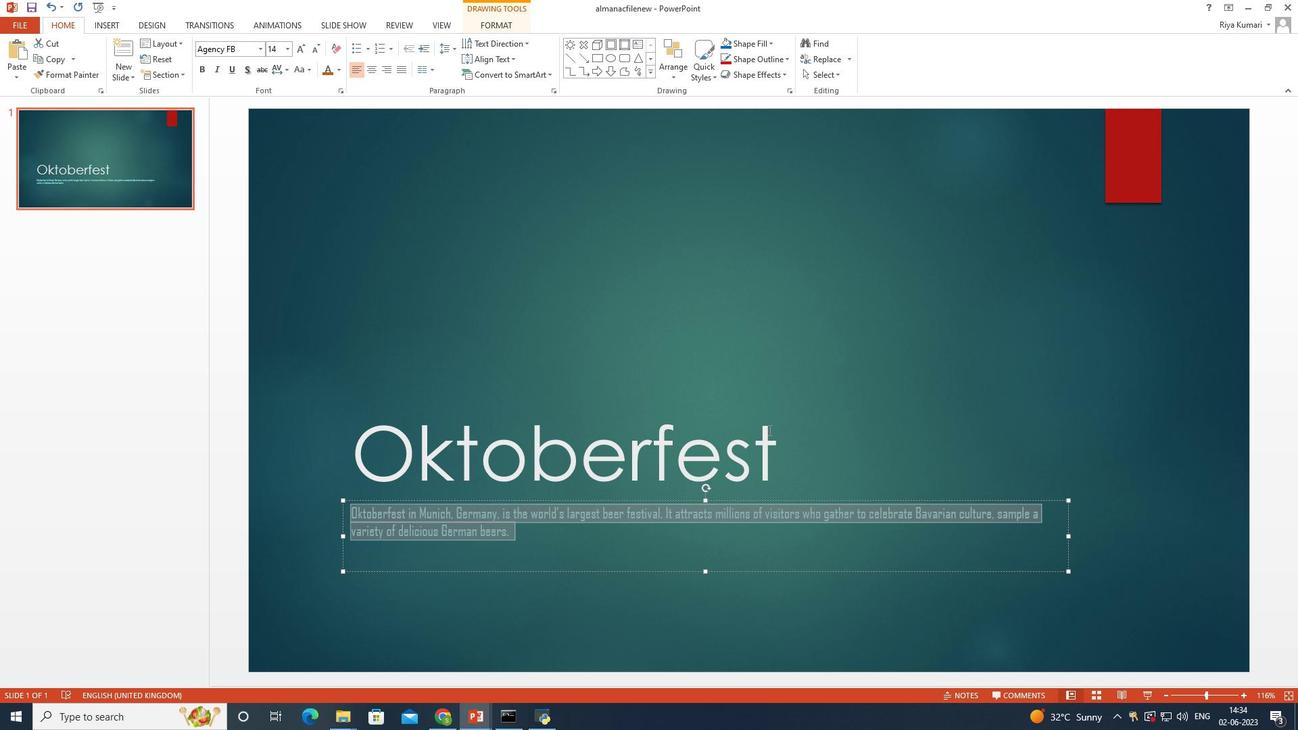 
Action: Mouse pressed left at (770, 439)
Screenshot: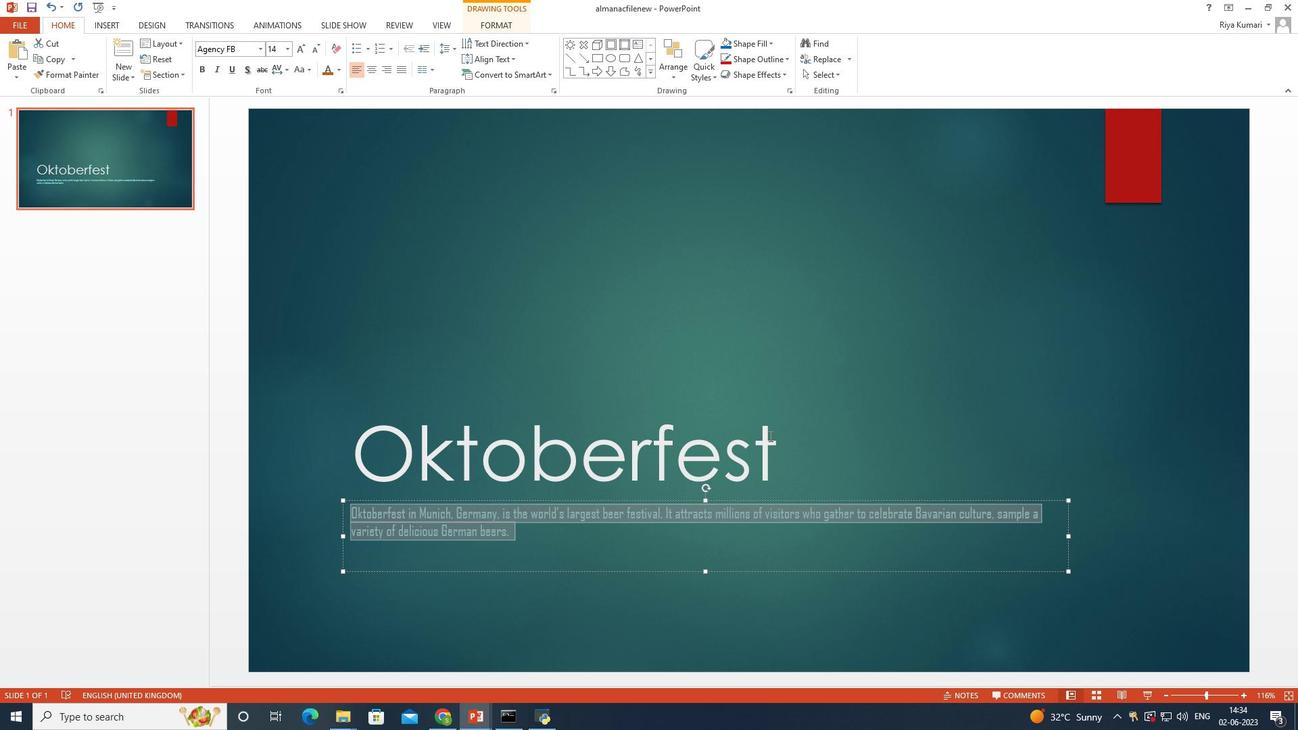 
Action: Mouse moved to (781, 450)
Screenshot: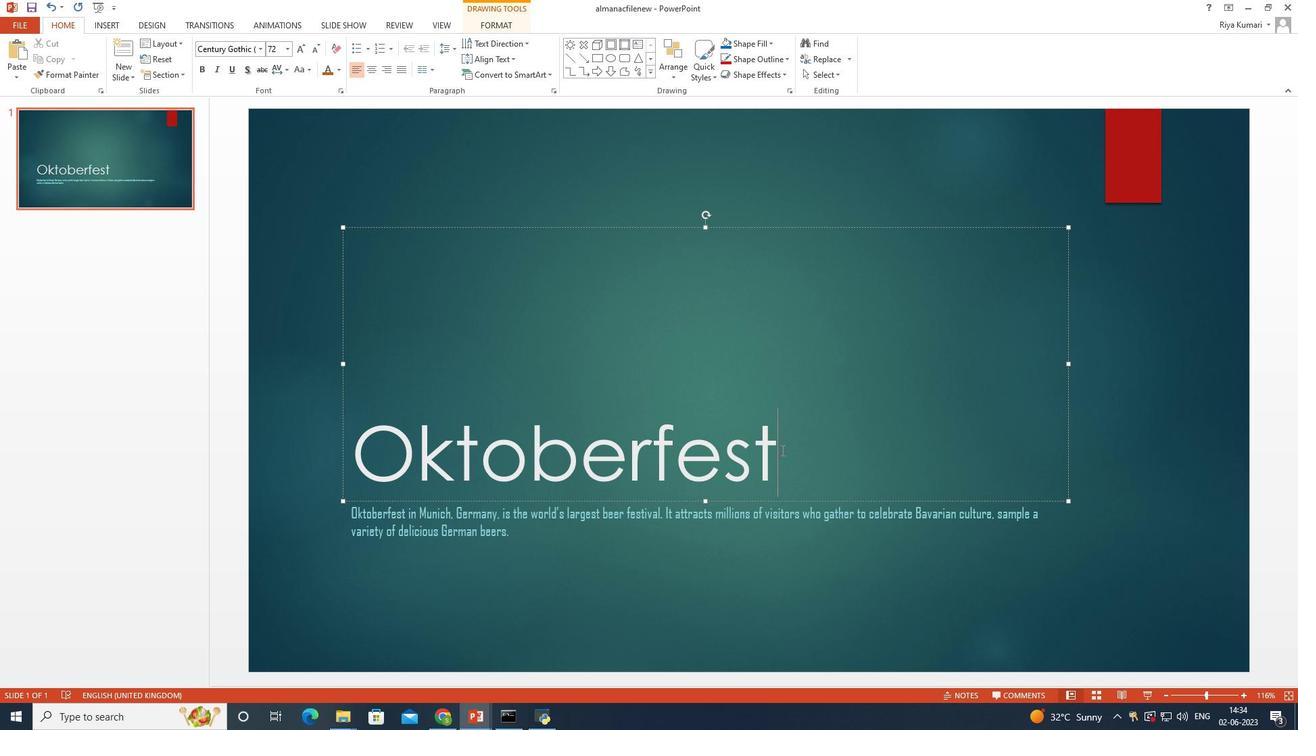 
Action: Mouse pressed left at (781, 450)
Screenshot: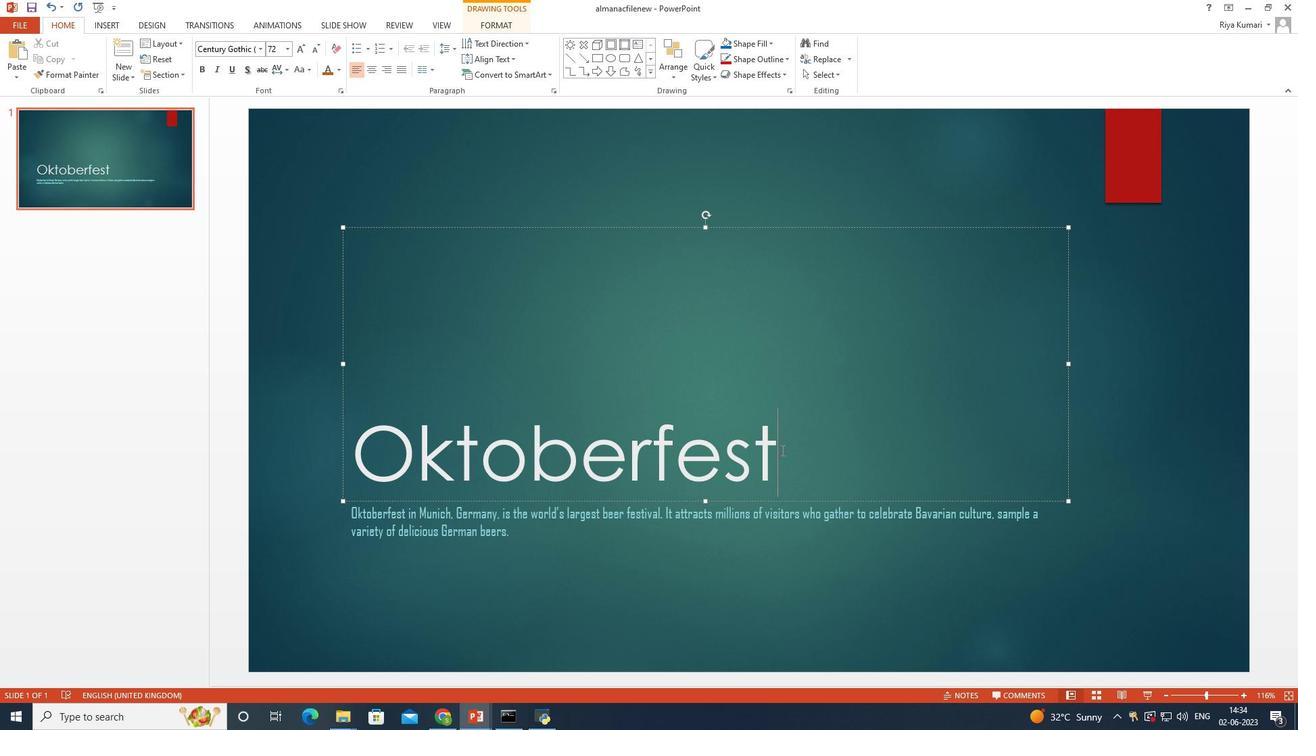 
Action: Mouse moved to (241, 48)
Screenshot: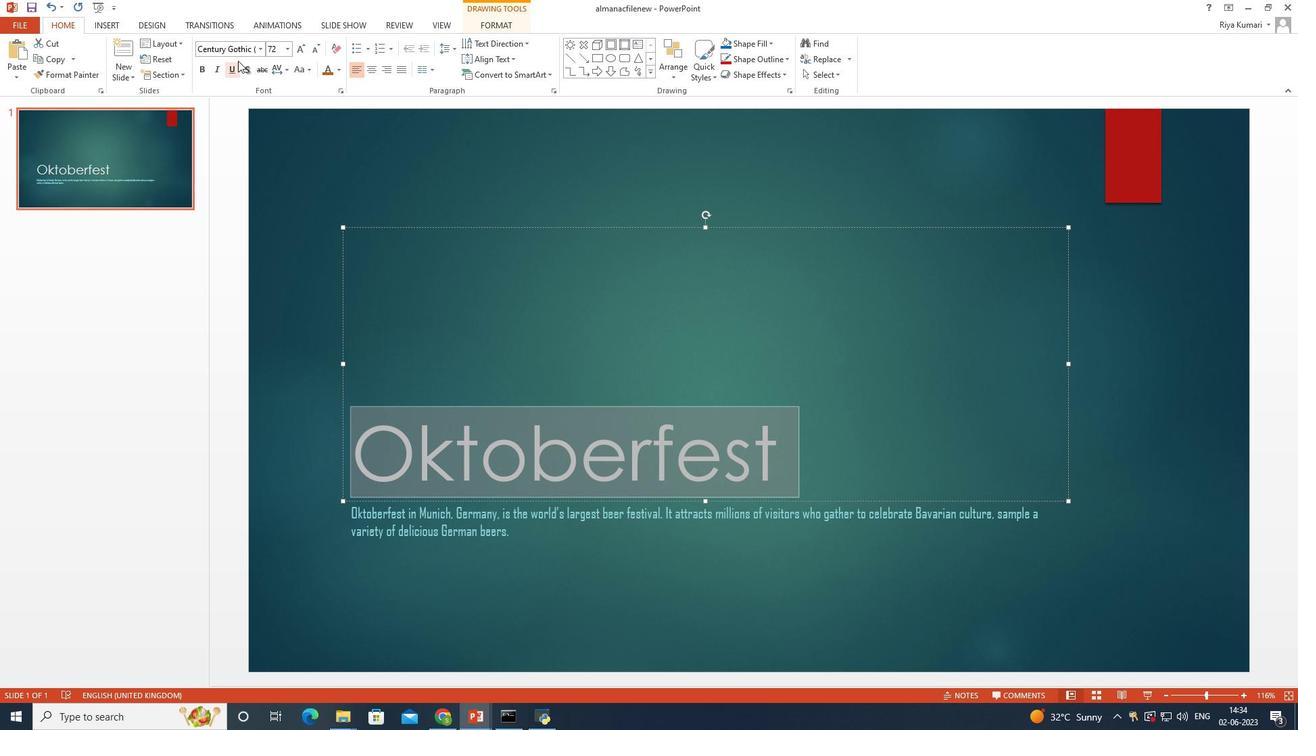 
Action: Mouse pressed left at (241, 48)
Screenshot: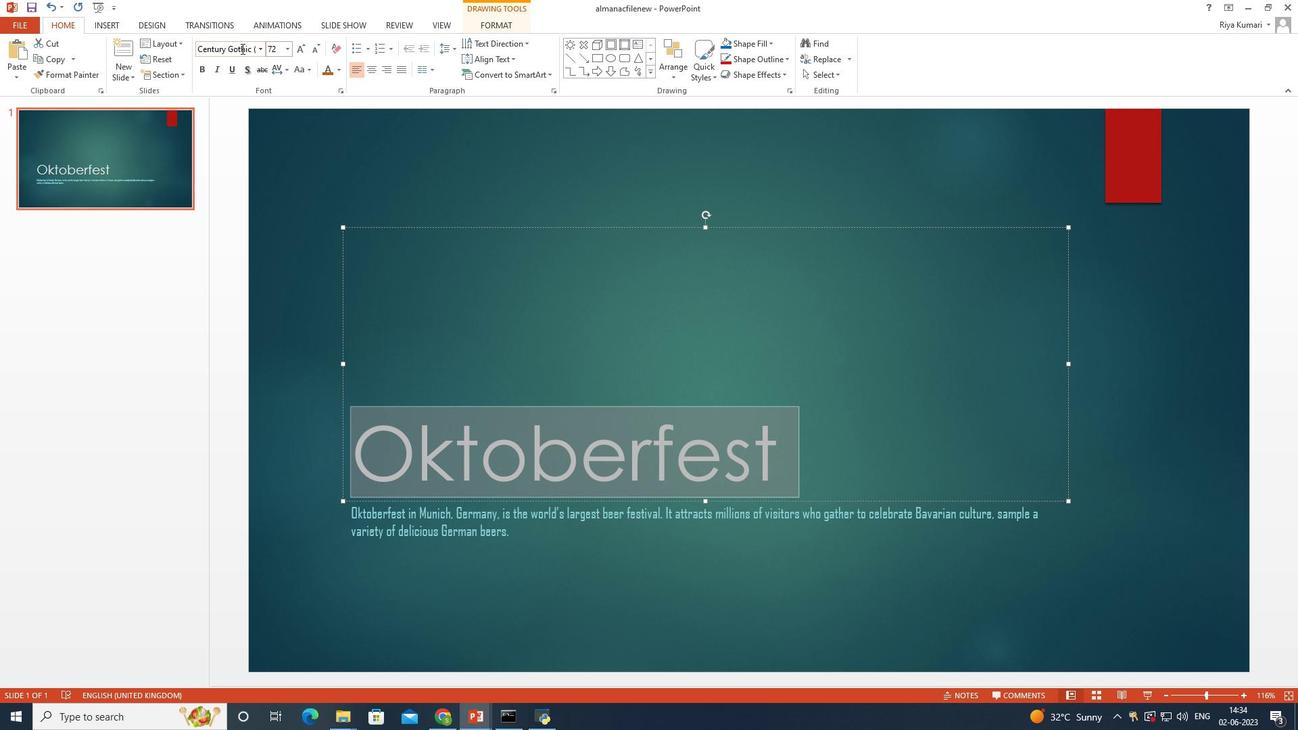 
Action: Mouse moved to (242, 48)
Screenshot: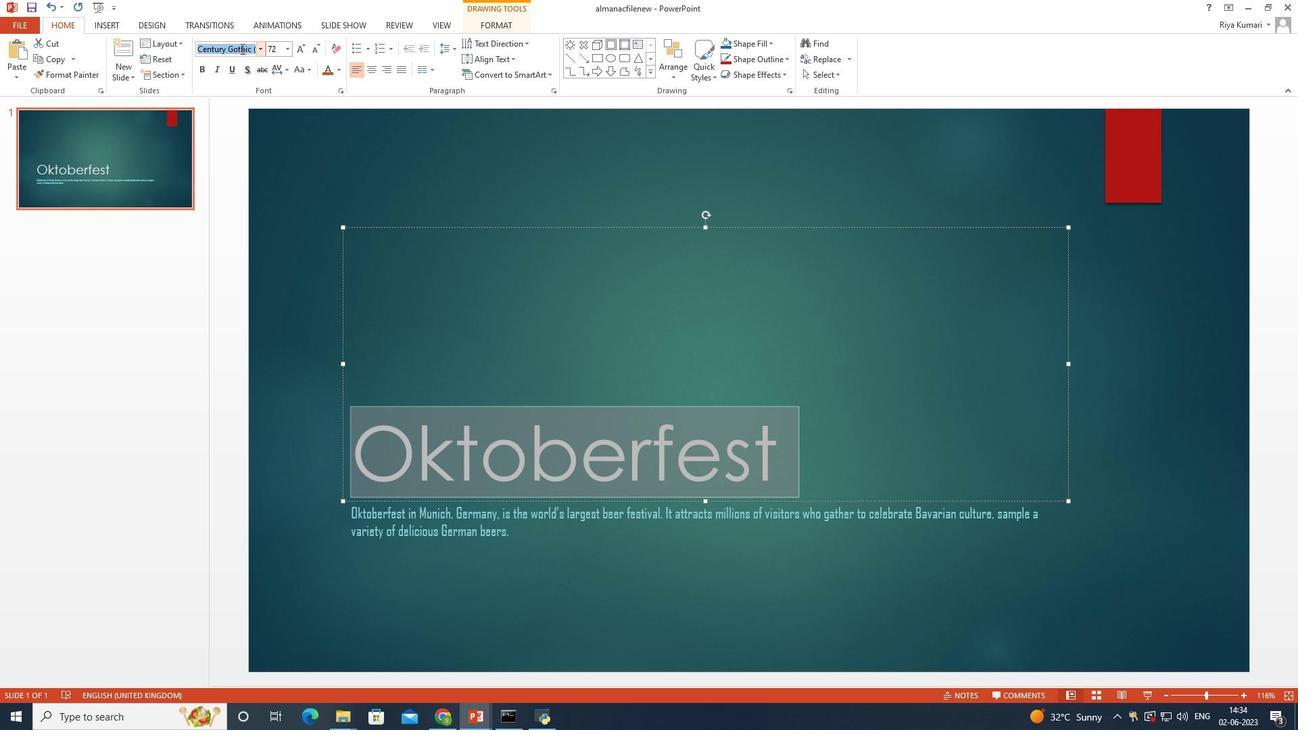 
Action: Key pressed <Key.shift>
Screenshot: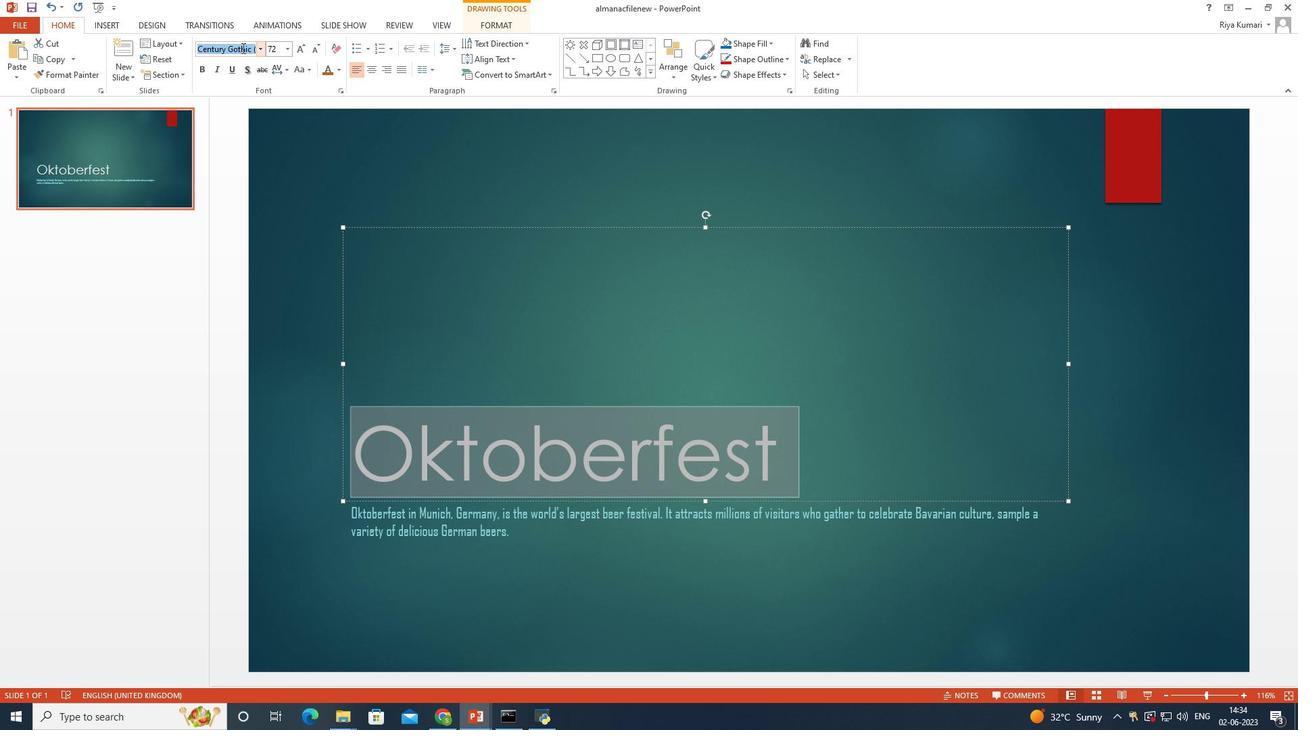 
Action: Mouse moved to (242, 50)
Screenshot: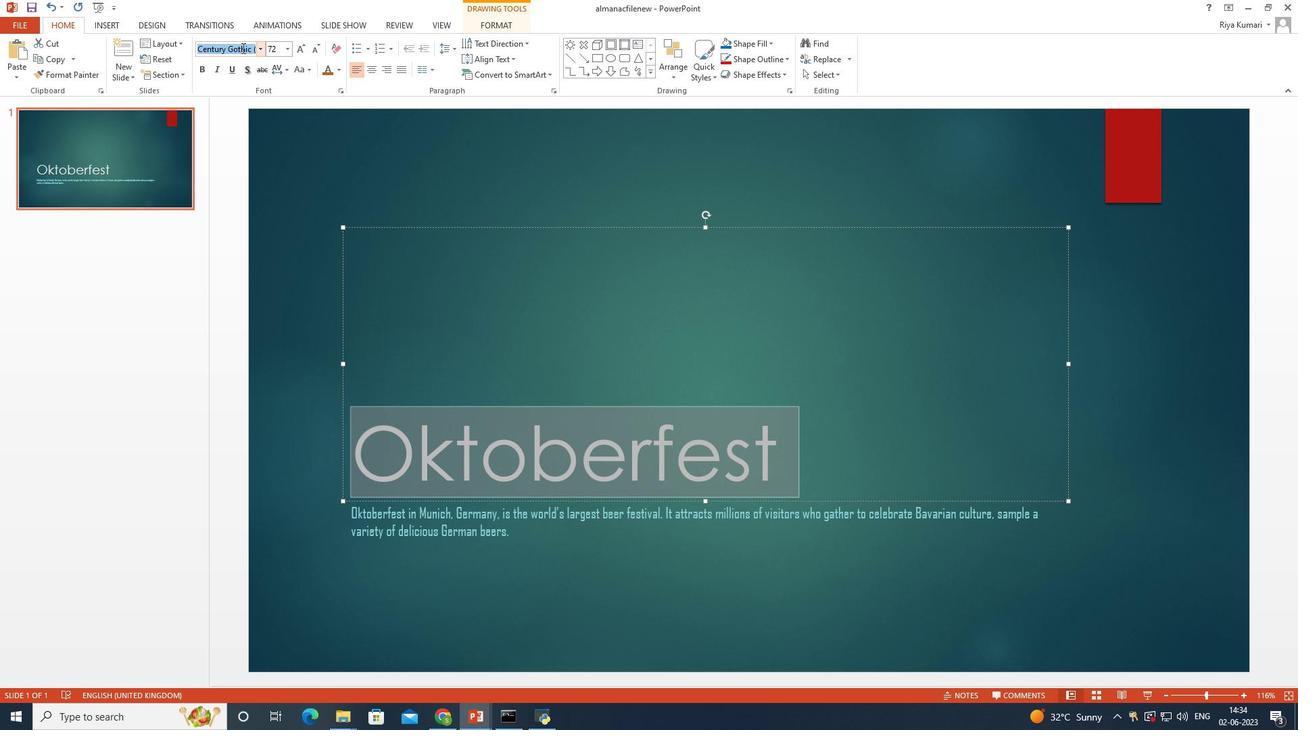 
Action: Key pressed A
Screenshot: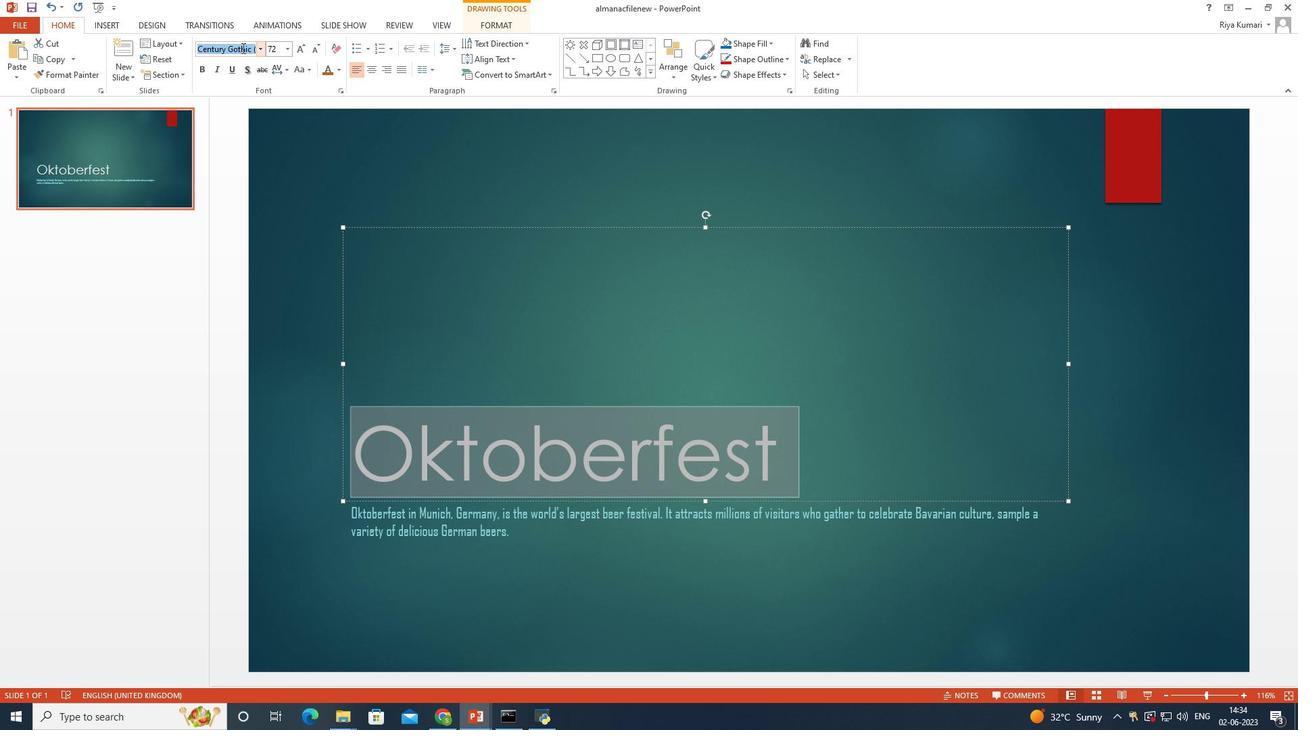 
Action: Mouse moved to (242, 58)
Screenshot: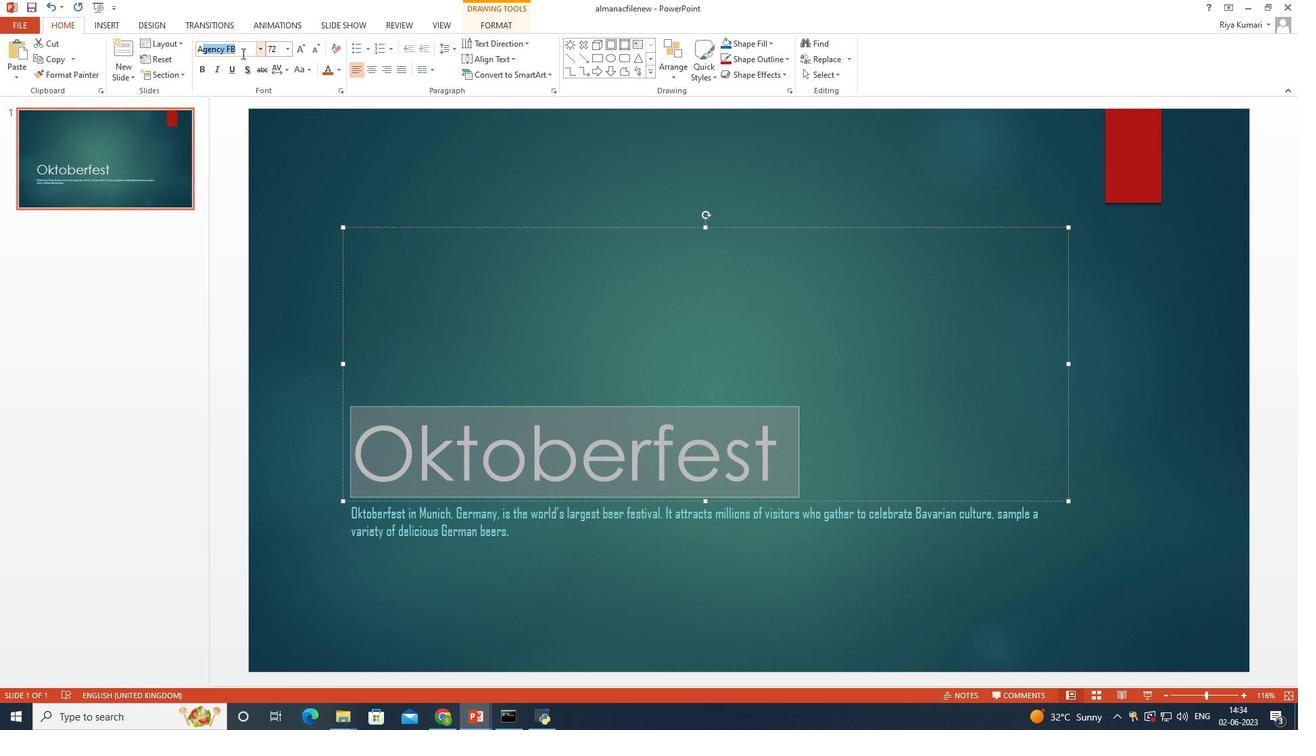 
Action: Key pressed r
Screenshot: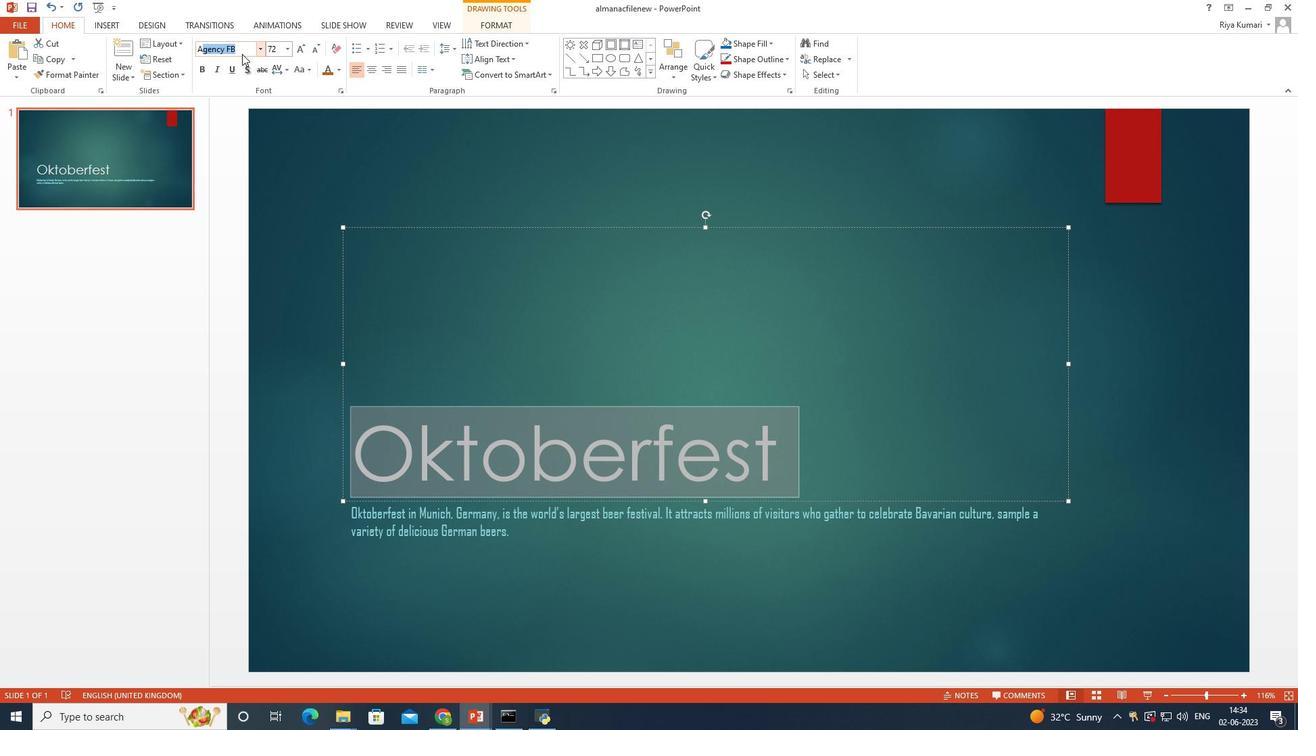 
Action: Mouse moved to (242, 59)
Screenshot: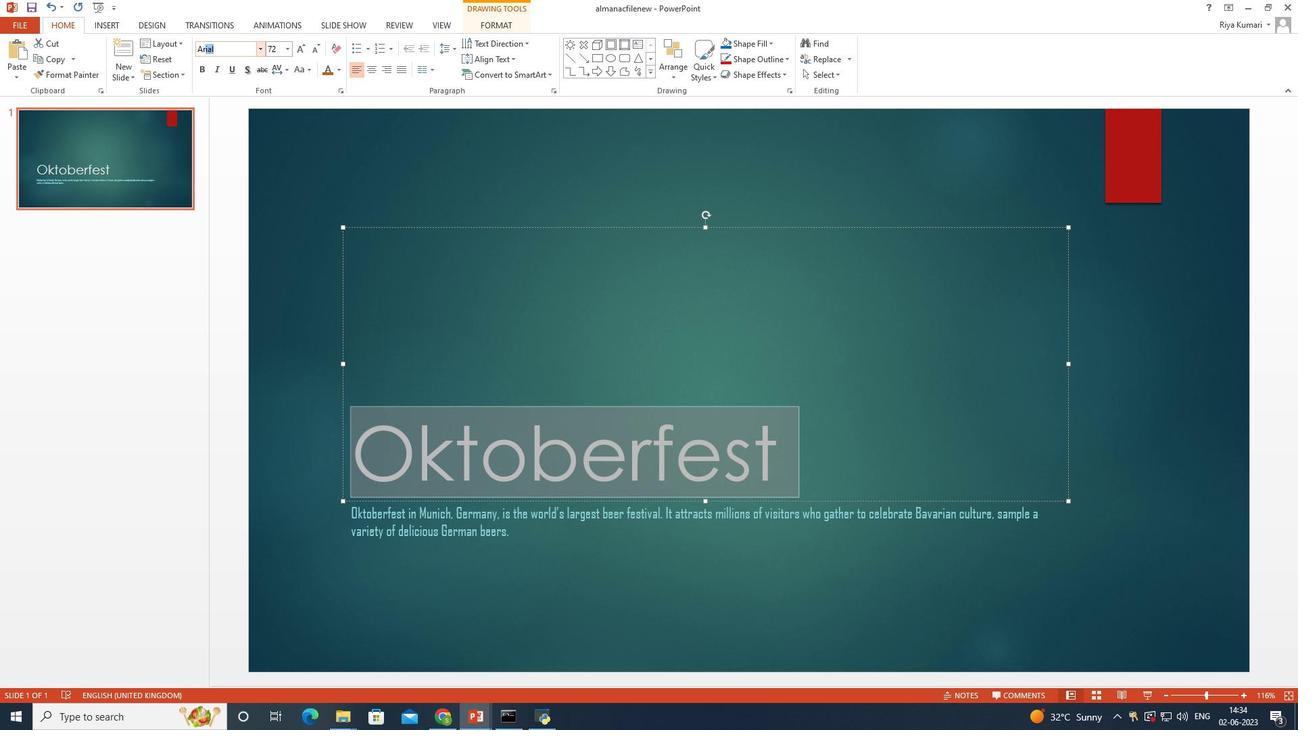 
Action: Key pressed i
Screenshot: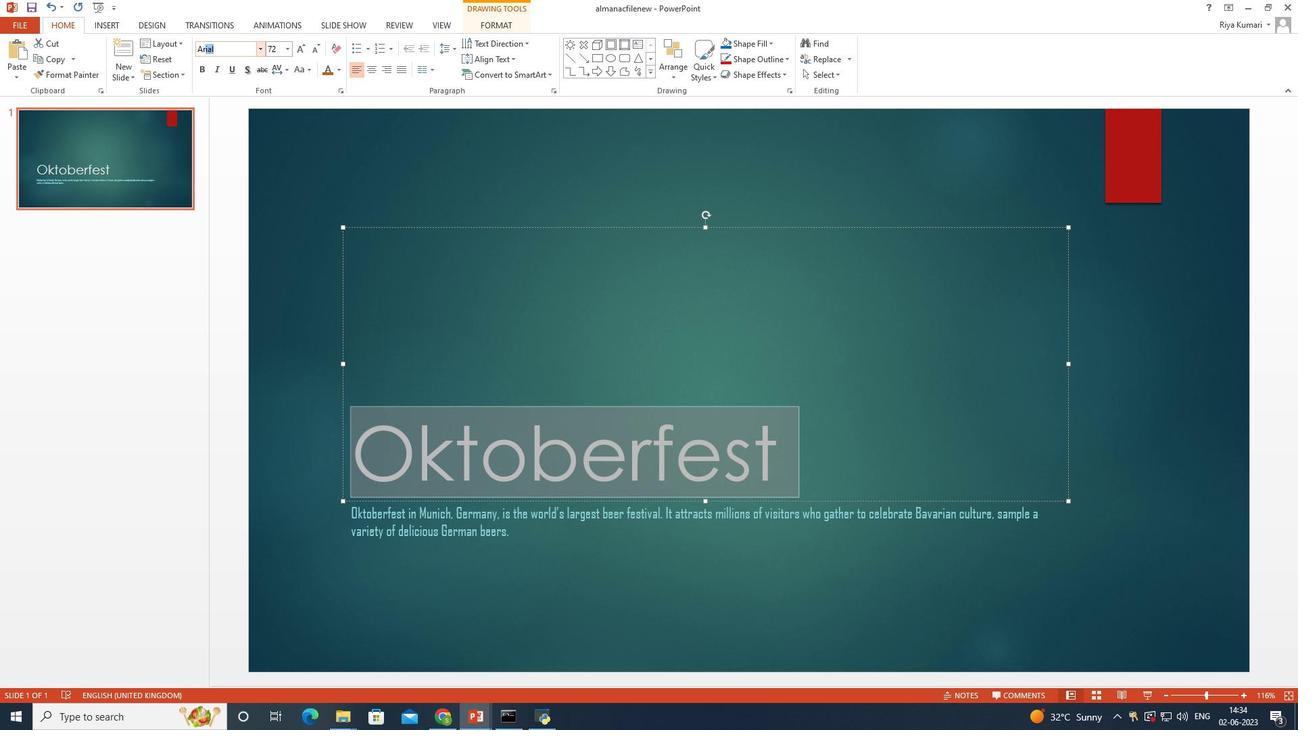 
Action: Mouse moved to (246, 64)
Screenshot: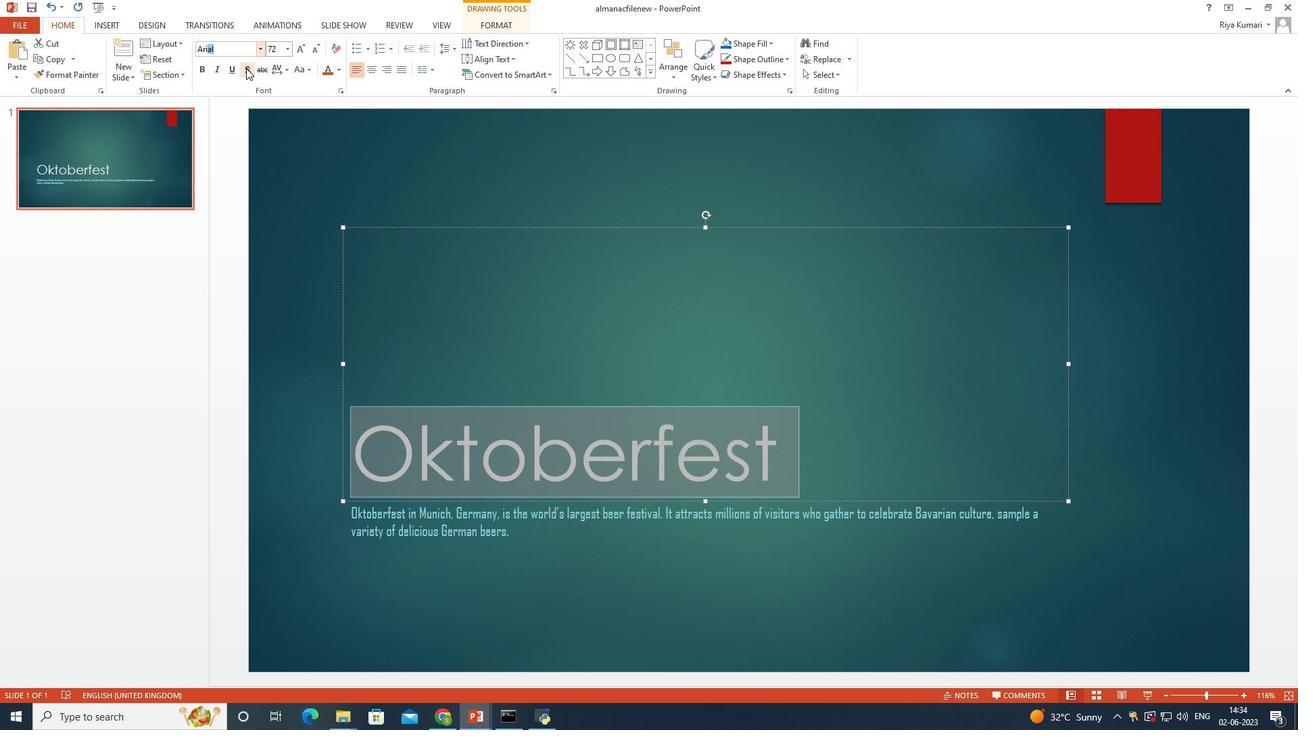 
Action: Key pressed a
Screenshot: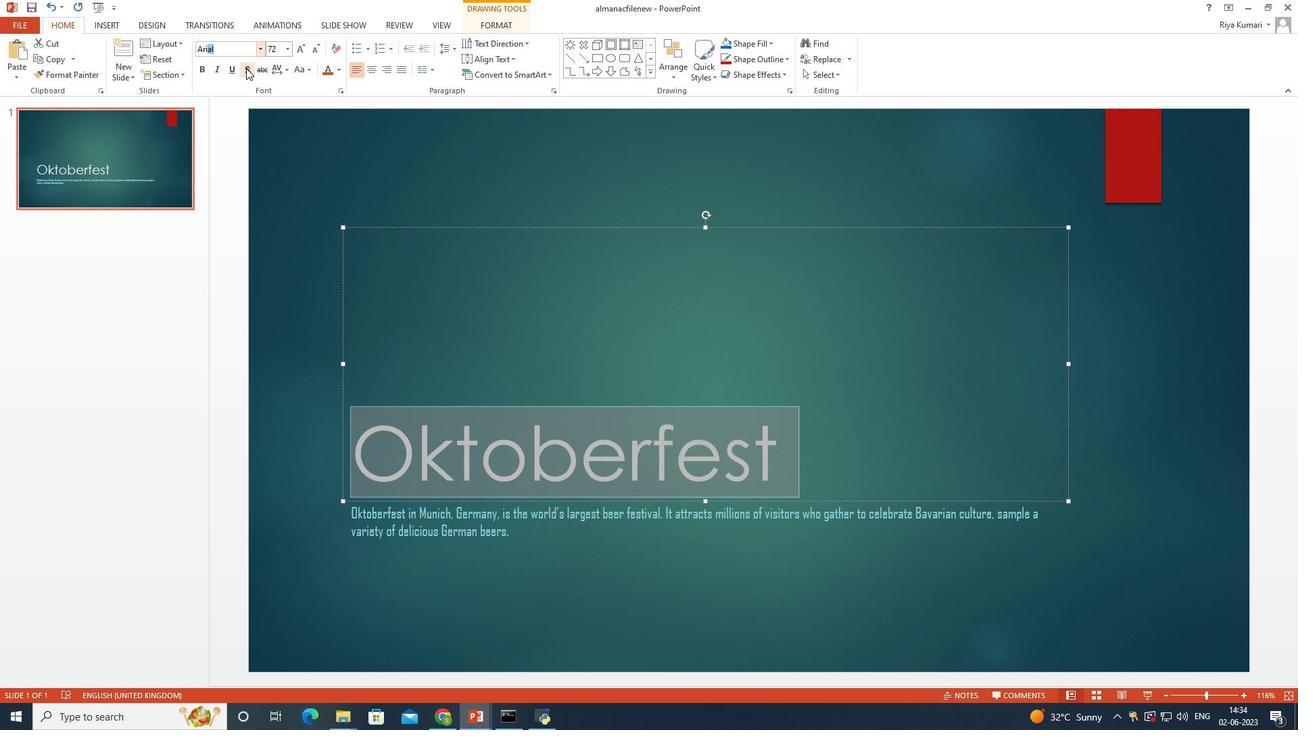 
Action: Mouse moved to (246, 67)
Screenshot: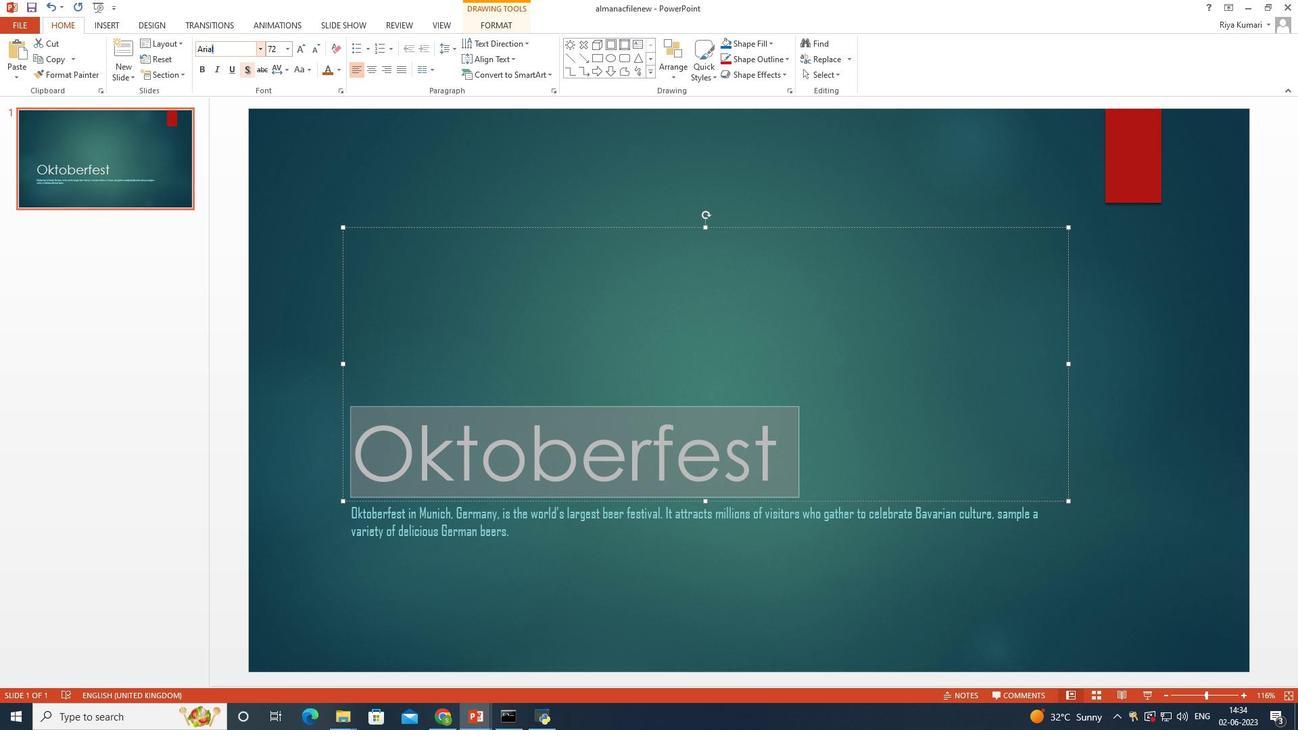 
Action: Key pressed l<Key.enter>
Screenshot: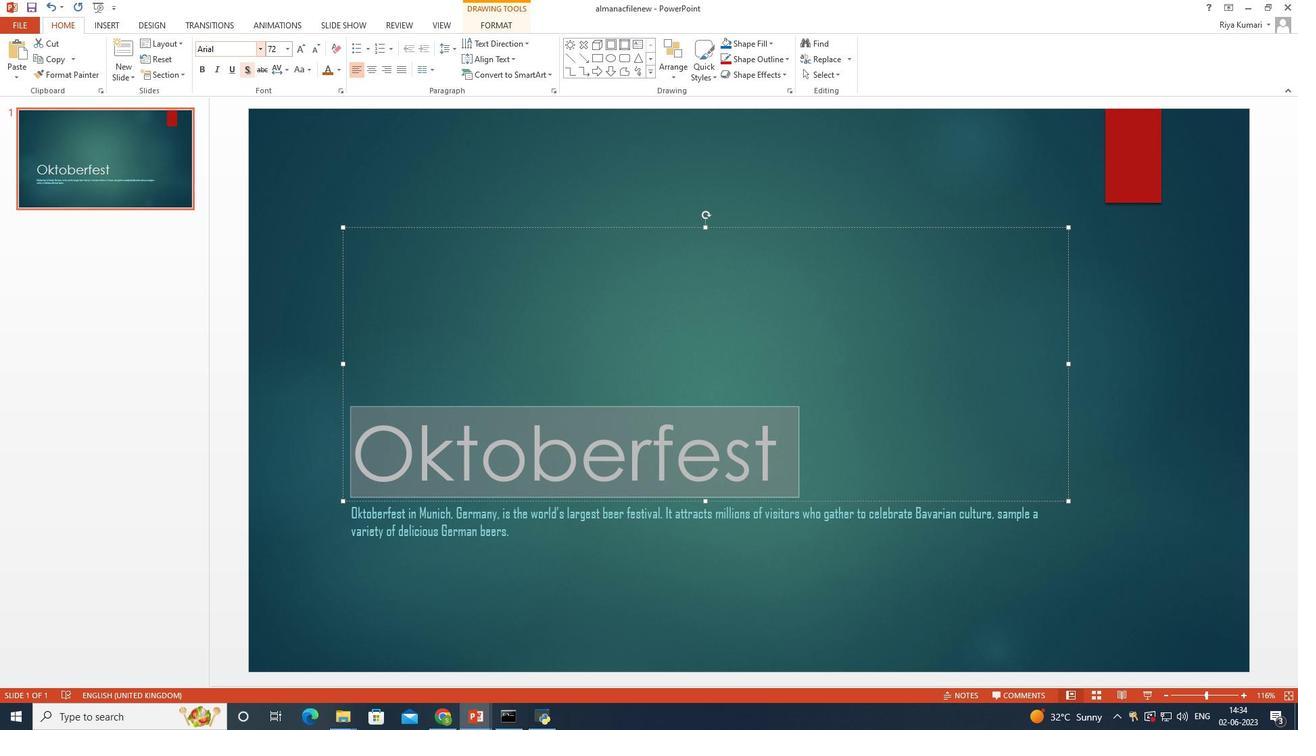 
Action: Mouse moved to (286, 45)
Screenshot: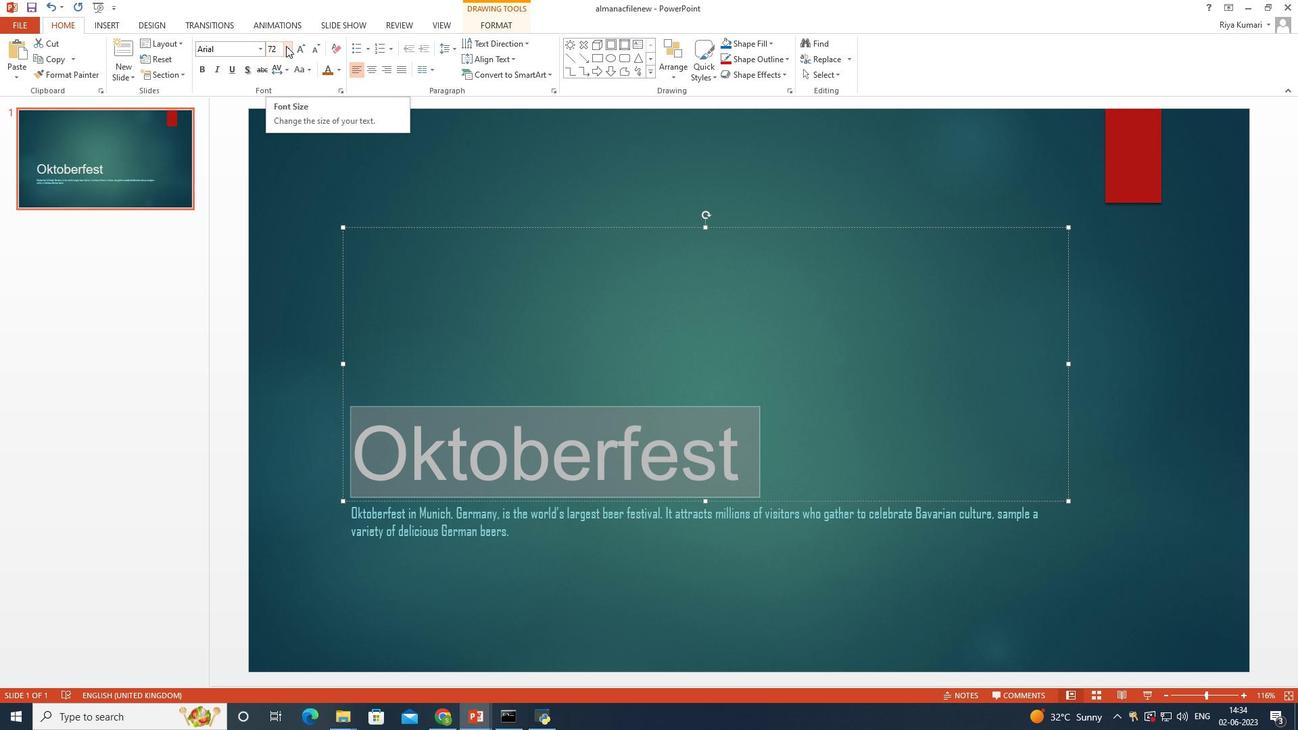 
Action: Mouse pressed left at (286, 45)
Screenshot: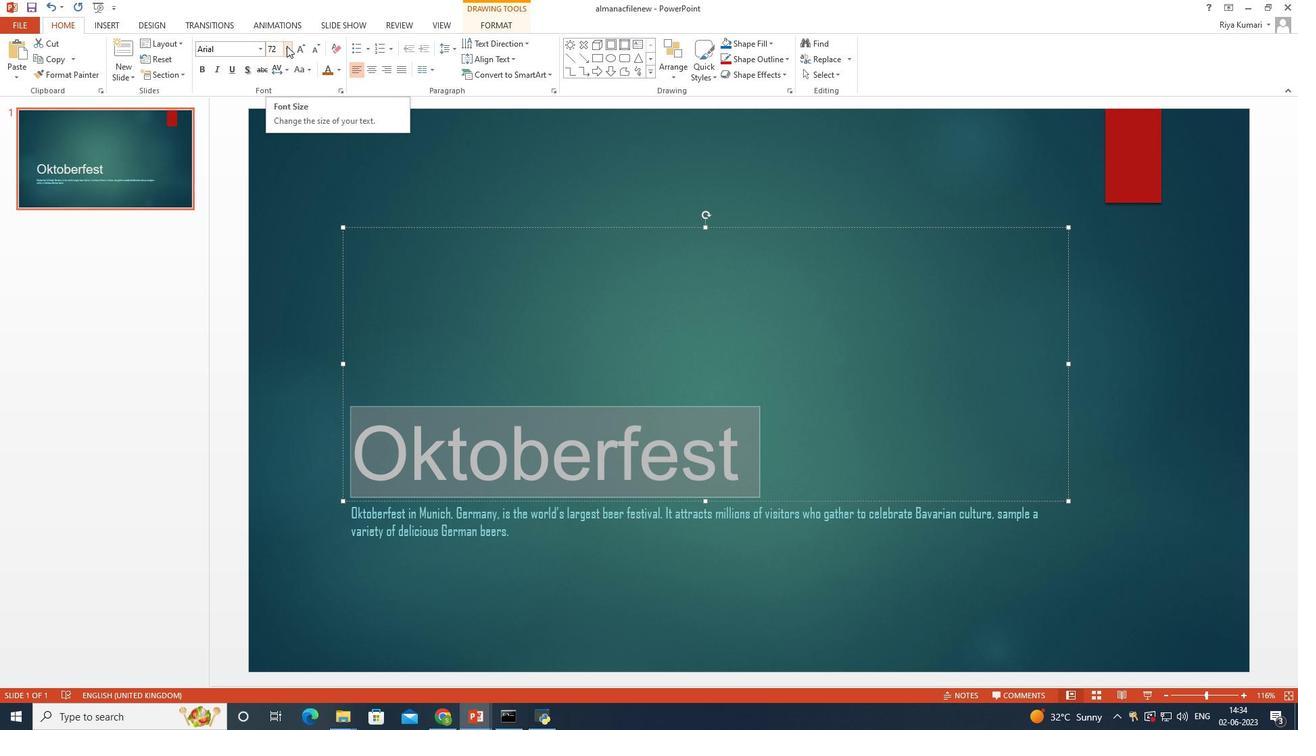 
Action: Mouse moved to (273, 153)
Screenshot: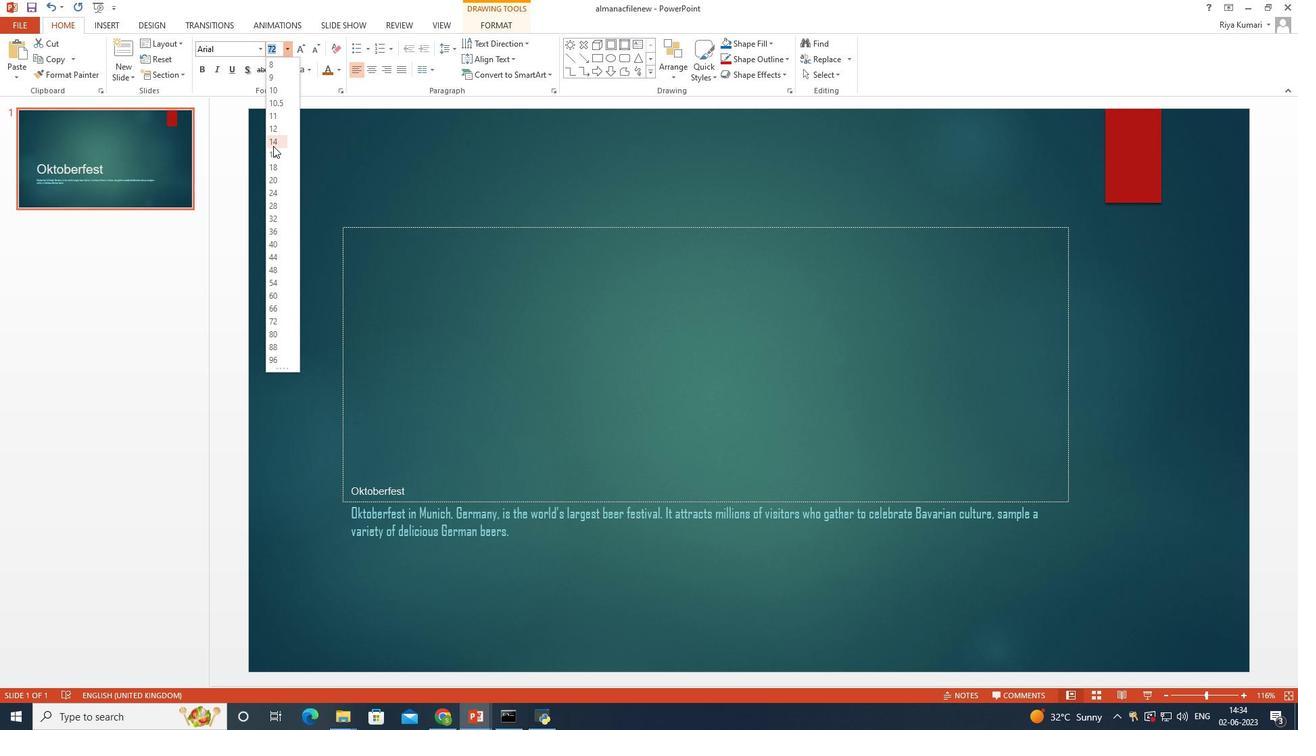 
Action: Mouse pressed left at (273, 153)
Screenshot: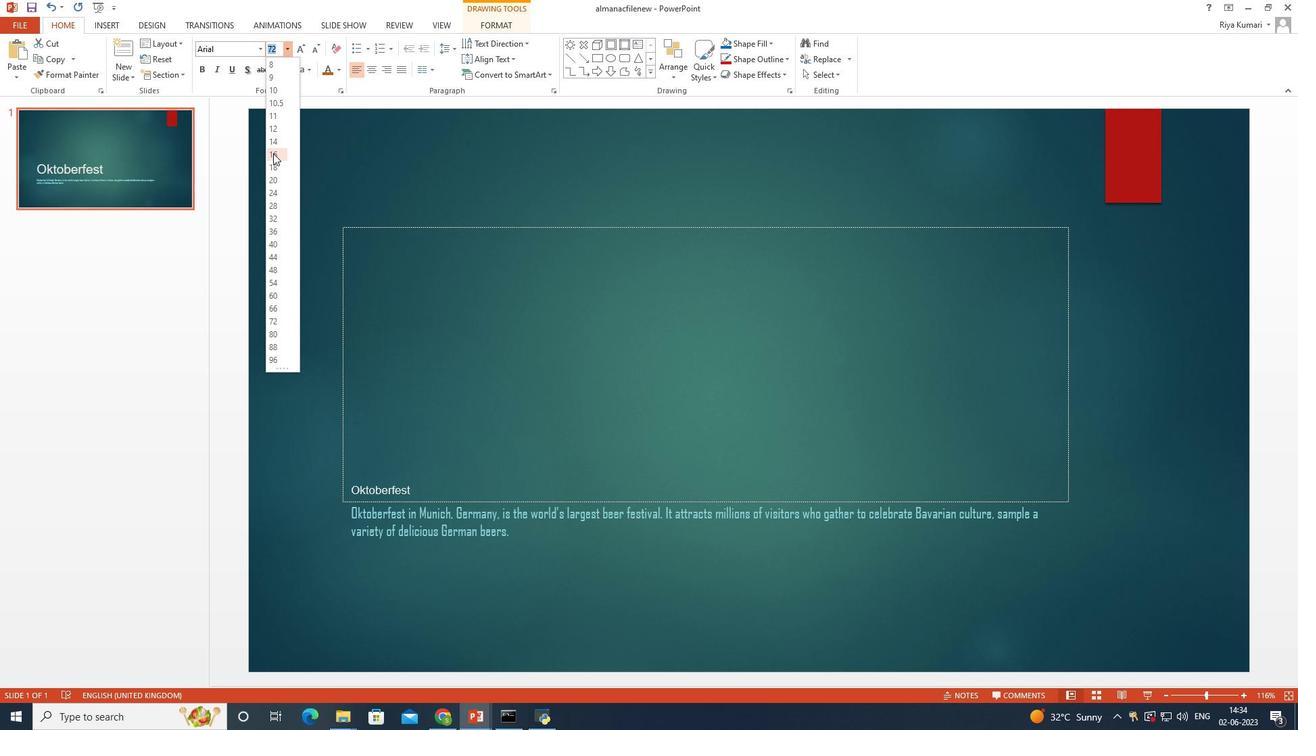 
Action: Mouse moved to (265, 379)
Screenshot: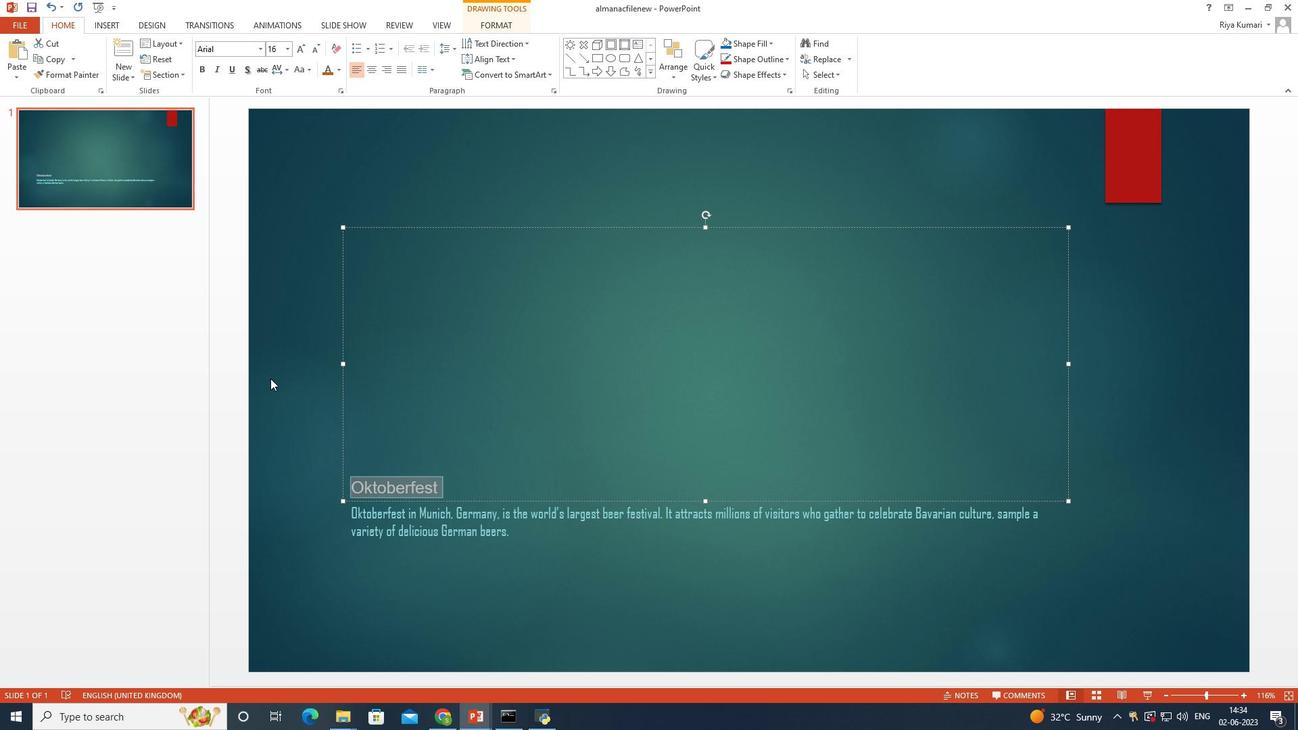 
Action: Mouse pressed left at (265, 379)
Screenshot: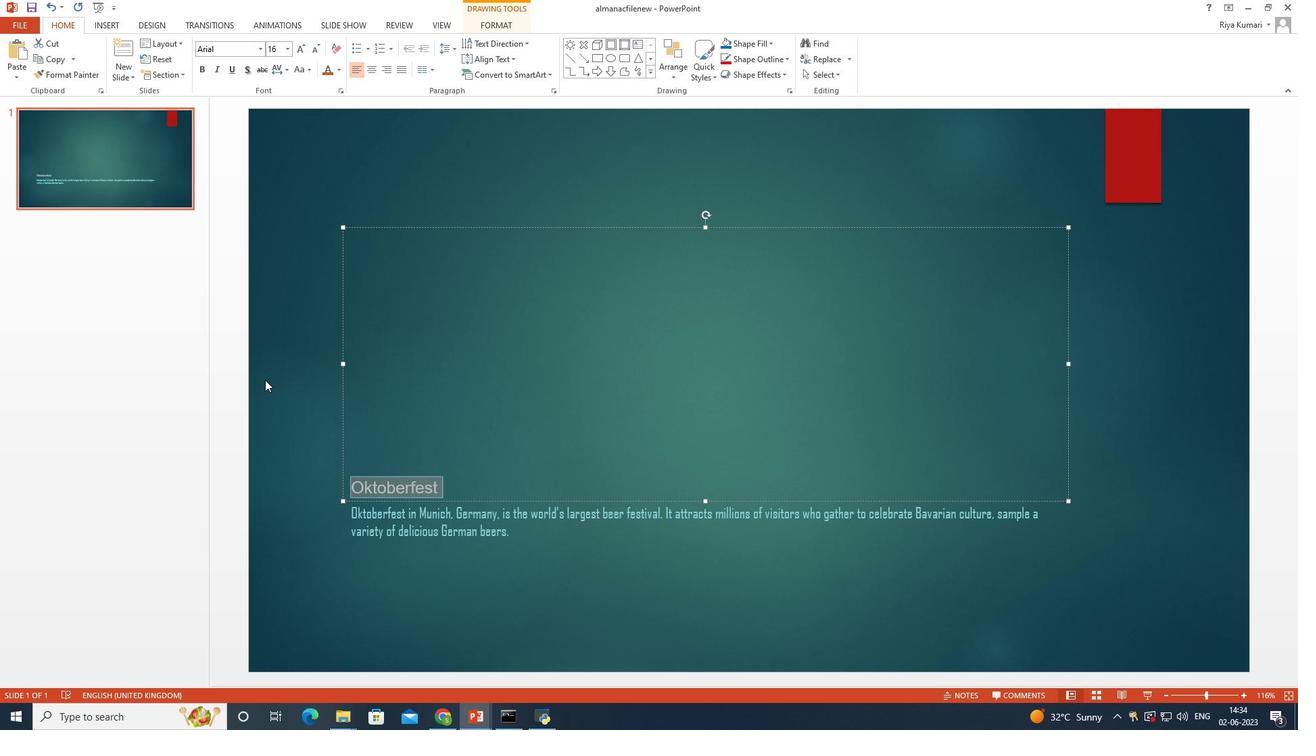 
Action: Mouse moved to (107, 18)
Screenshot: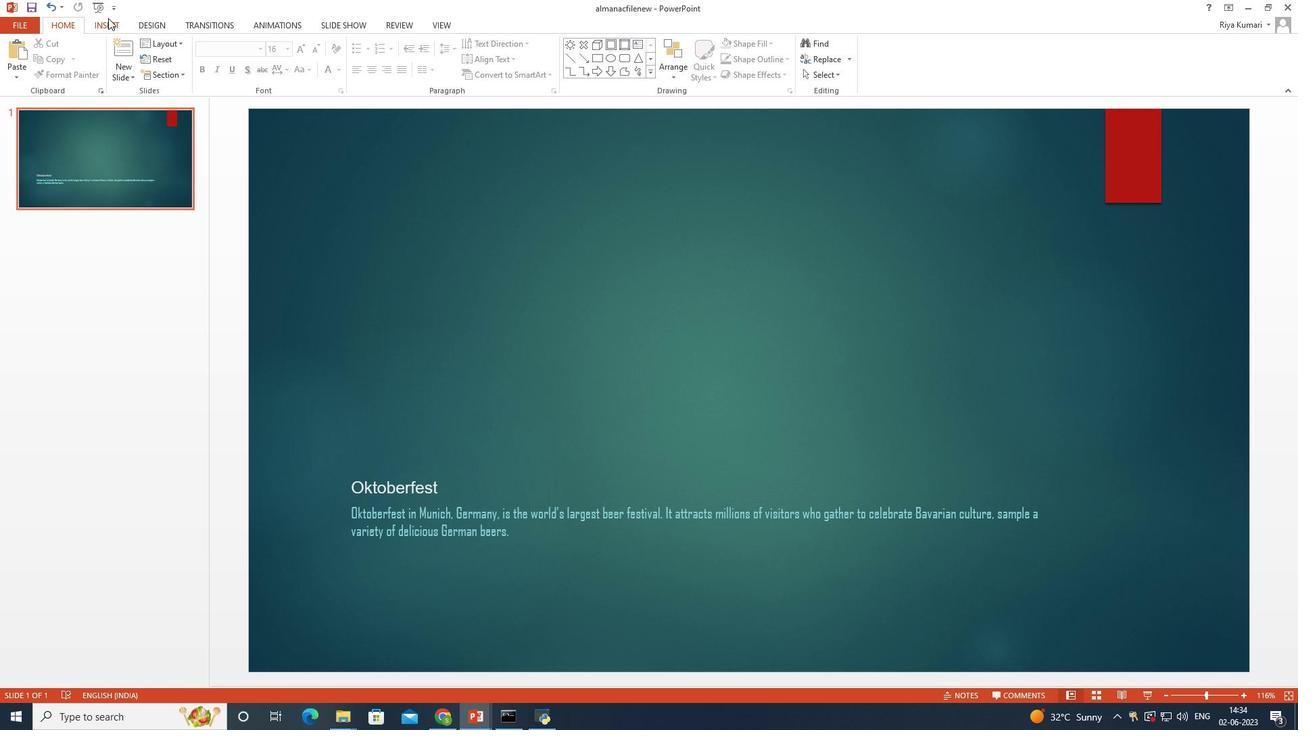 
Action: Mouse pressed left at (107, 18)
Screenshot: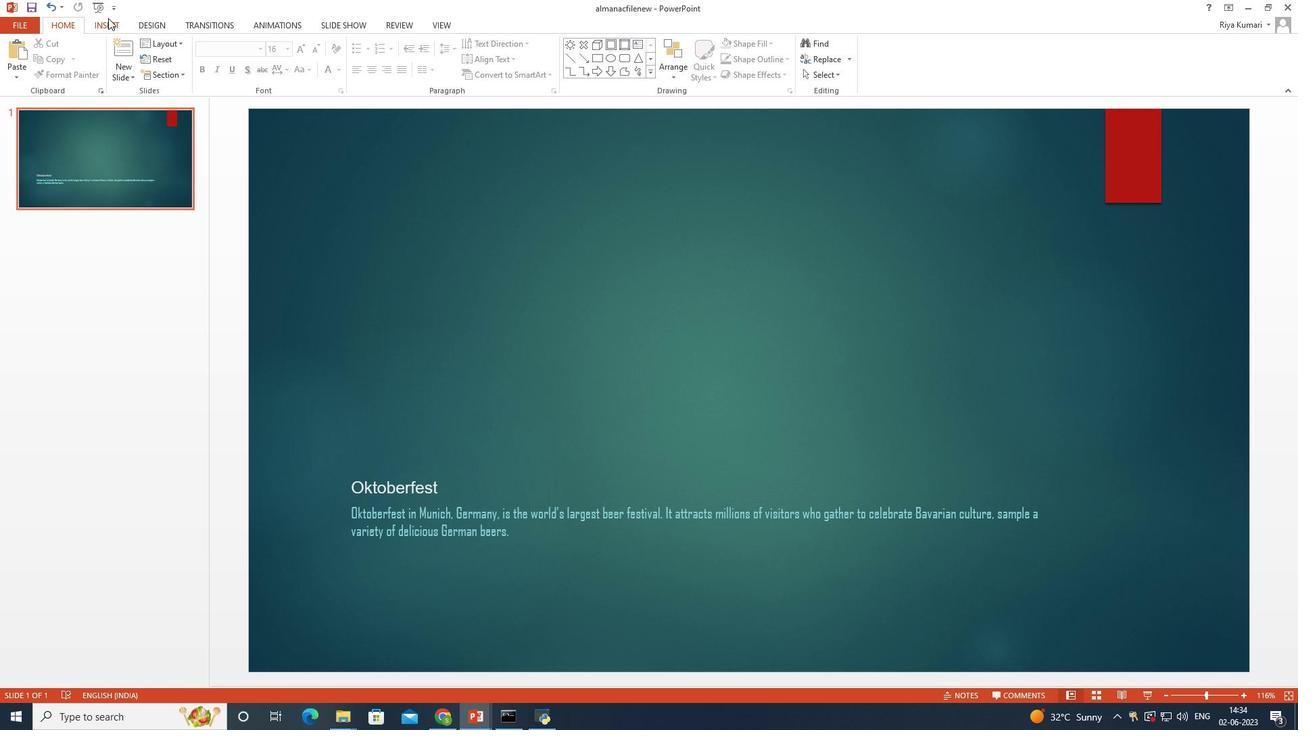 
Action: Mouse moved to (576, 60)
Screenshot: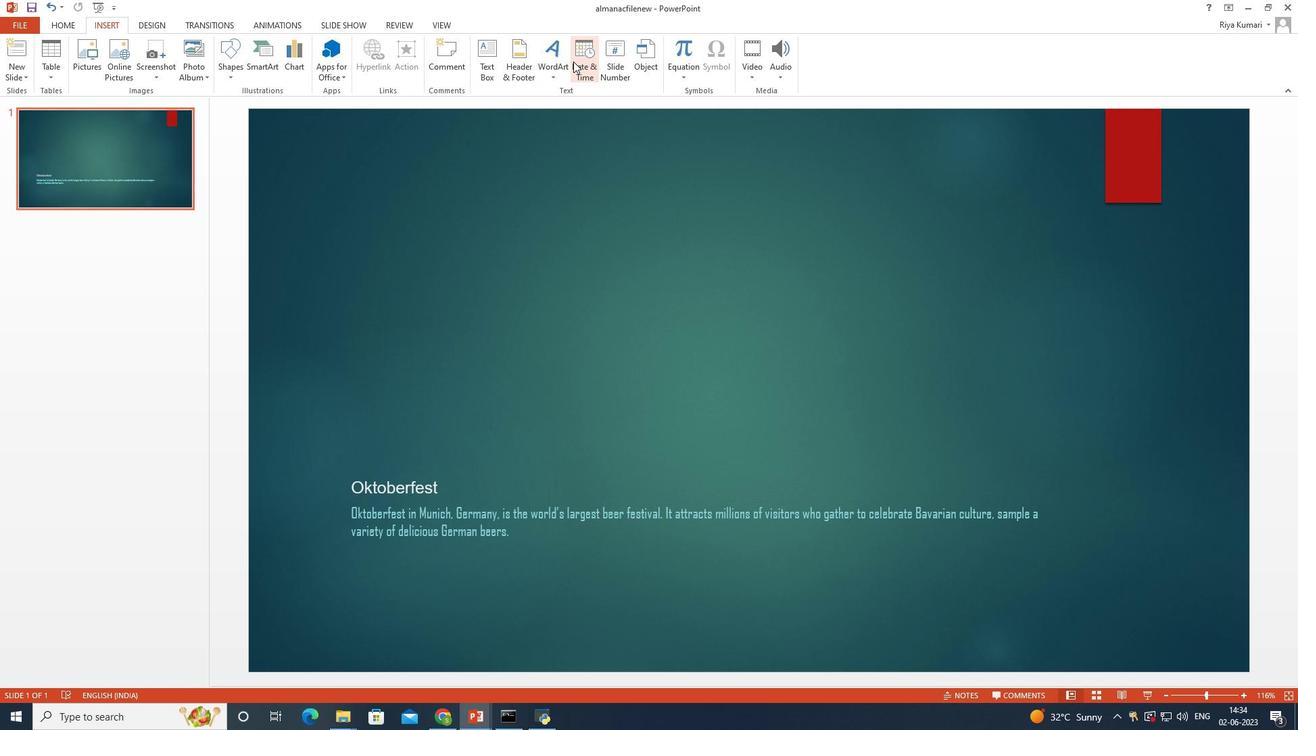 
Action: Mouse pressed left at (576, 60)
Screenshot: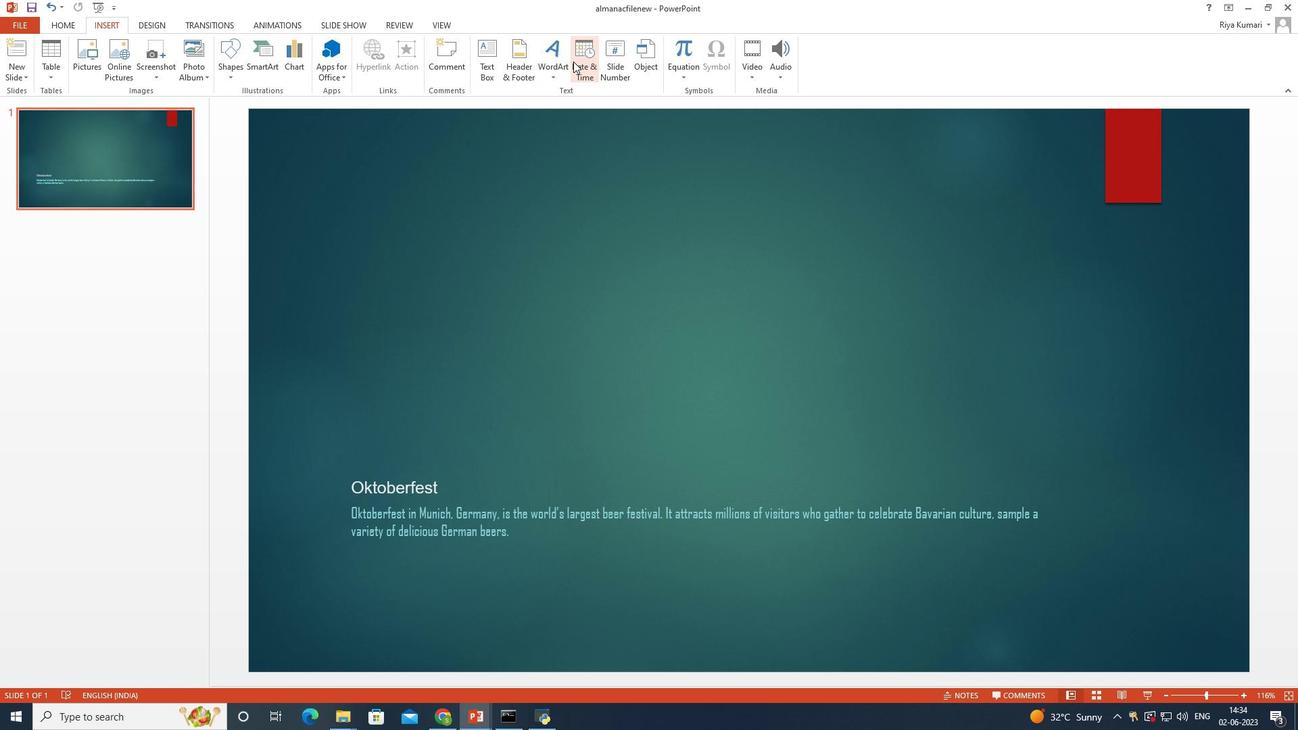 
Action: Mouse moved to (459, 279)
Screenshot: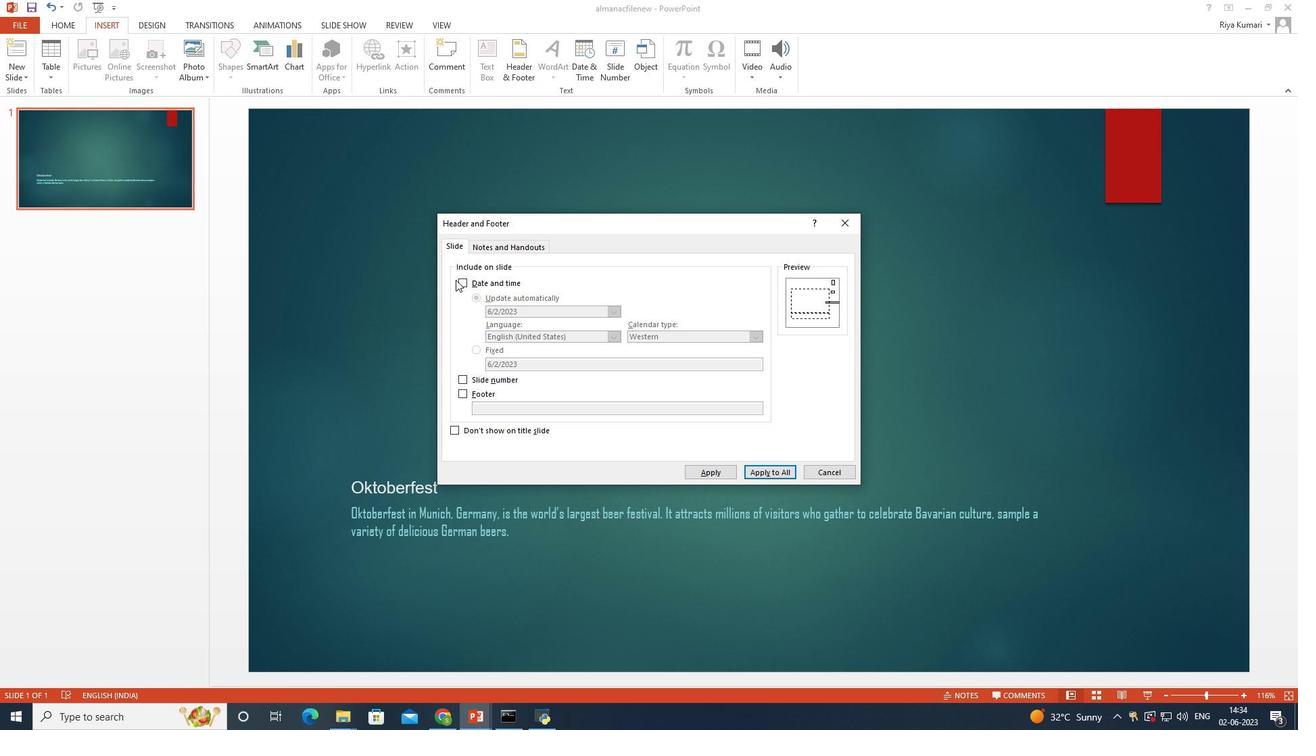 
Action: Mouse pressed left at (459, 279)
Screenshot: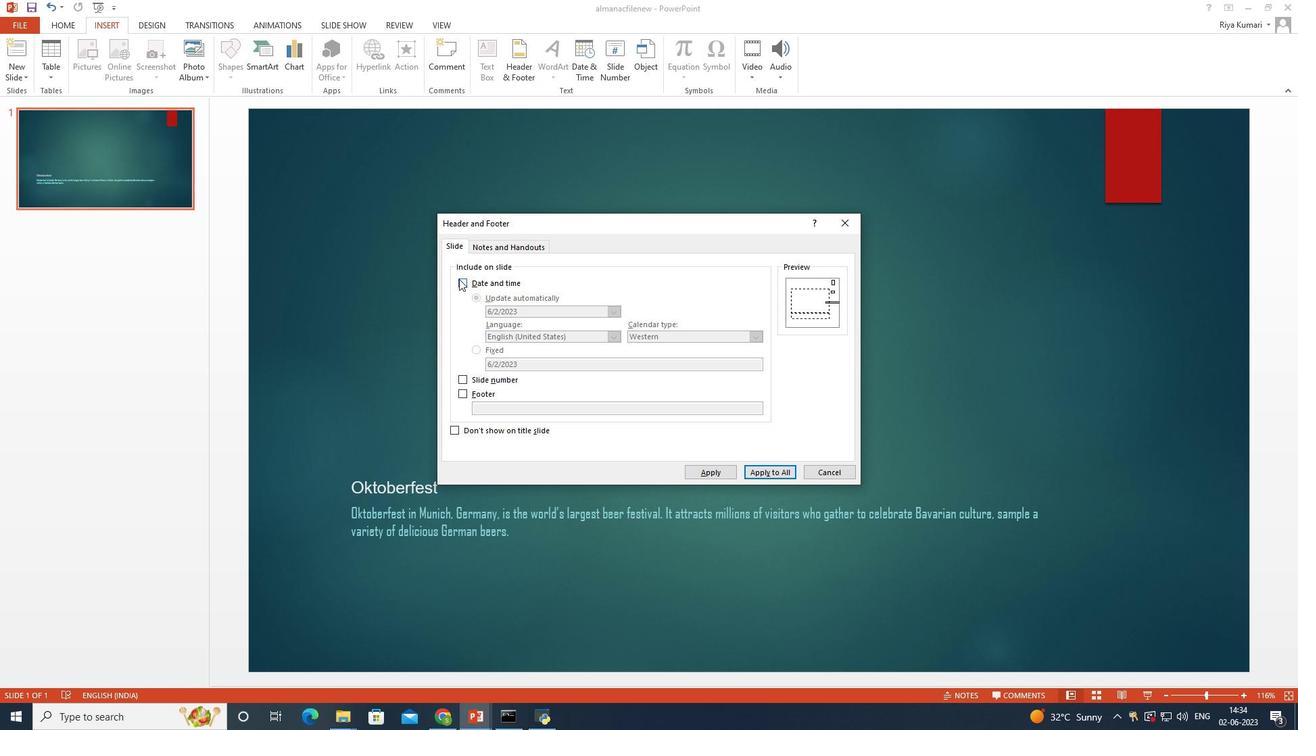 
Action: Mouse moved to (760, 471)
Screenshot: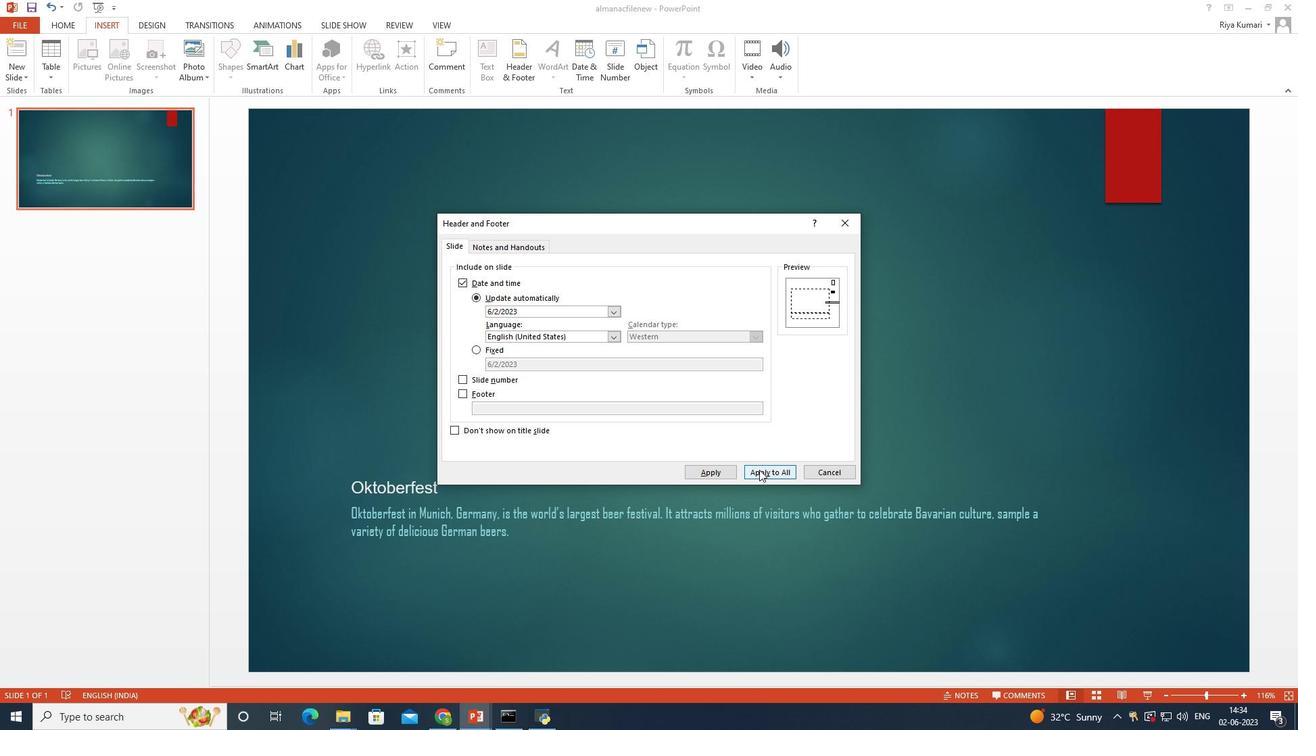 
Action: Mouse pressed left at (760, 471)
Screenshot: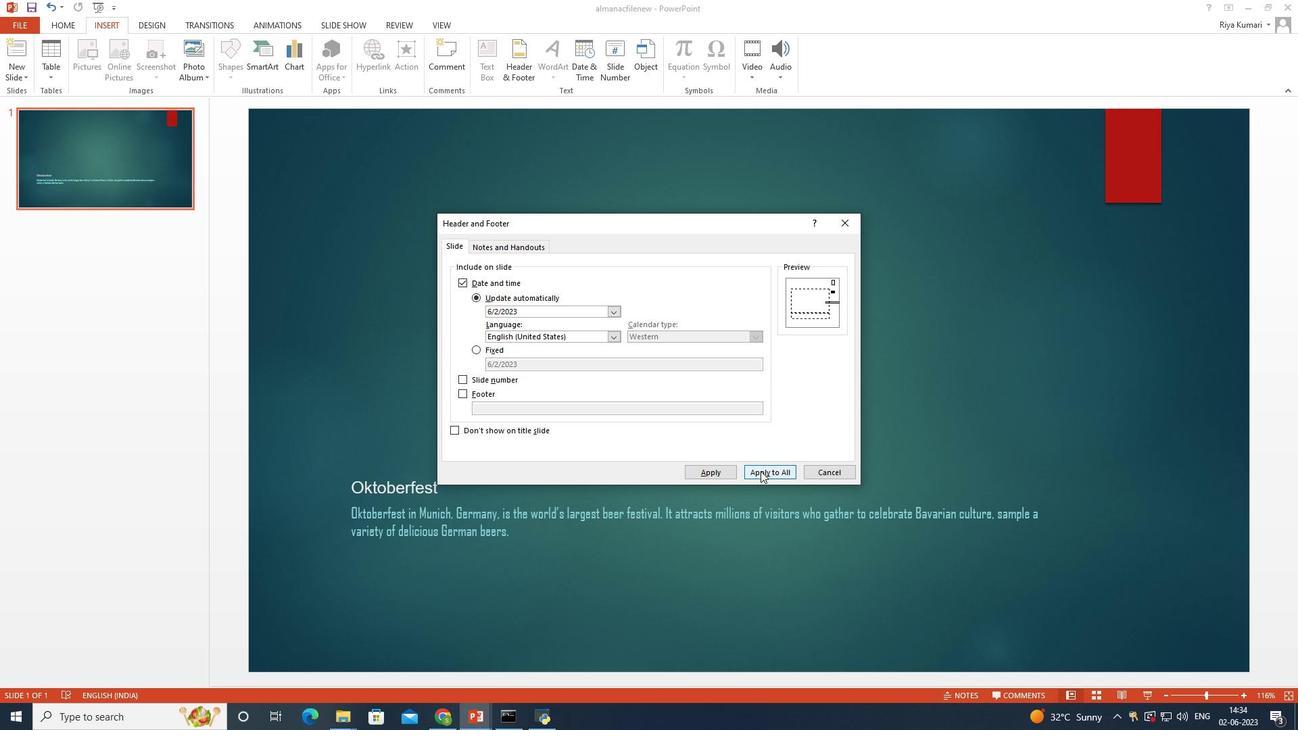 
Action: Mouse moved to (1122, 238)
Screenshot: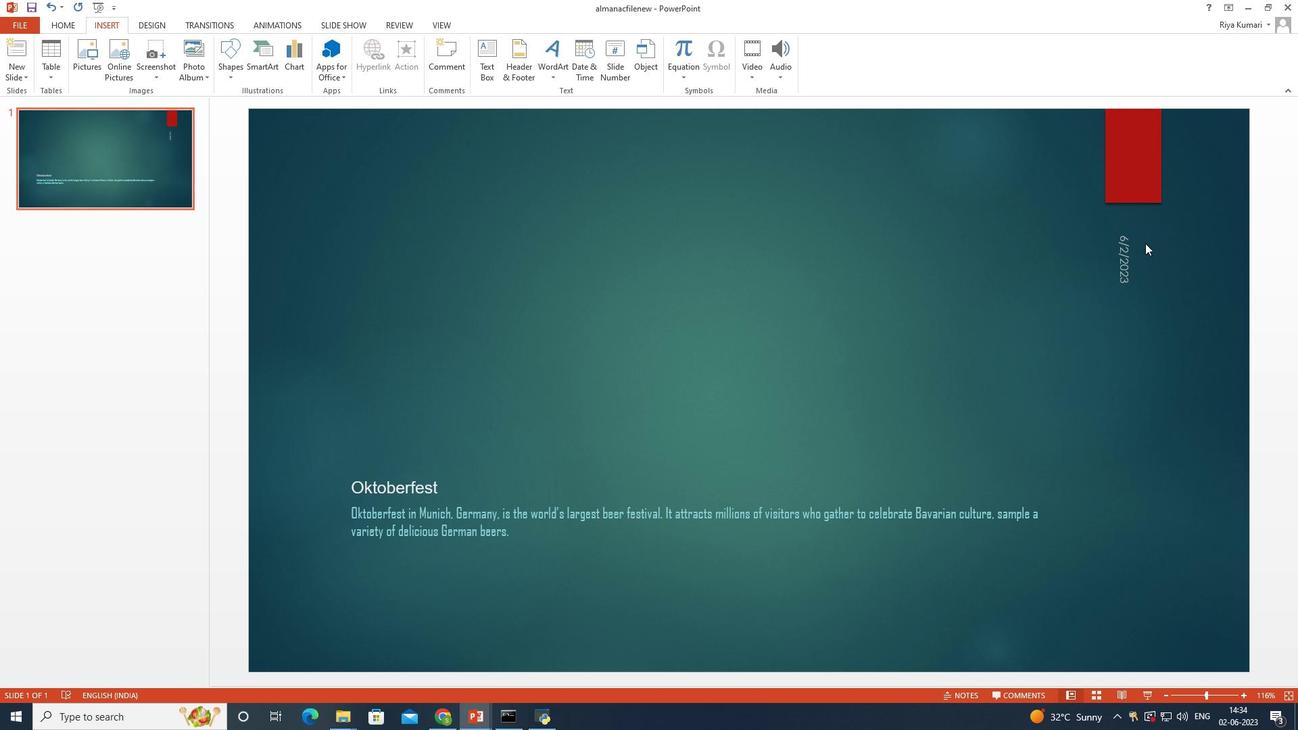 
Action: Mouse pressed left at (1122, 238)
Screenshot: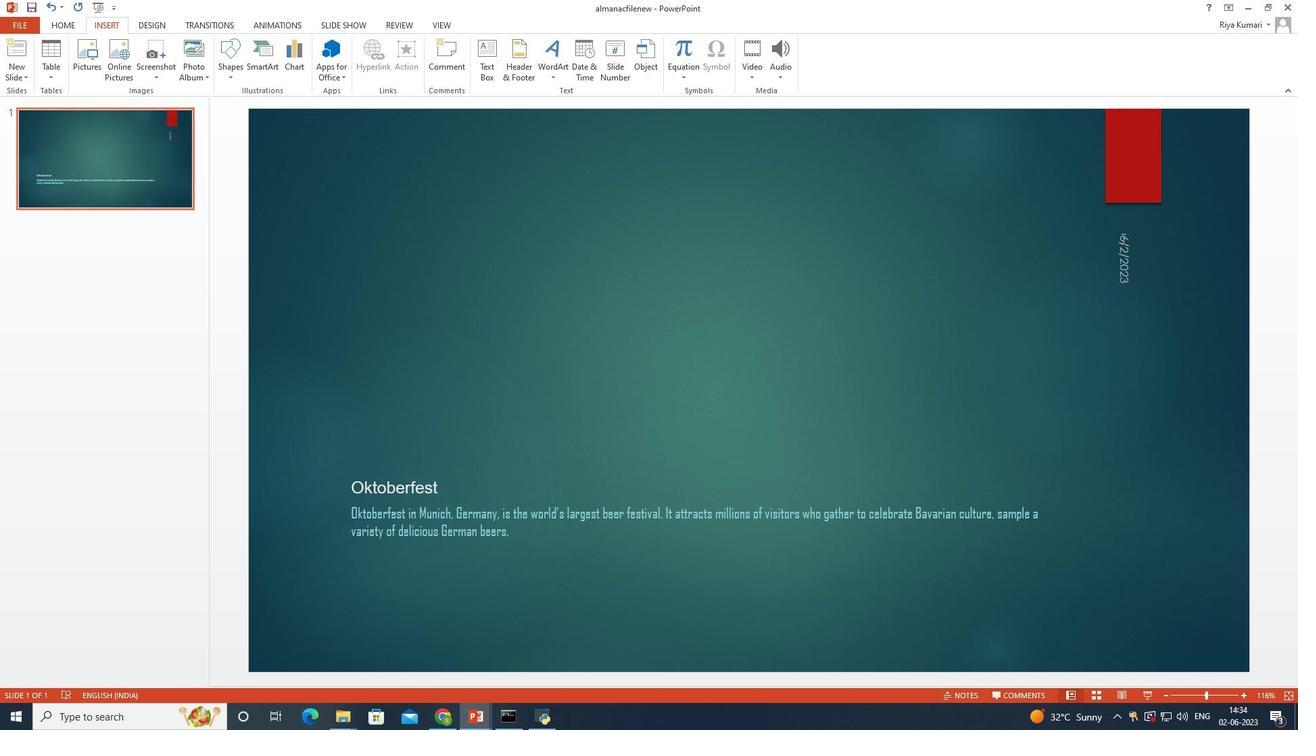
Action: Mouse moved to (60, 26)
Screenshot: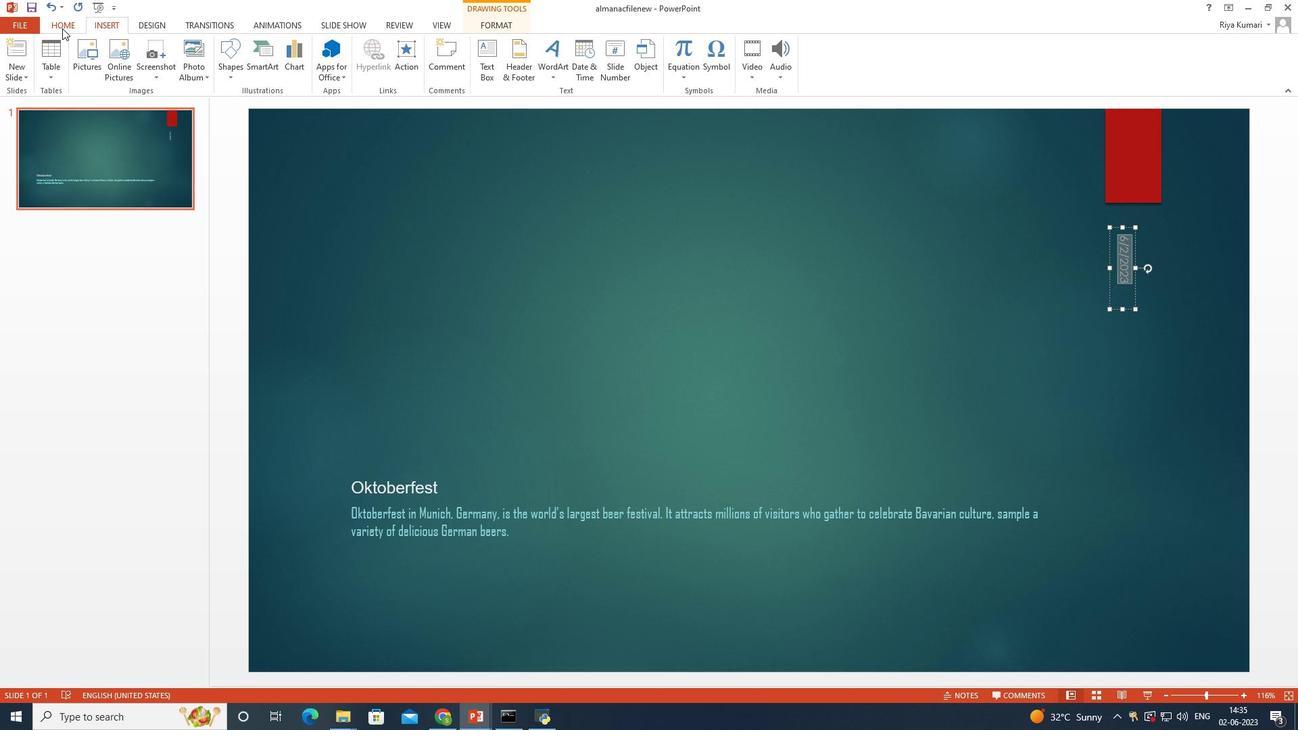 
Action: Mouse pressed left at (60, 26)
Screenshot: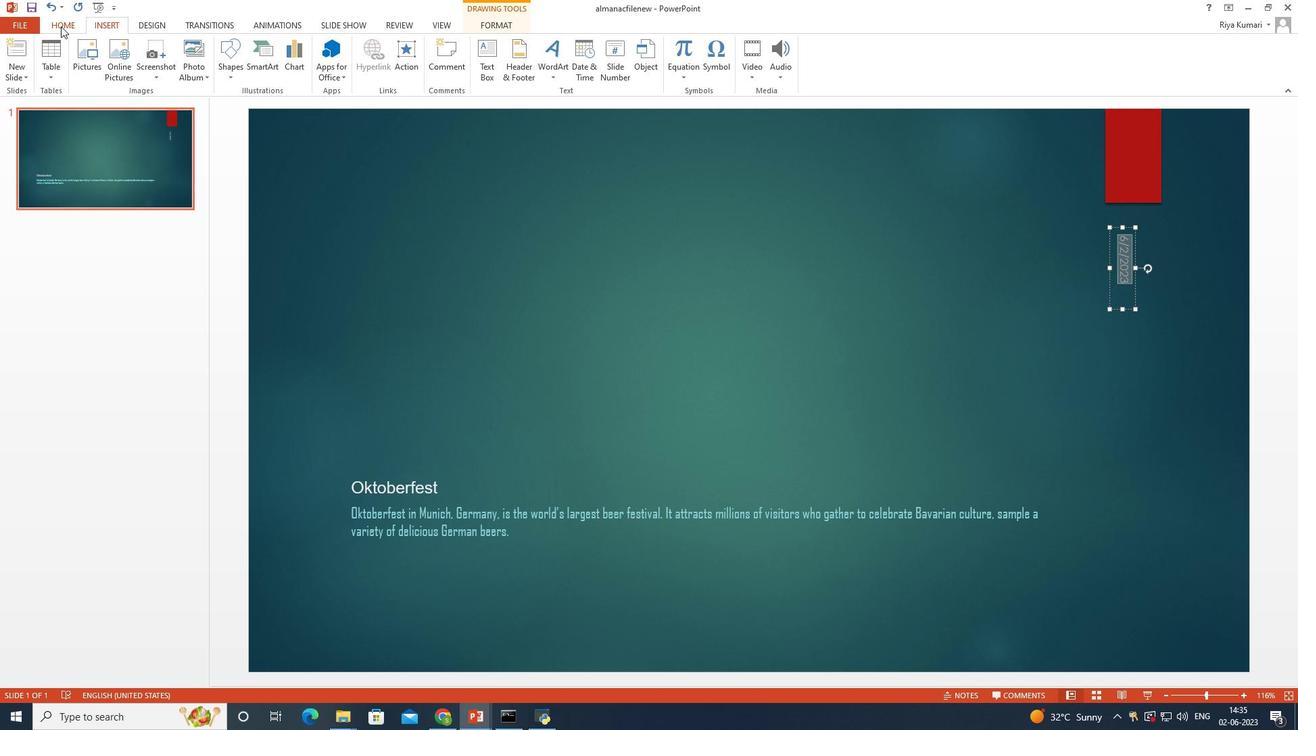 
Action: Mouse moved to (338, 70)
Screenshot: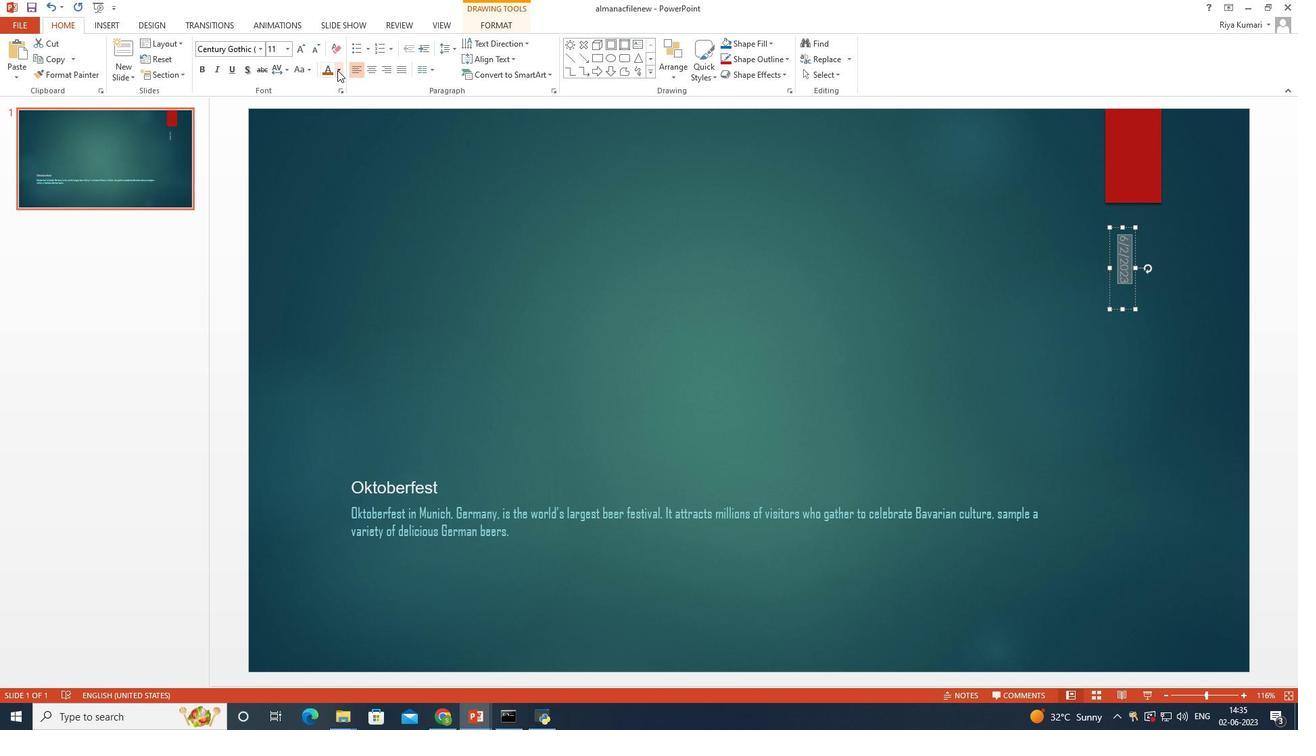 
Action: Mouse pressed left at (338, 70)
Screenshot: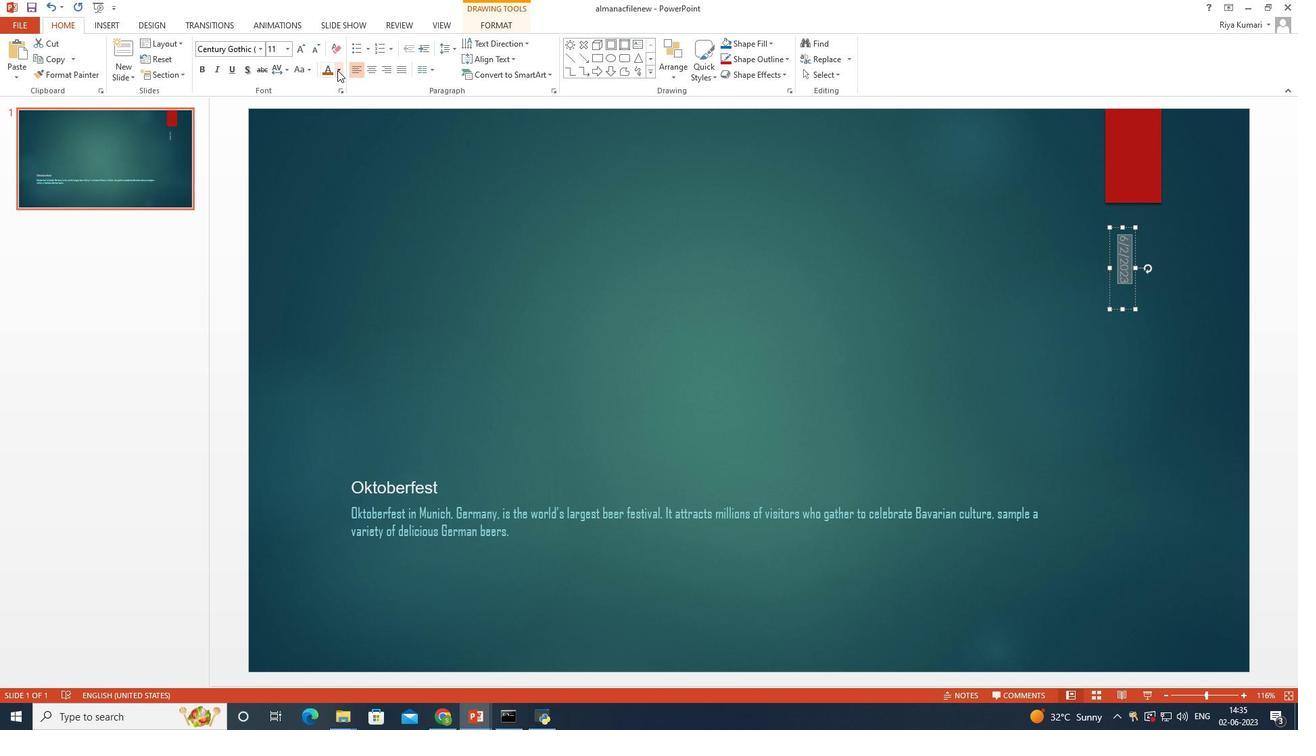 
Action: Mouse moved to (337, 176)
Screenshot: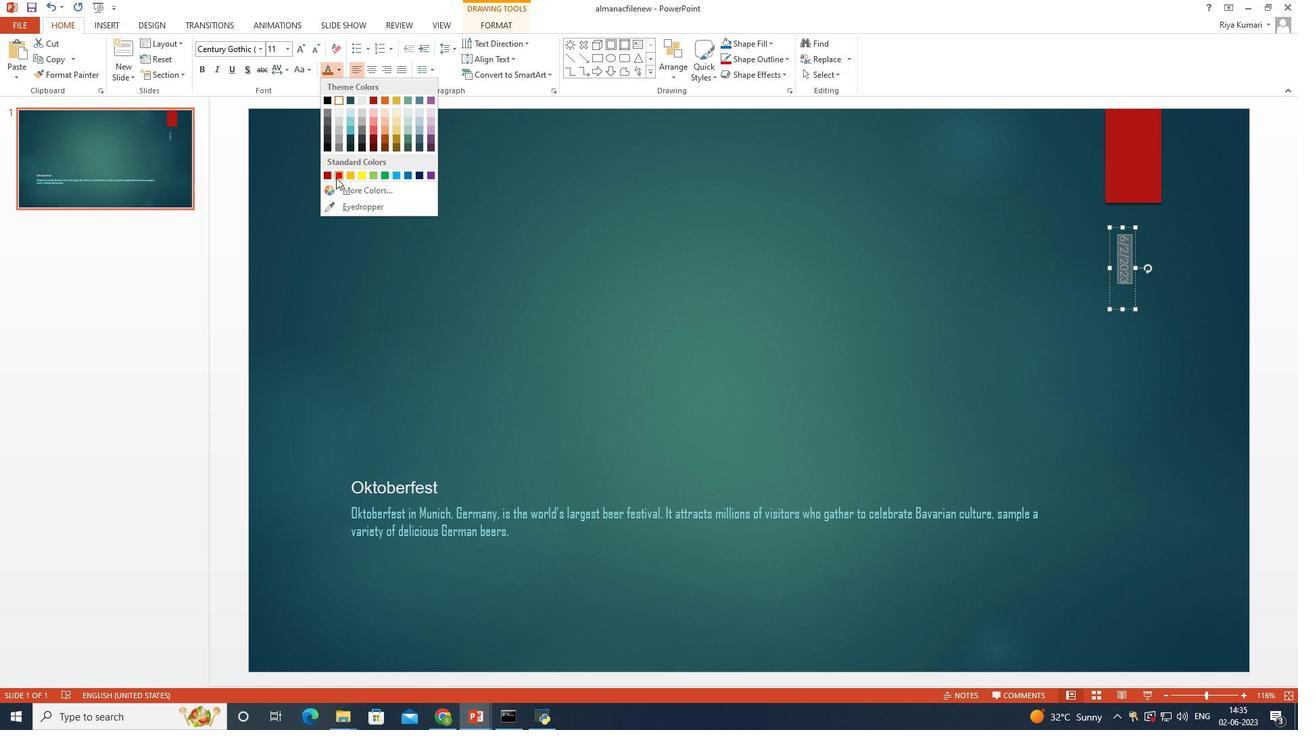 
Action: Mouse pressed left at (337, 176)
Screenshot: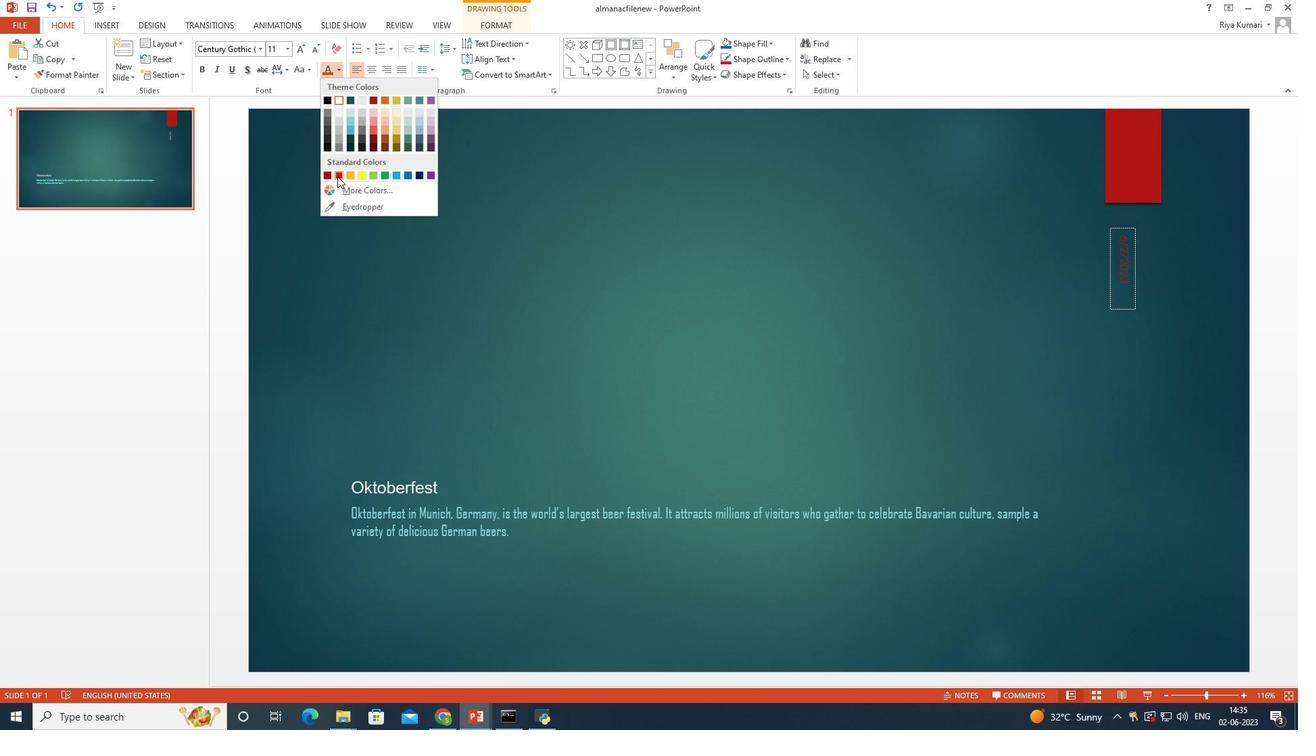 
Action: Mouse moved to (717, 204)
Screenshot: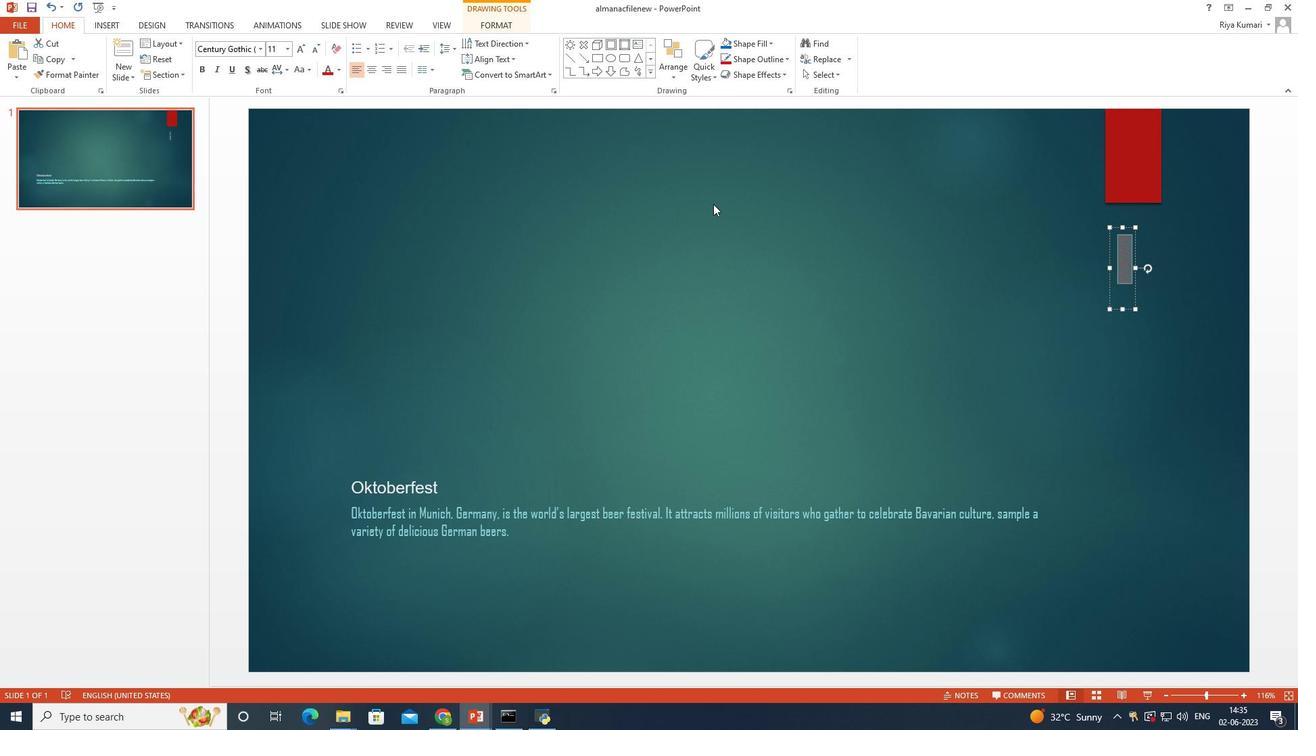 
Action: Mouse pressed left at (717, 204)
Screenshot: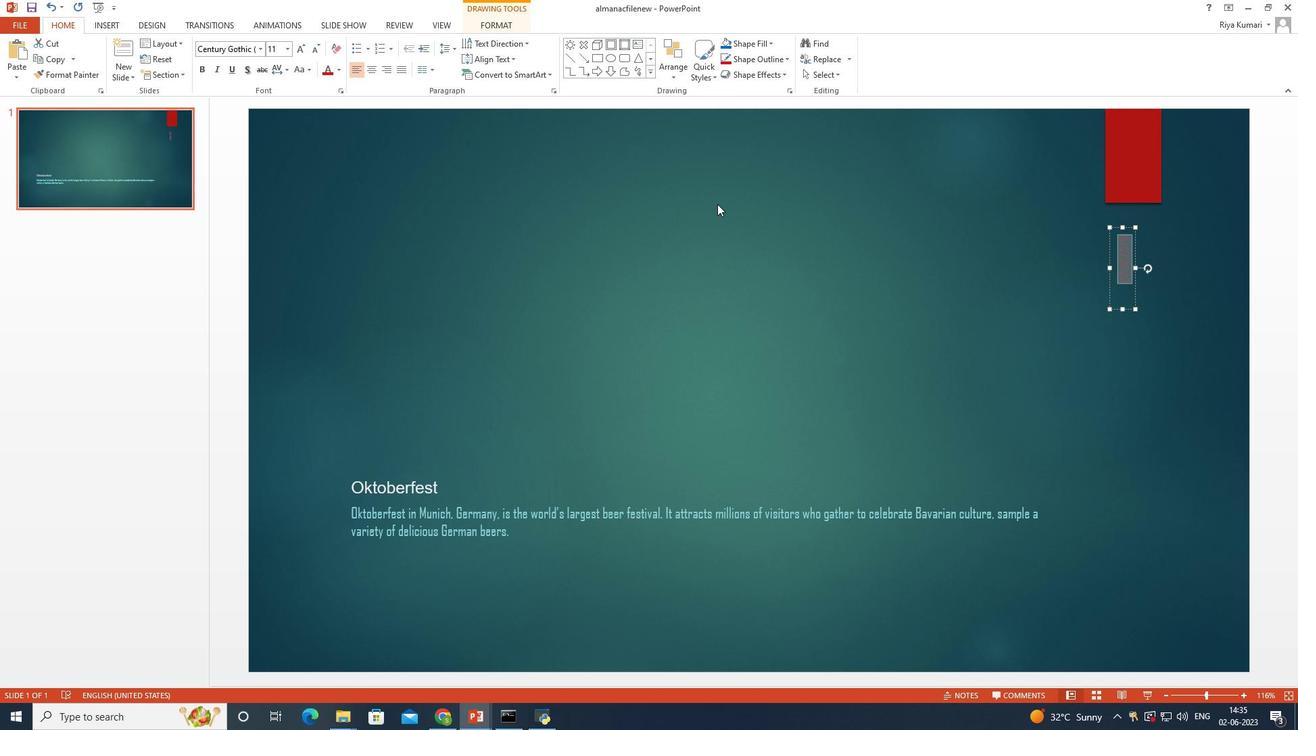 
Action: Mouse moved to (619, 204)
Screenshot: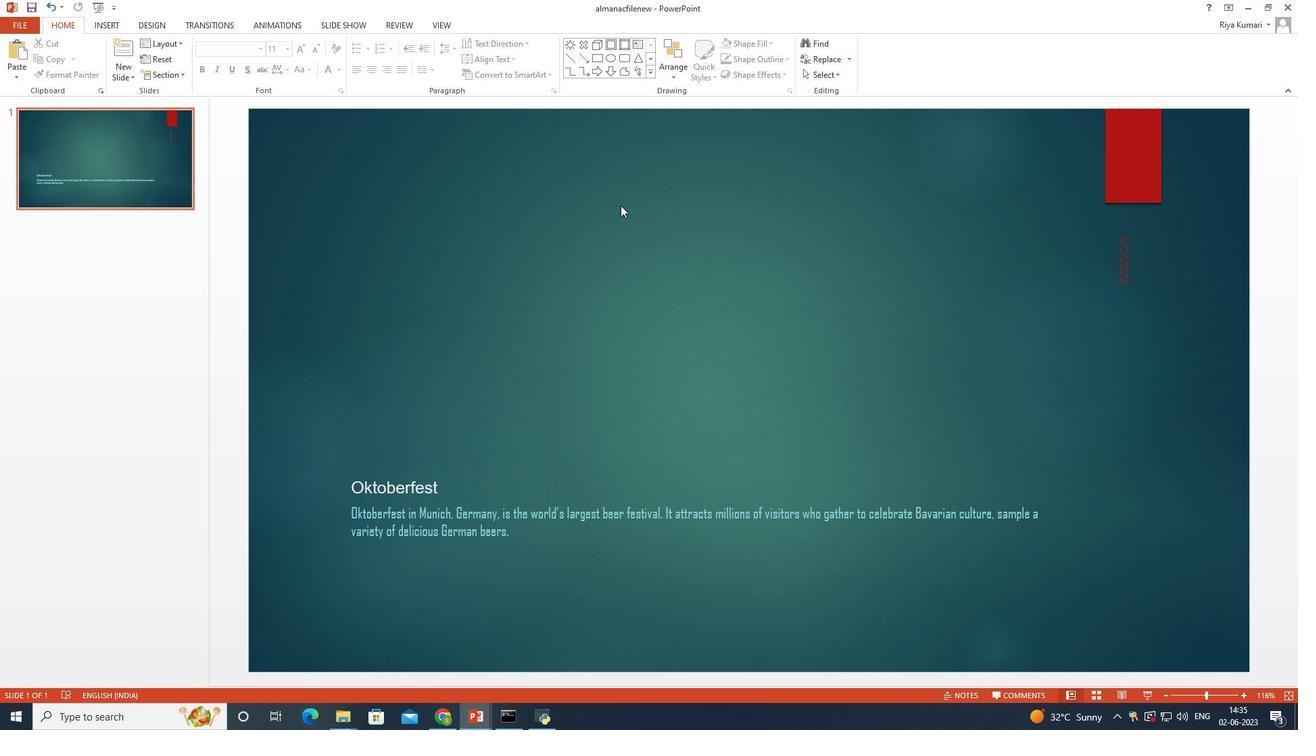 
